Task: Look for space in Douarnenez, France from 21st June, 2023 to 29th June, 2023 for 4 adults in price range Rs.7000 to Rs.12000. Place can be entire place with 2 bedrooms having 2 beds and 2 bathrooms. Property type can be house, flat, guest house. Booking option can be shelf check-in. Required host language is English.
Action: Mouse moved to (477, 118)
Screenshot: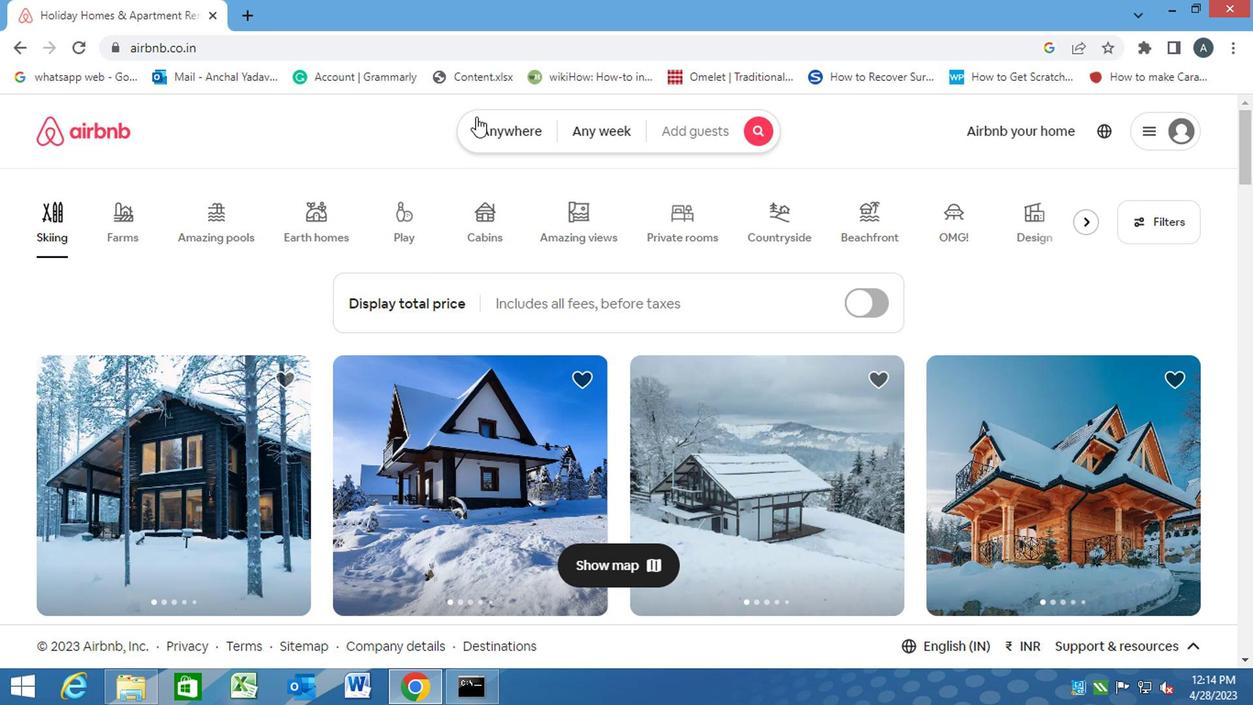 
Action: Mouse pressed left at (477, 118)
Screenshot: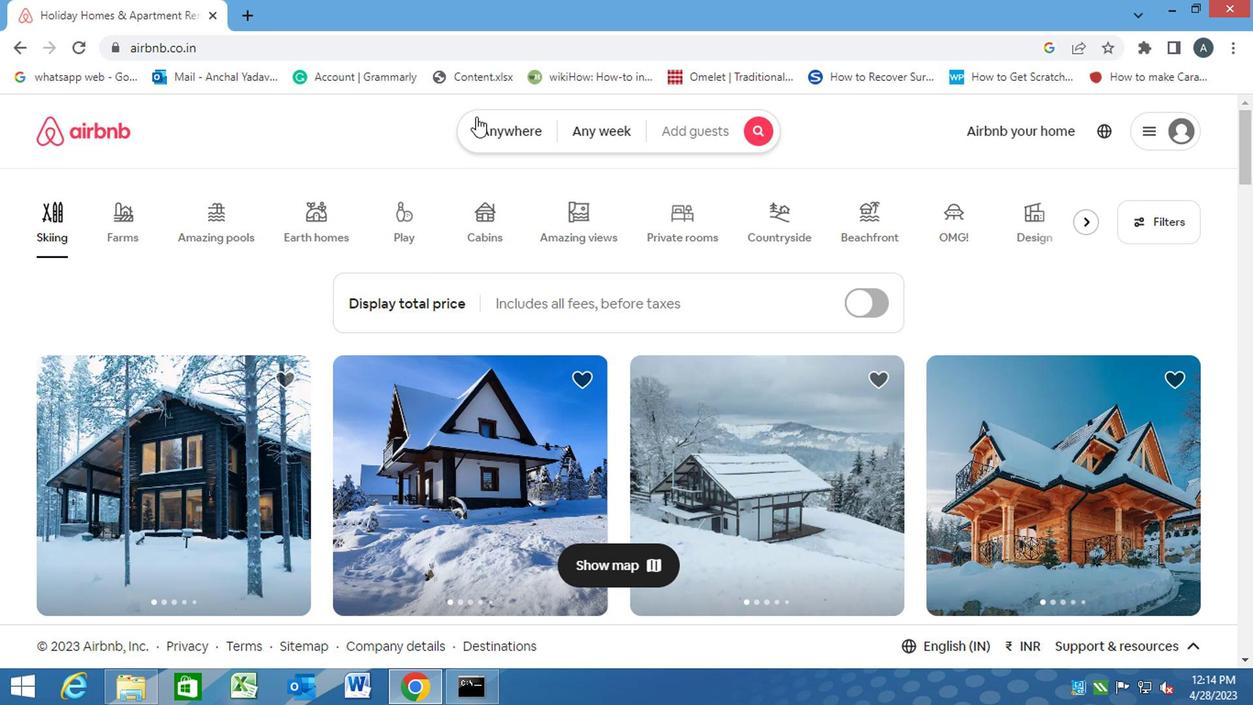 
Action: Mouse moved to (383, 184)
Screenshot: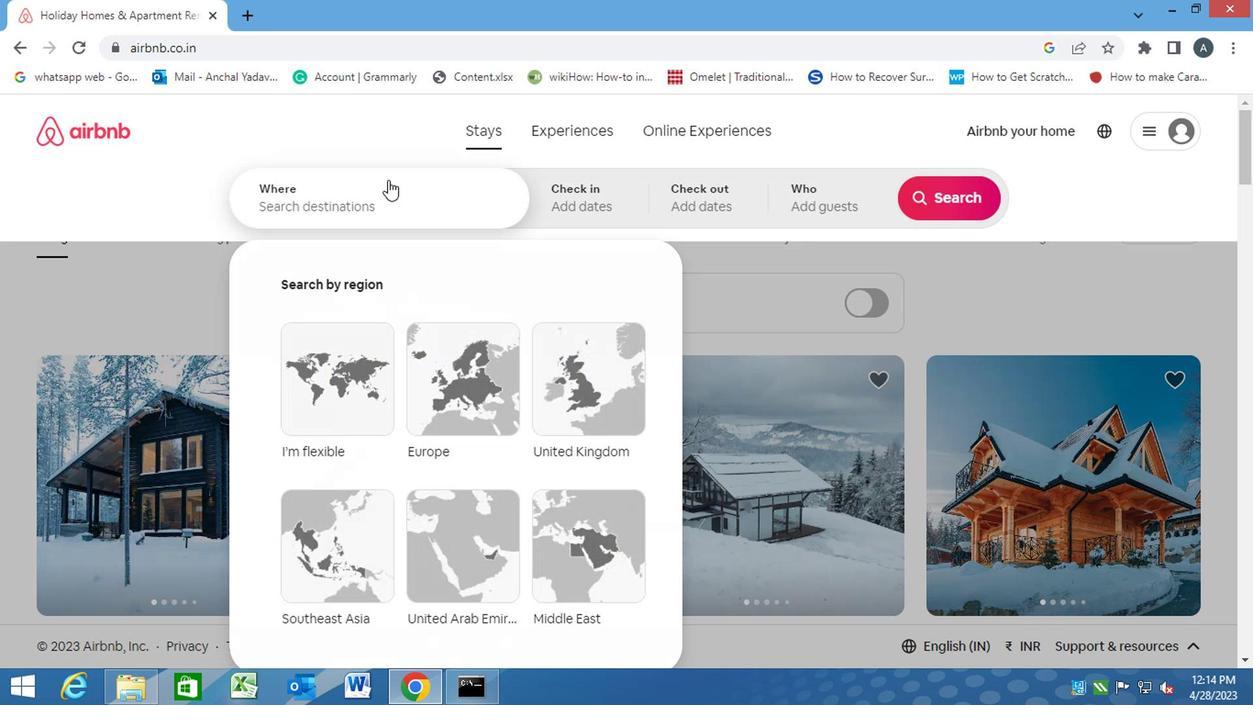 
Action: Mouse pressed left at (383, 184)
Screenshot: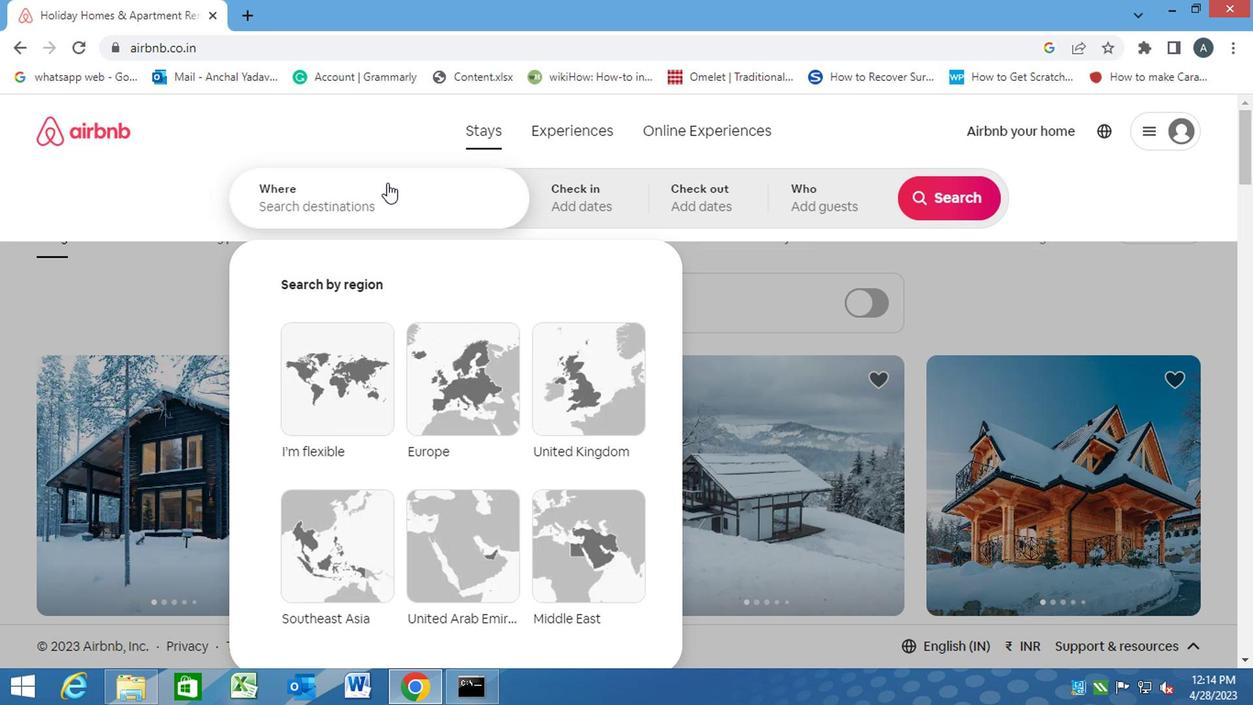 
Action: Mouse moved to (0, 543)
Screenshot: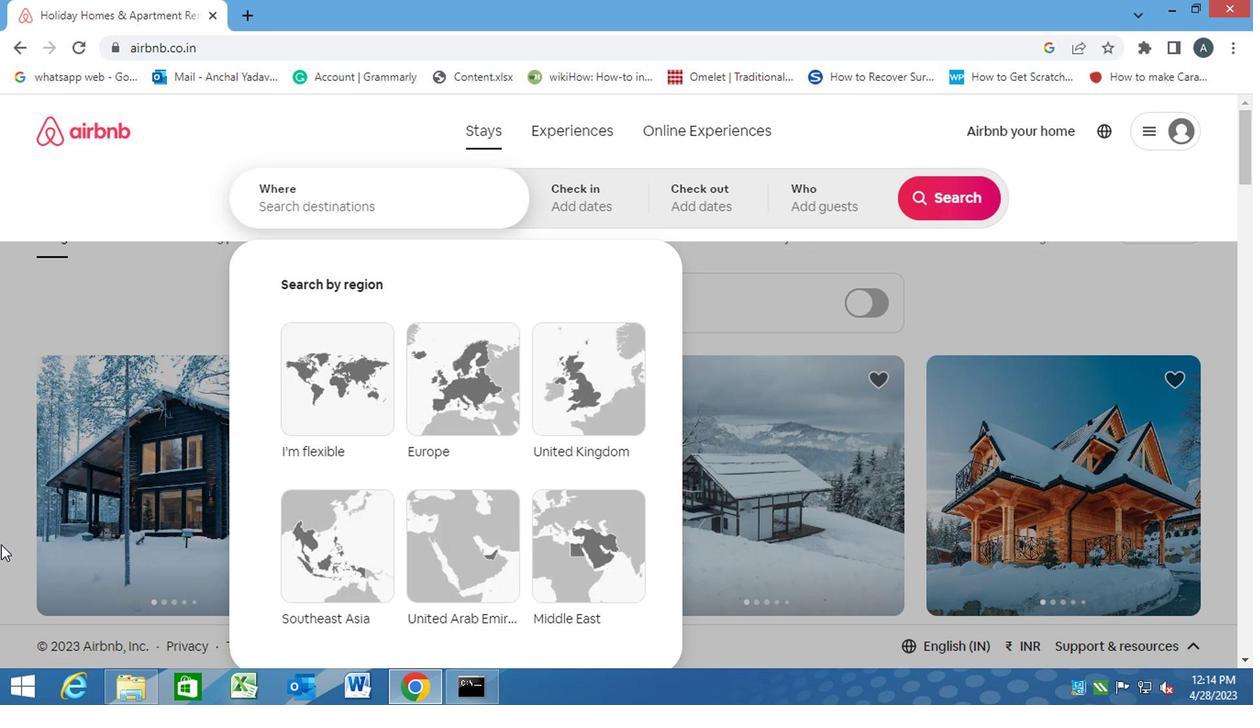 
Action: Key pressed d<Key.caps_lock>ouarnenez,<Key.space><Key.caps_lock>f<Key.caps_lock>rance<Key.enter>
Screenshot: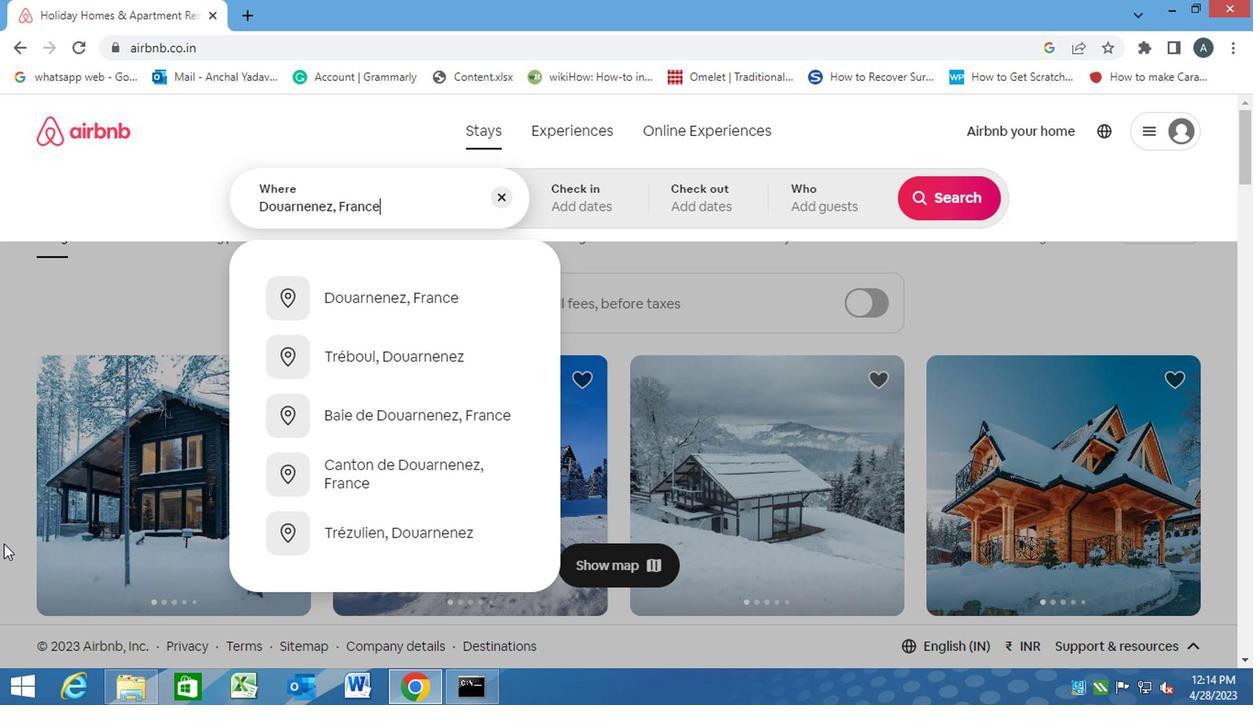 
Action: Mouse moved to (939, 353)
Screenshot: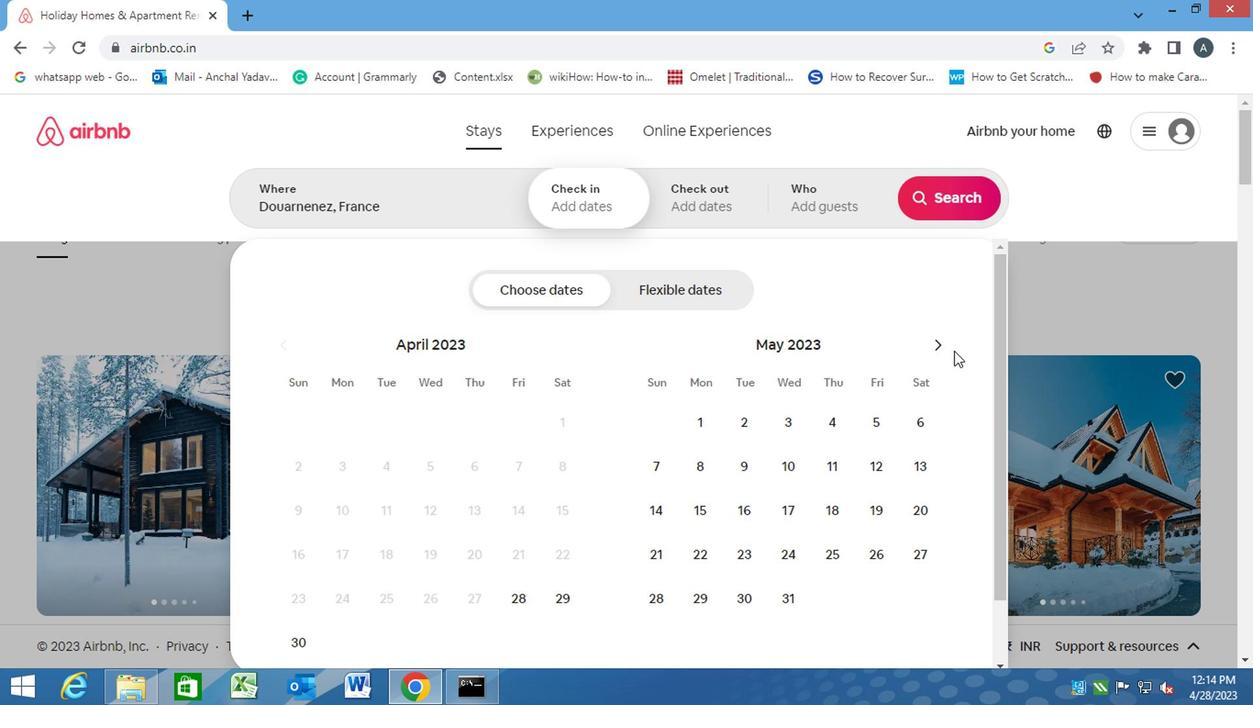 
Action: Mouse pressed left at (939, 353)
Screenshot: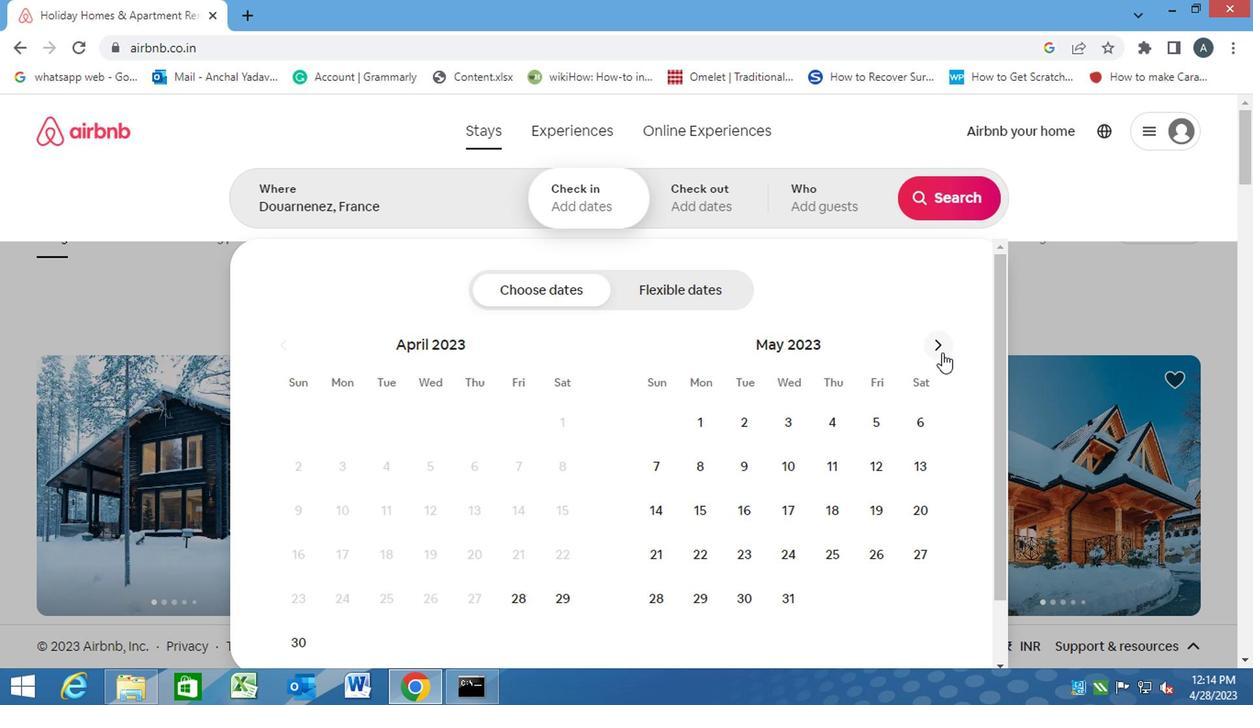 
Action: Mouse moved to (780, 554)
Screenshot: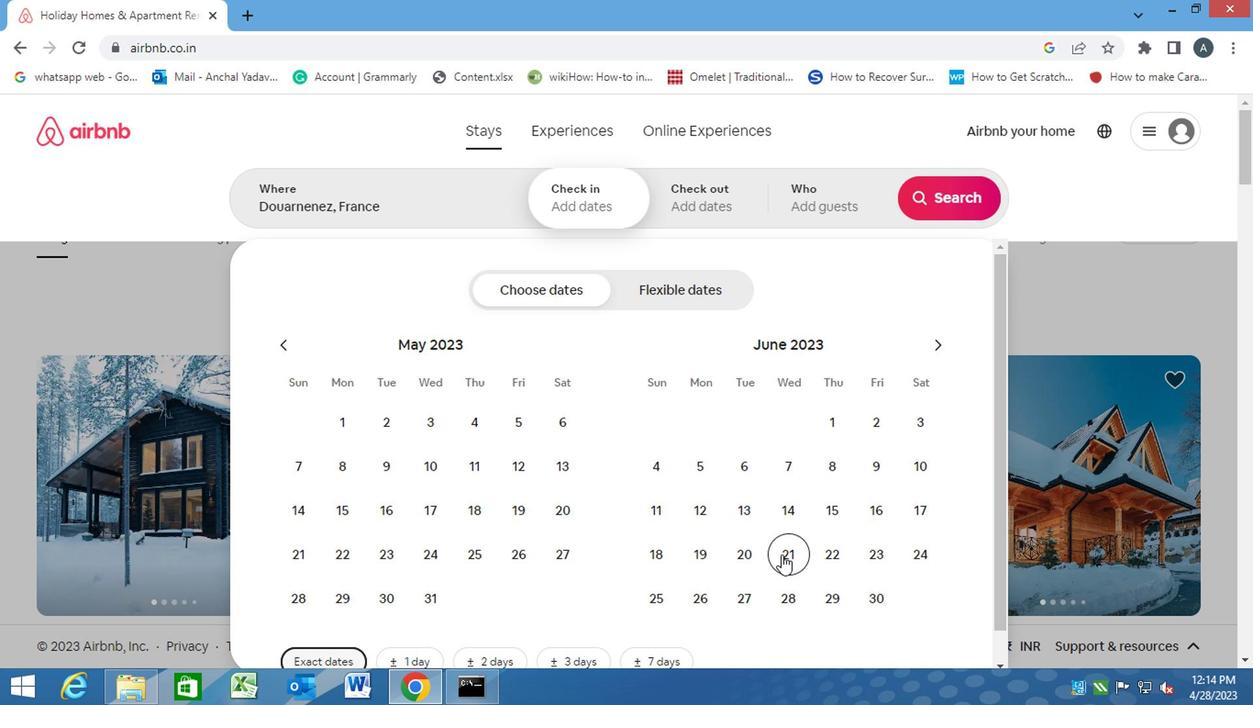 
Action: Mouse pressed left at (780, 554)
Screenshot: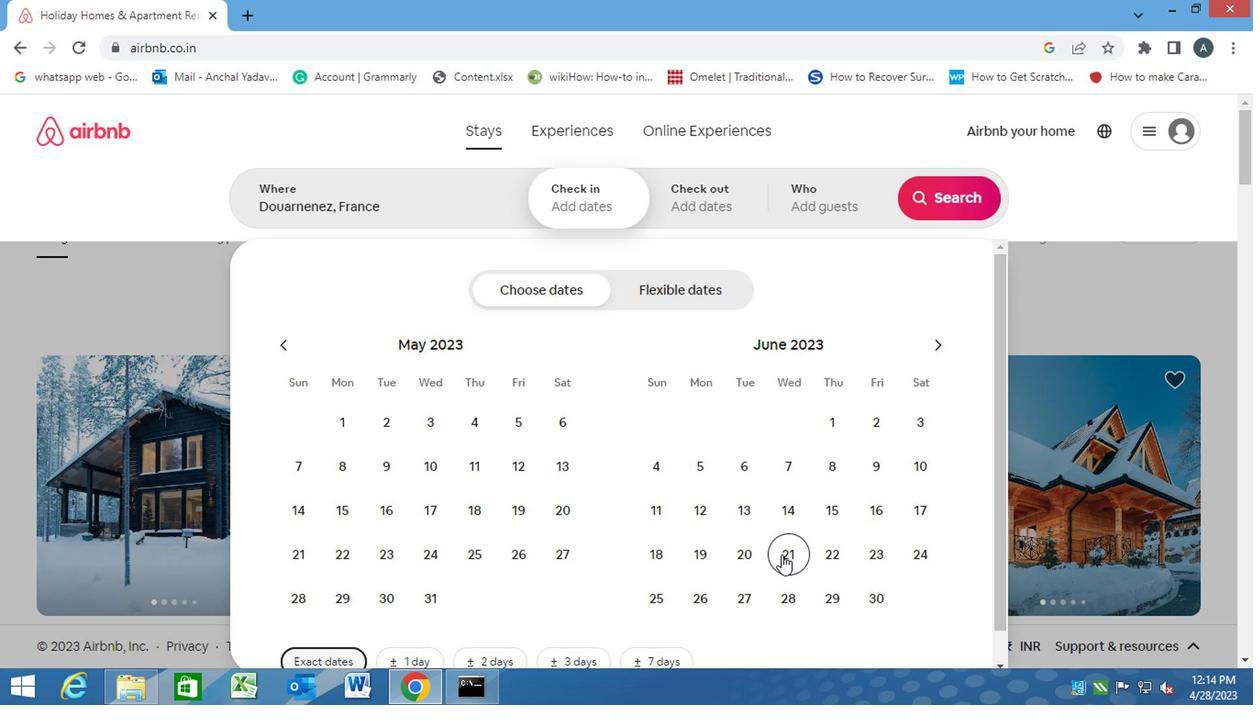 
Action: Mouse moved to (841, 598)
Screenshot: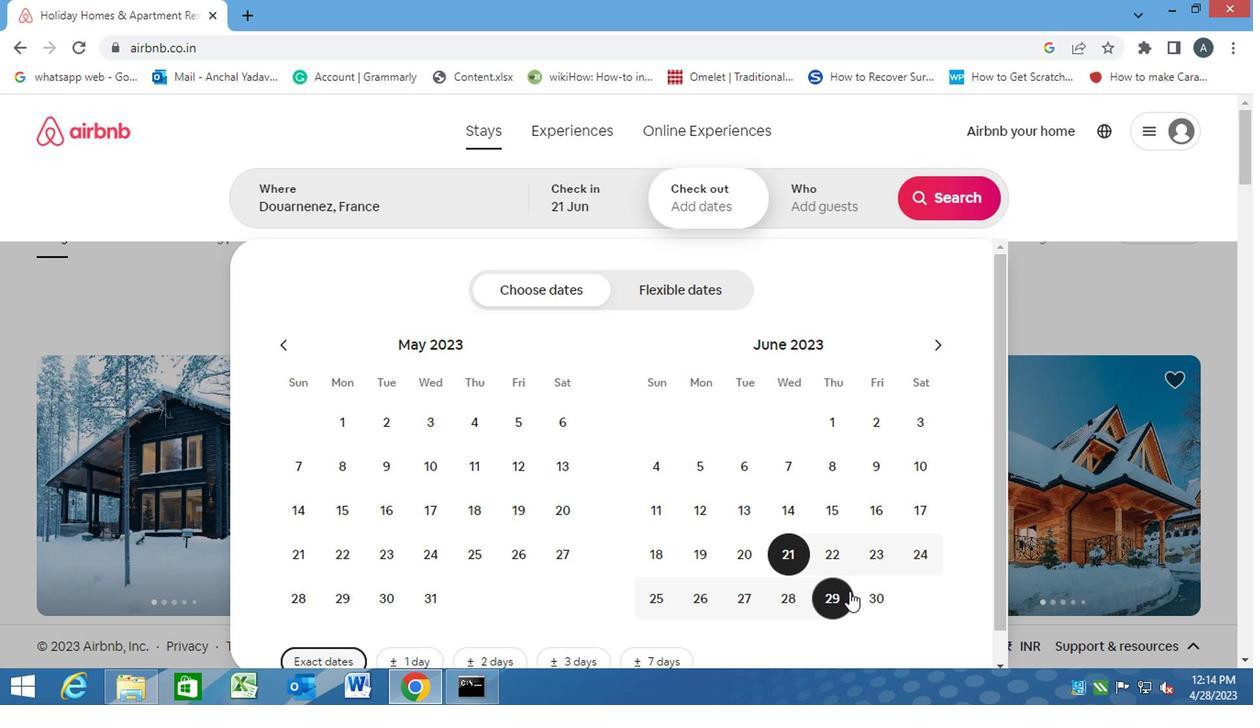 
Action: Mouse pressed left at (841, 598)
Screenshot: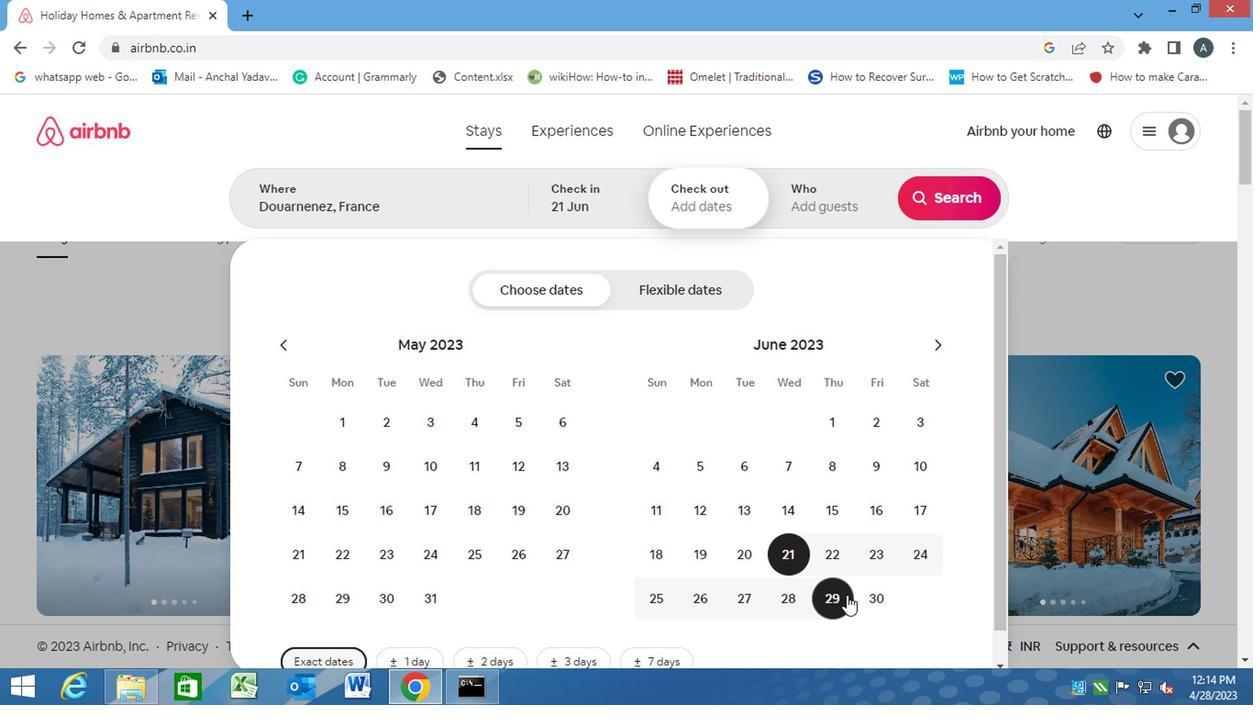 
Action: Mouse moved to (829, 198)
Screenshot: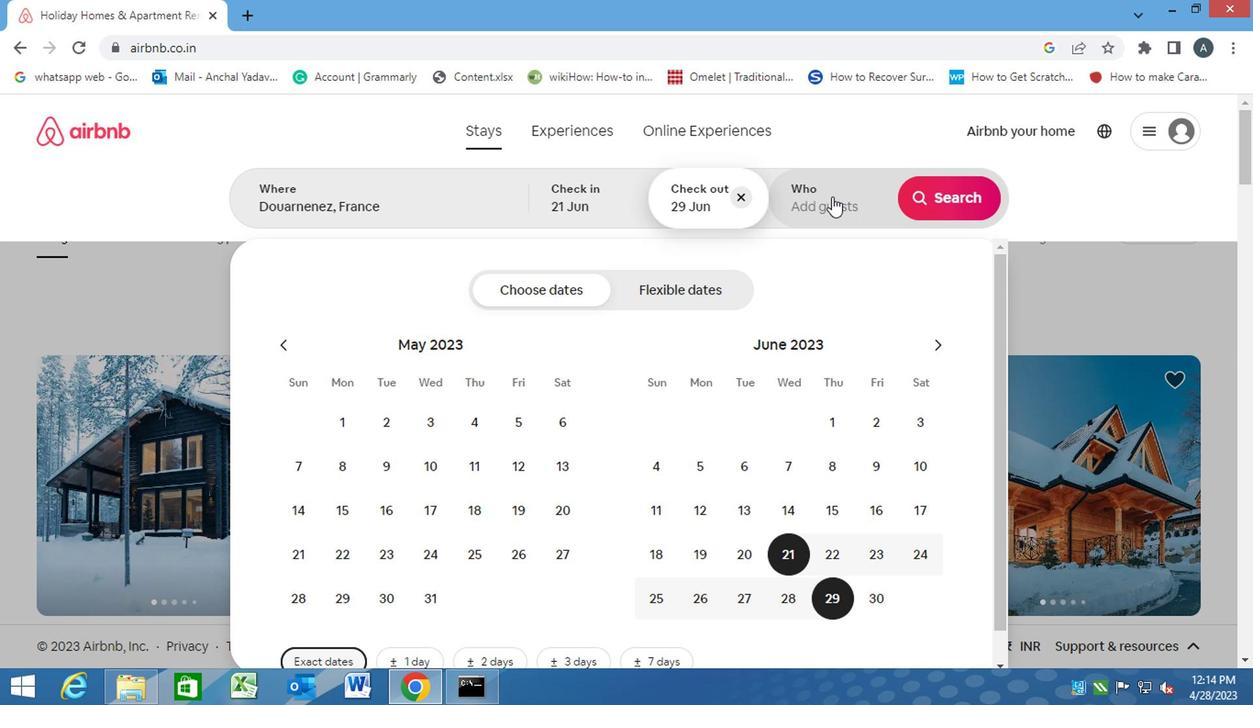 
Action: Mouse pressed left at (829, 198)
Screenshot: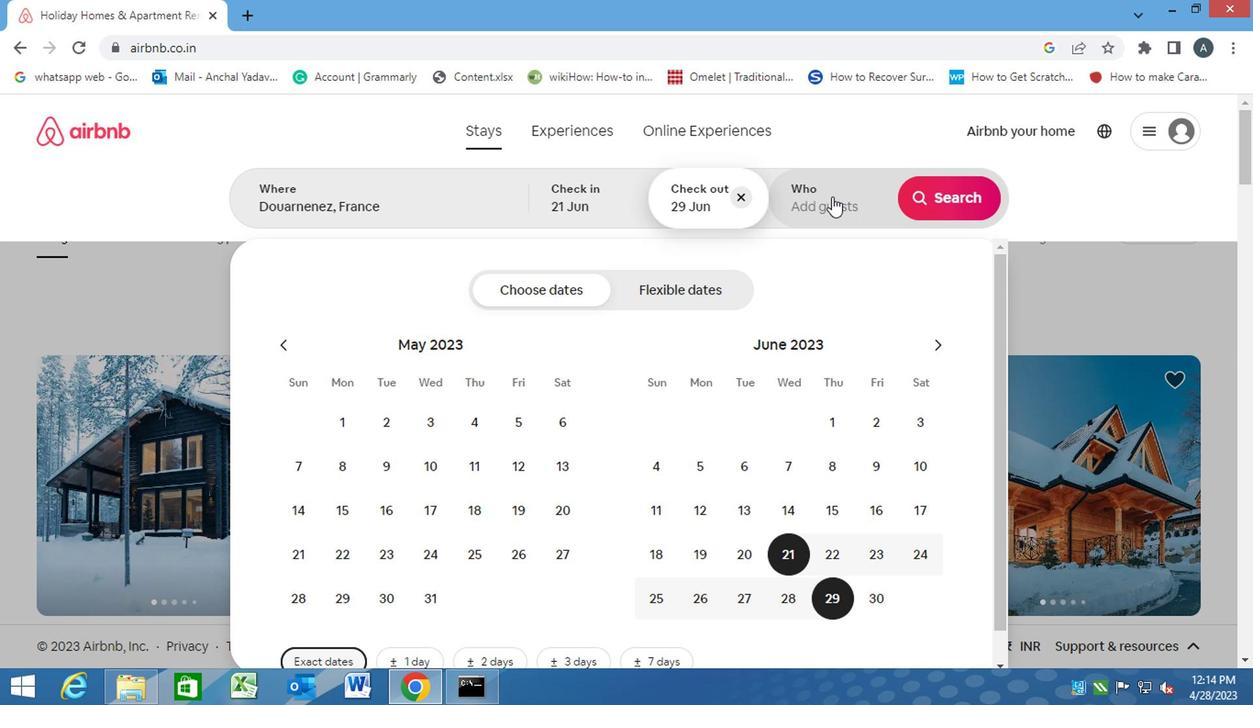 
Action: Mouse moved to (944, 292)
Screenshot: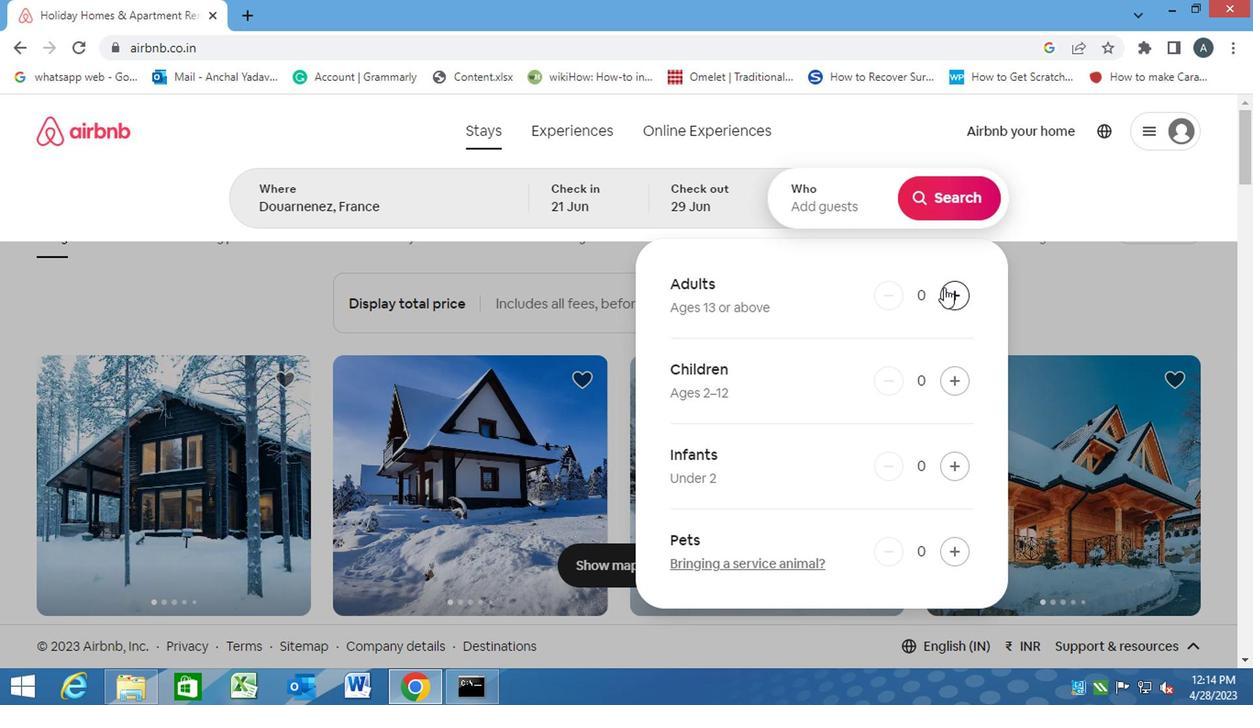 
Action: Mouse pressed left at (944, 292)
Screenshot: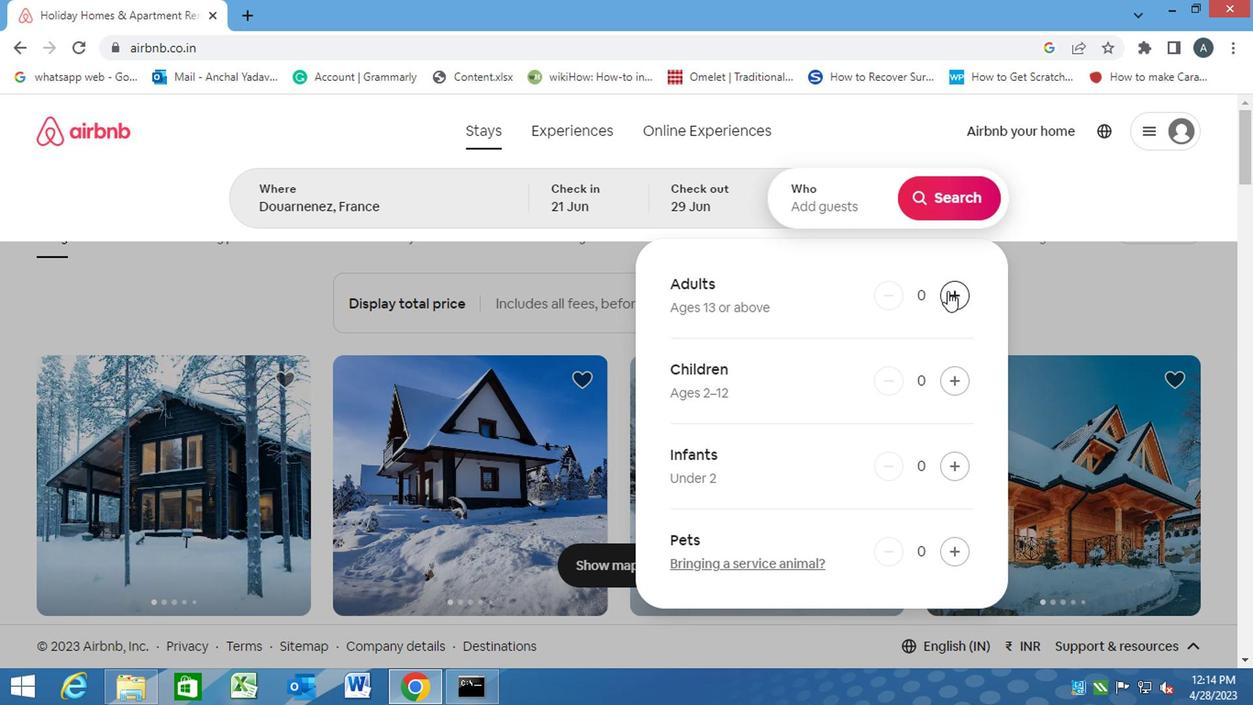 
Action: Mouse moved to (946, 293)
Screenshot: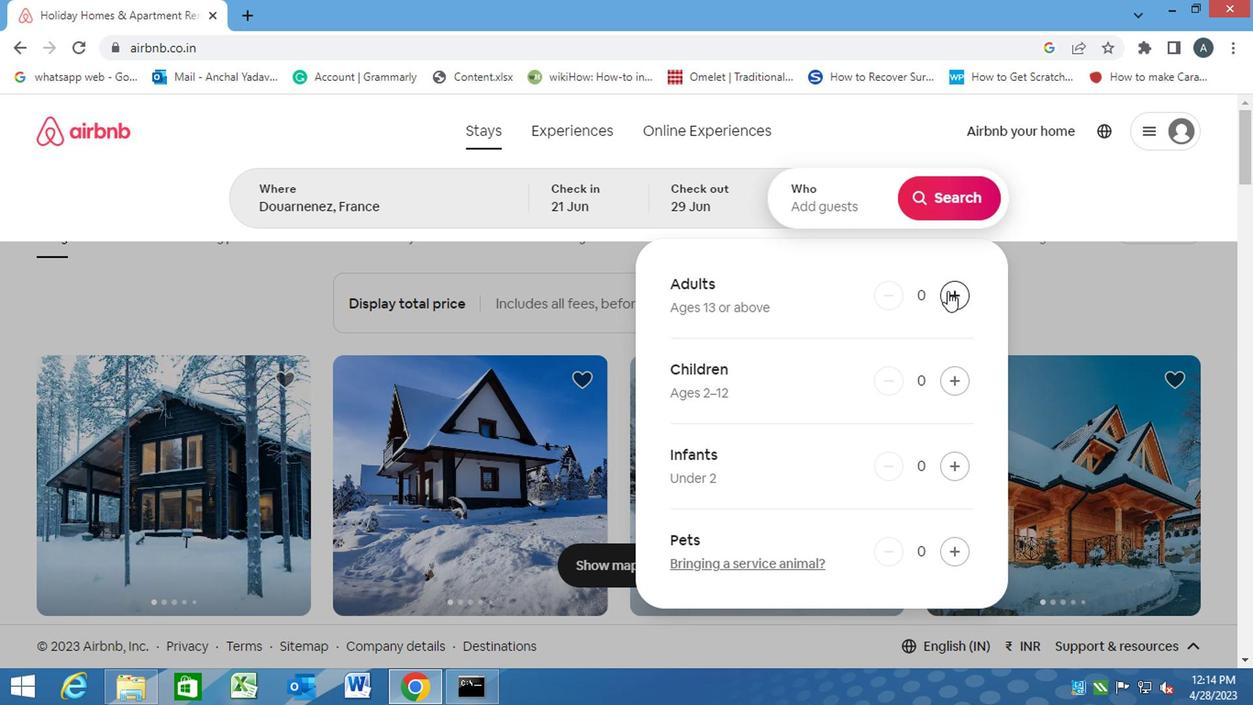 
Action: Mouse pressed left at (946, 293)
Screenshot: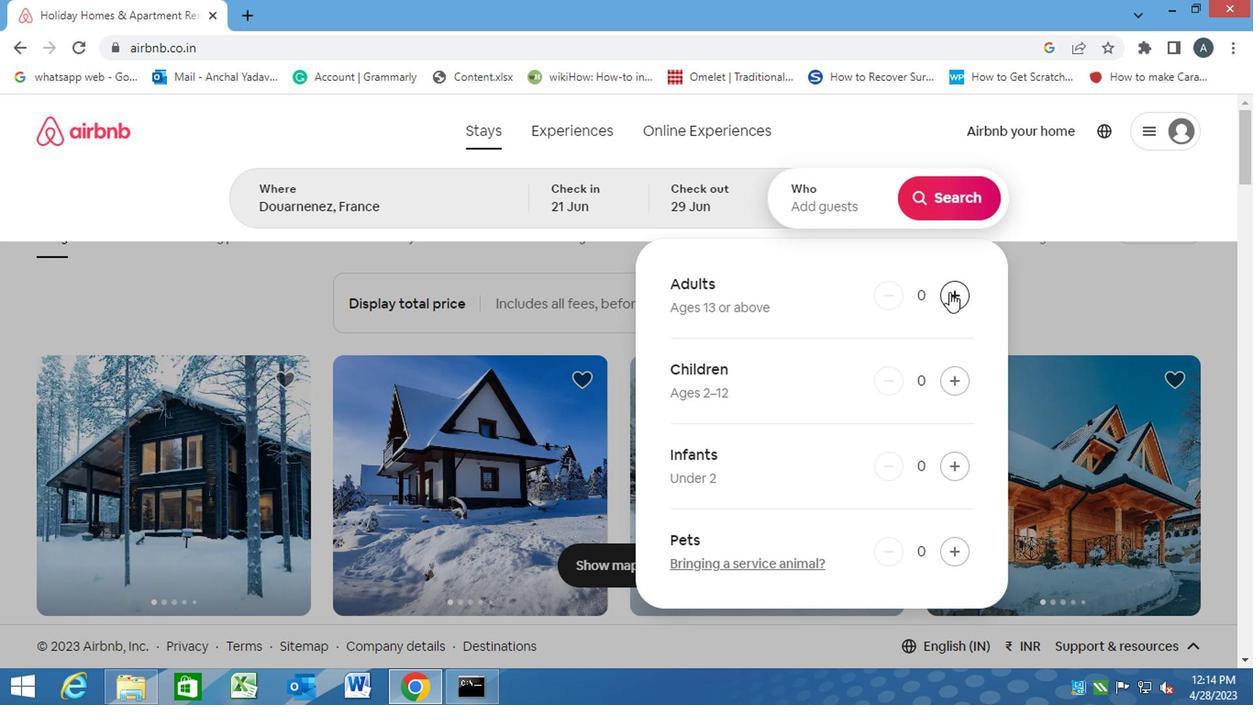 
Action: Mouse pressed left at (946, 293)
Screenshot: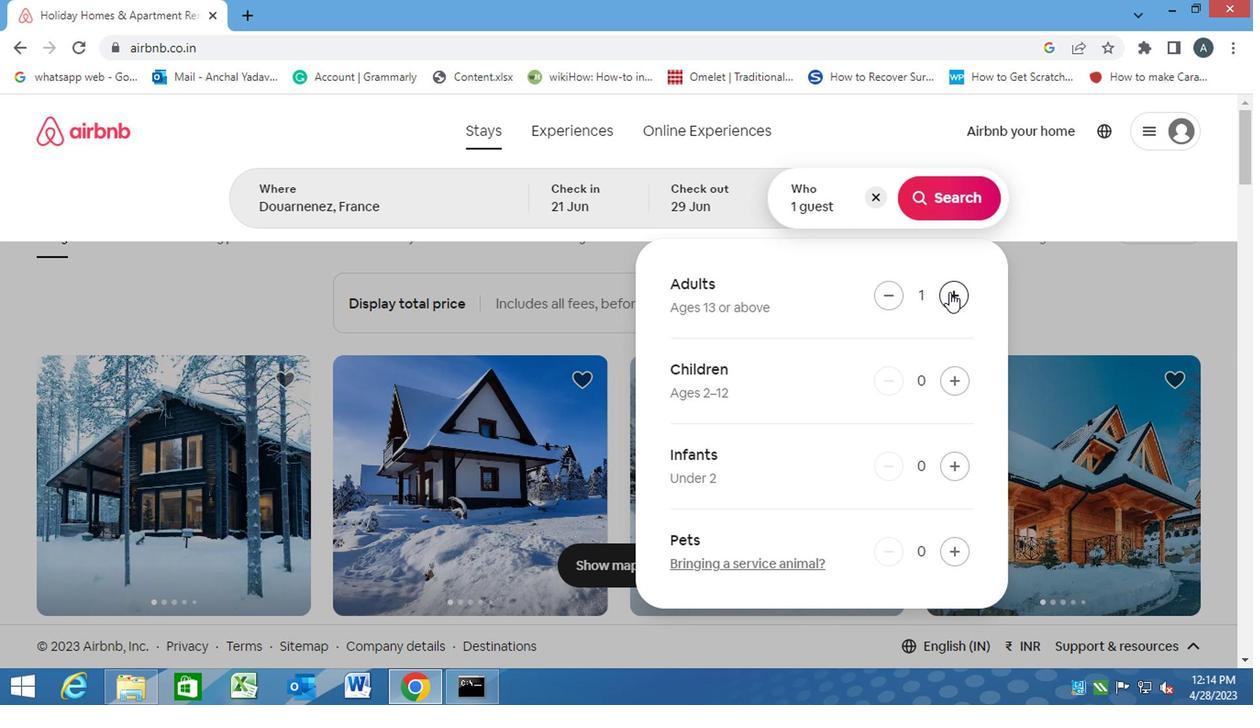 
Action: Mouse pressed left at (946, 293)
Screenshot: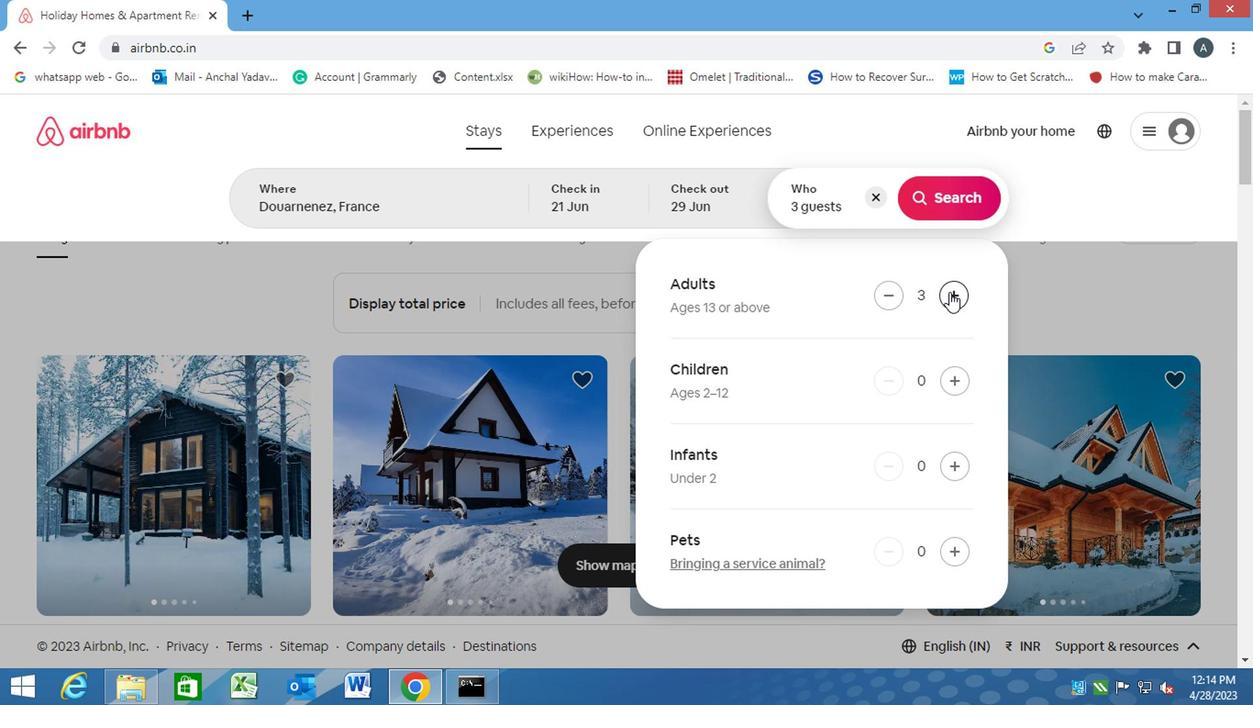 
Action: Mouse moved to (928, 210)
Screenshot: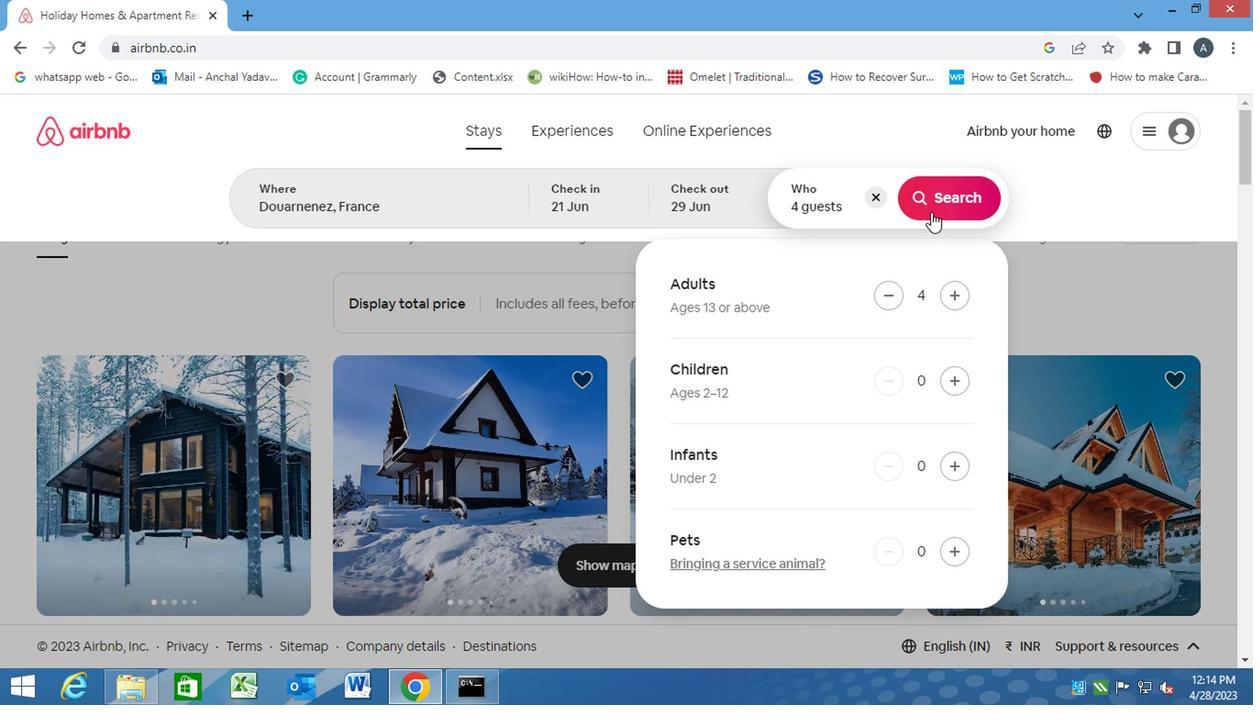 
Action: Mouse pressed left at (928, 210)
Screenshot: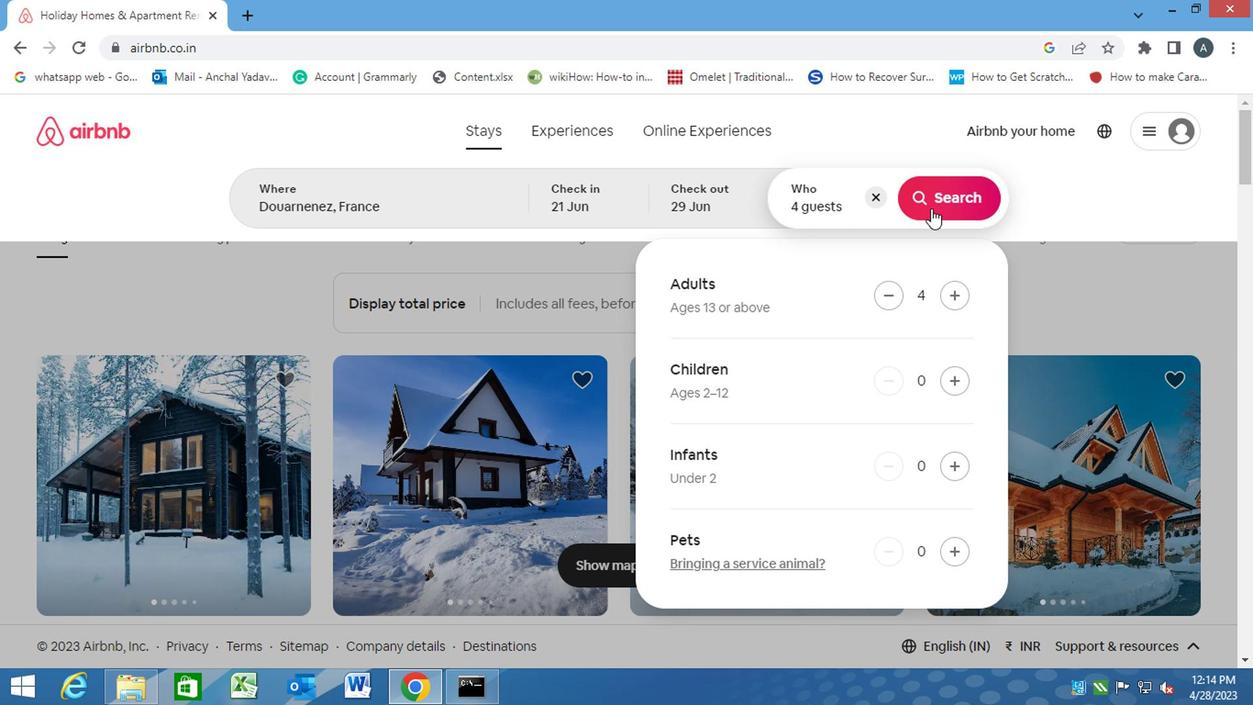 
Action: Mouse moved to (1180, 203)
Screenshot: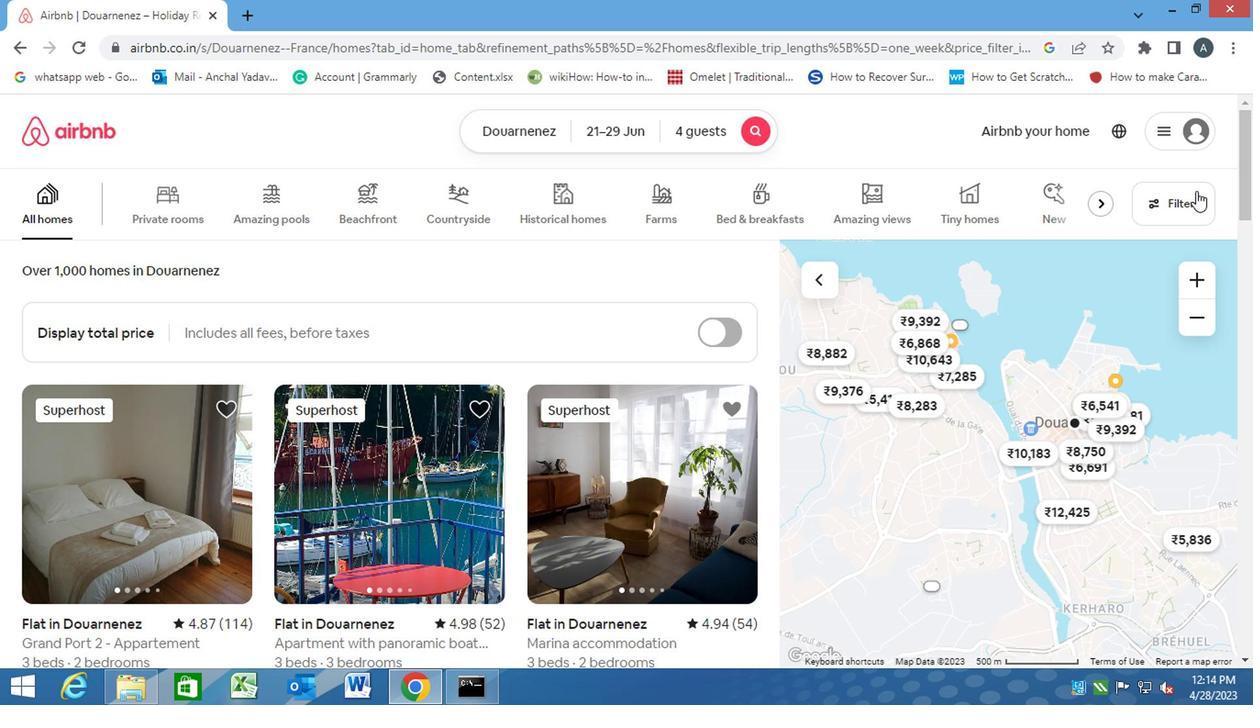 
Action: Mouse pressed left at (1180, 203)
Screenshot: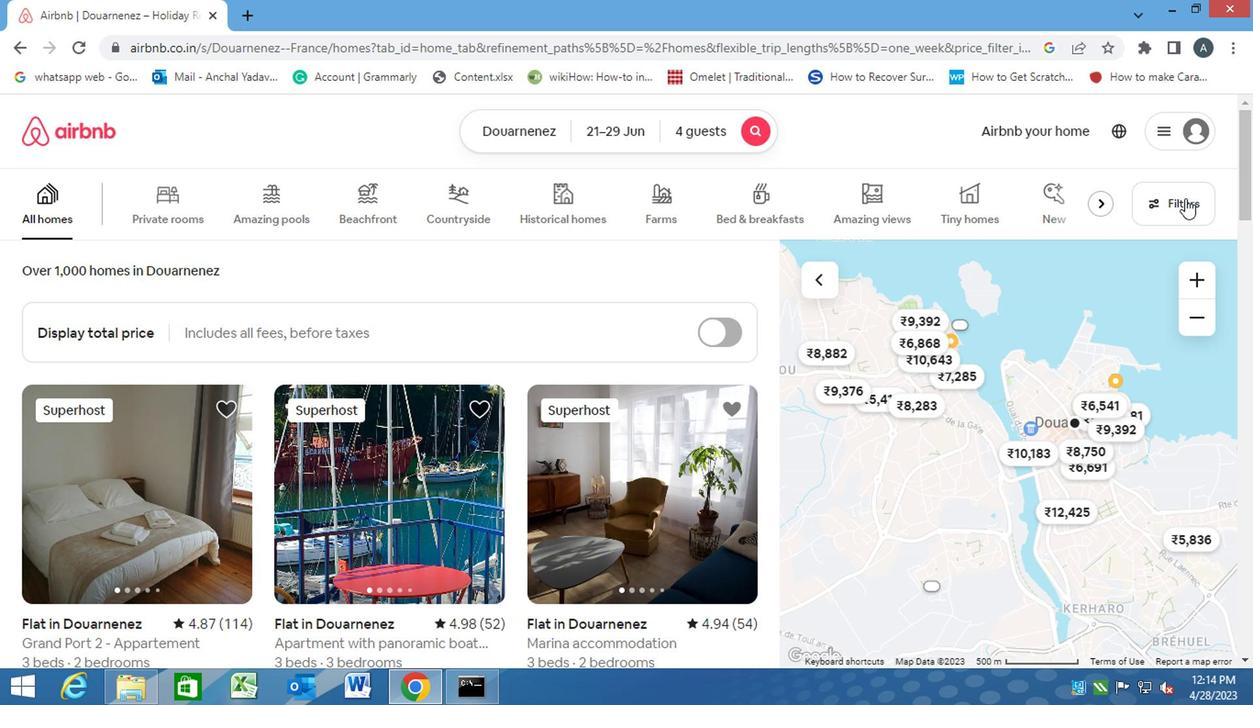 
Action: Mouse moved to (406, 431)
Screenshot: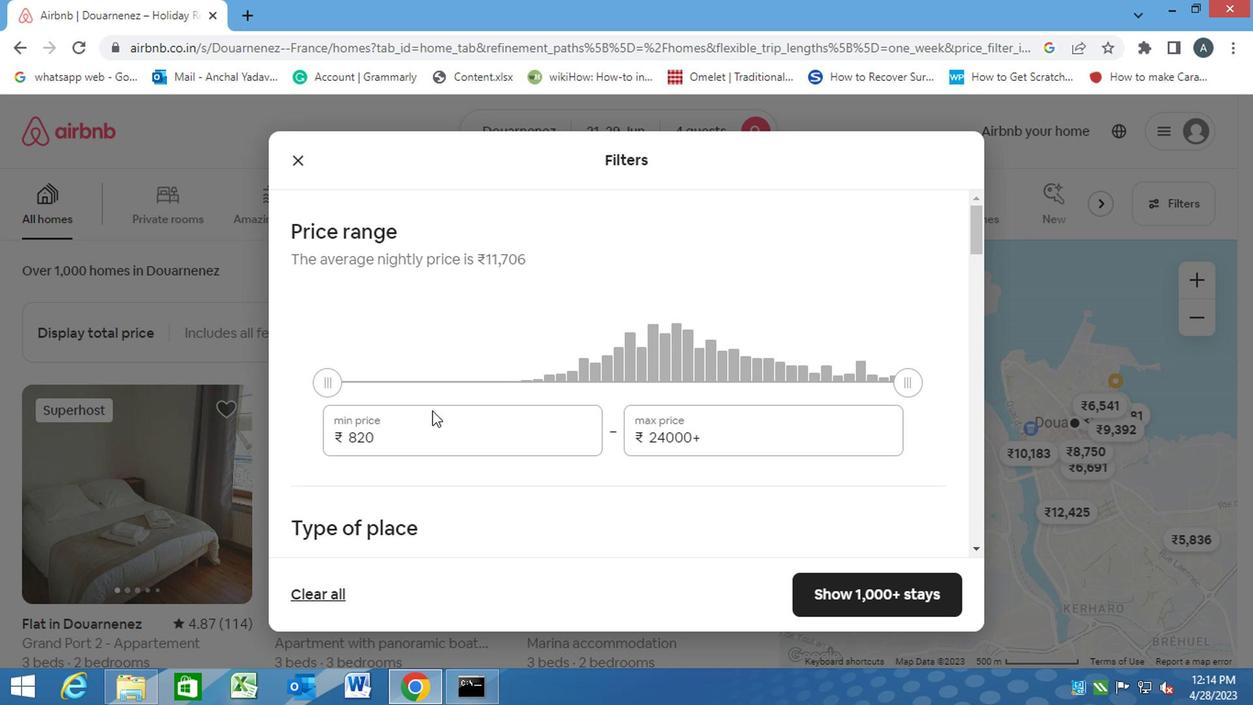 
Action: Mouse pressed left at (406, 431)
Screenshot: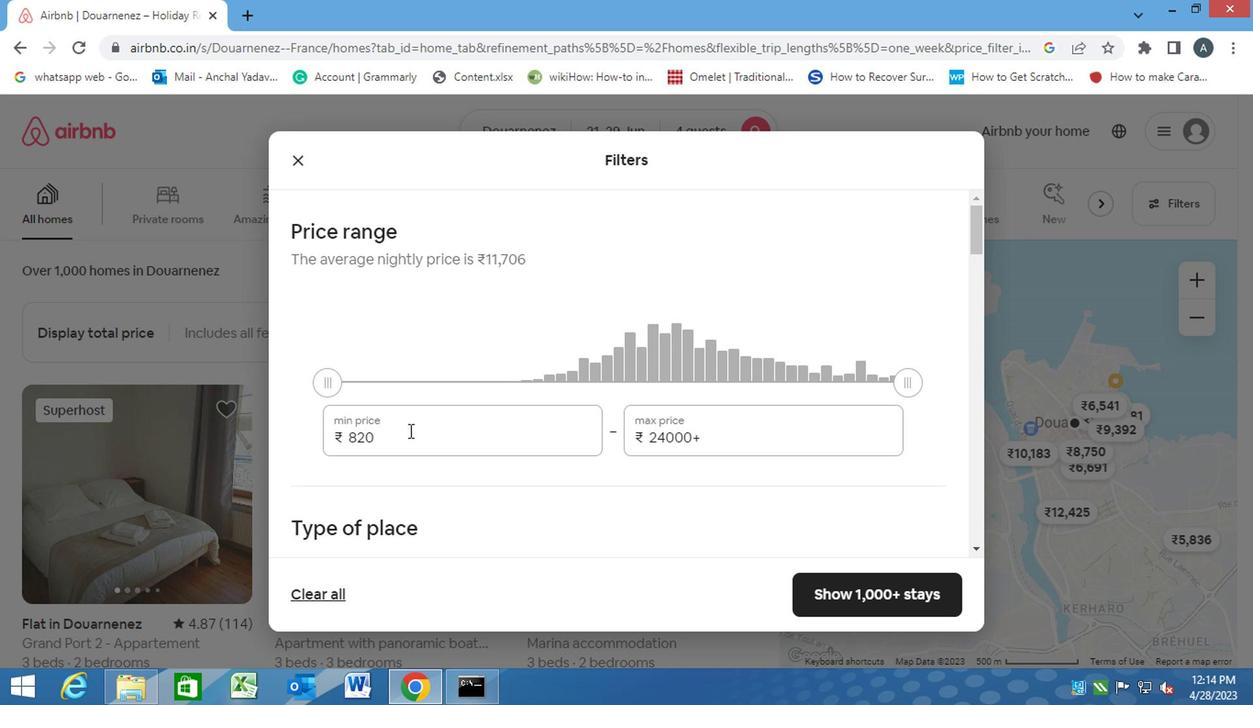 
Action: Mouse moved to (322, 447)
Screenshot: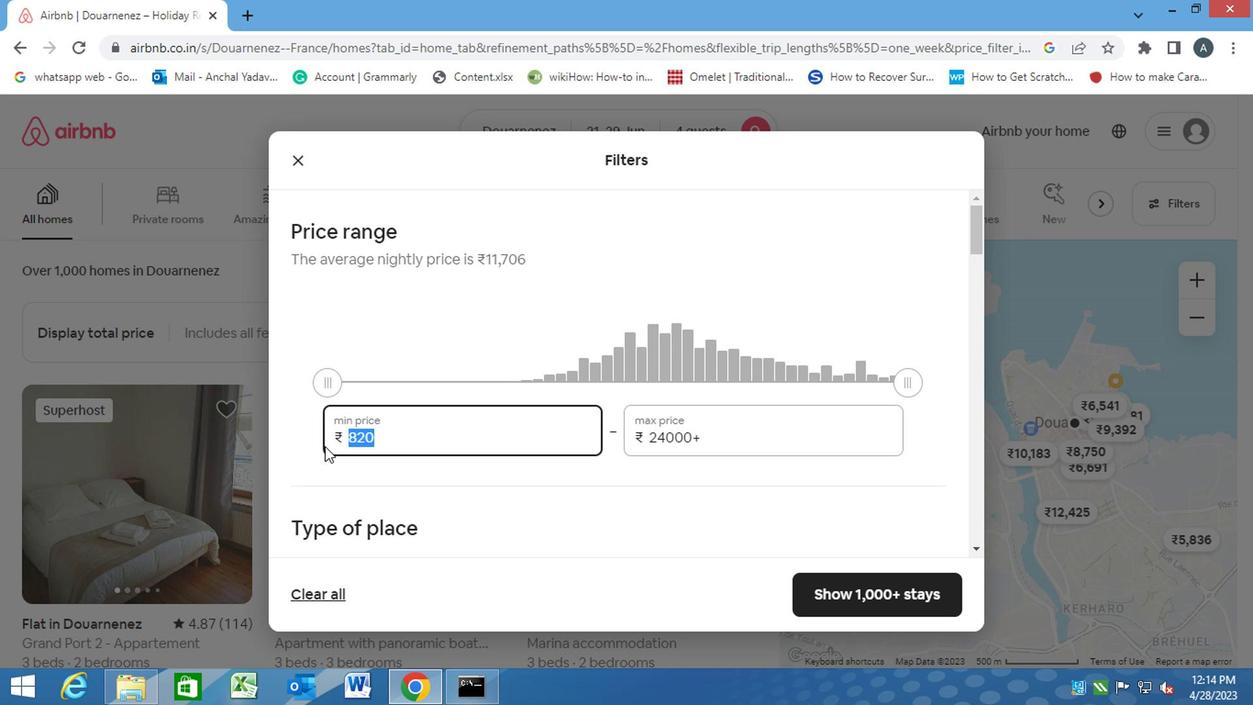 
Action: Key pressed <Key.backspace>7000<Key.tab><Key.backspace><Key.backspace><Key.backspace><Key.backspace><Key.backspace><Key.backspace><Key.backspace><Key.backspace><Key.backspace><Key.backspace><Key.backspace><Key.backspace><Key.backspace><Key.backspace><Key.backspace><Key.backspace><Key.backspace><Key.backspace><Key.backspace><Key.backspace><Key.backspace>12000
Screenshot: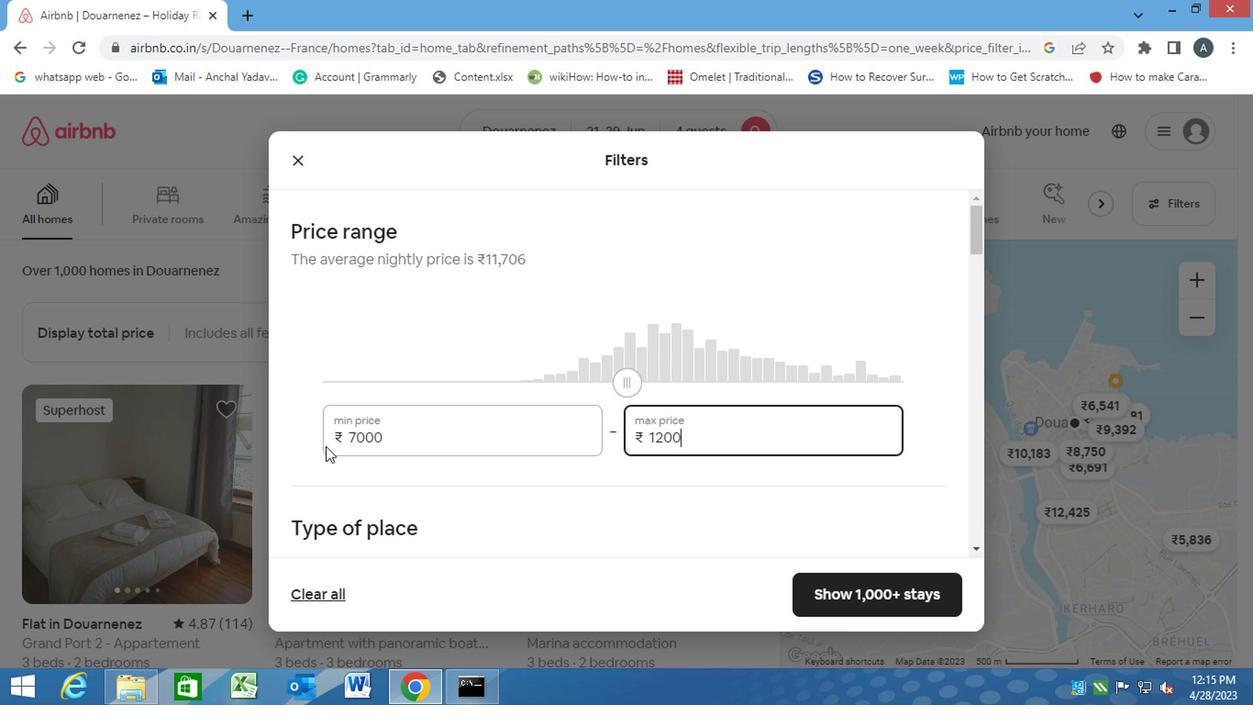 
Action: Mouse moved to (476, 479)
Screenshot: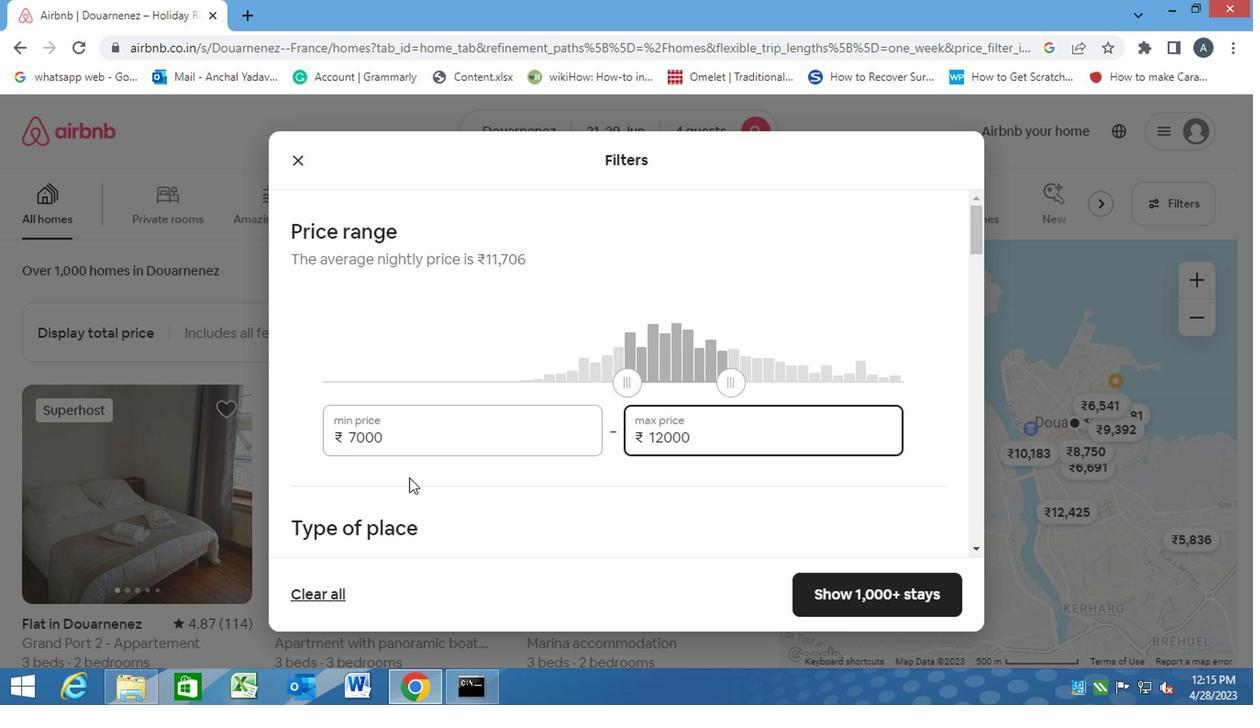 
Action: Mouse scrolled (476, 479) with delta (0, 0)
Screenshot: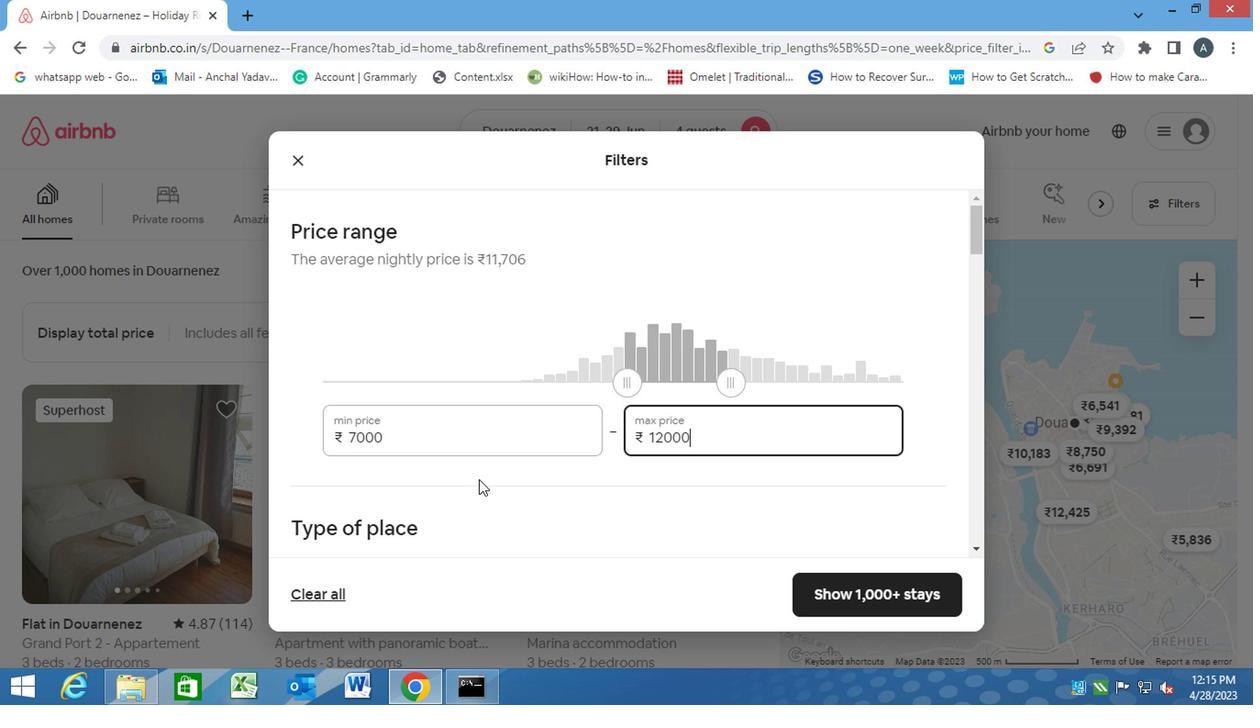 
Action: Mouse moved to (477, 479)
Screenshot: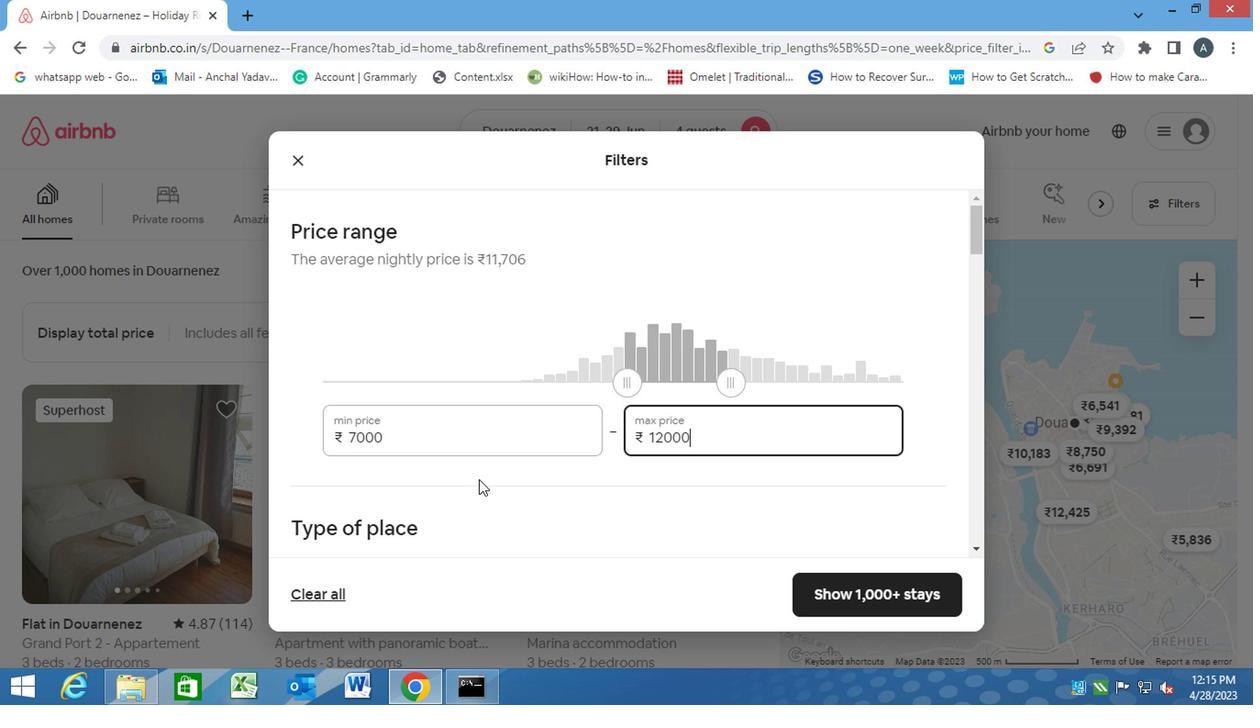 
Action: Mouse scrolled (477, 479) with delta (0, 0)
Screenshot: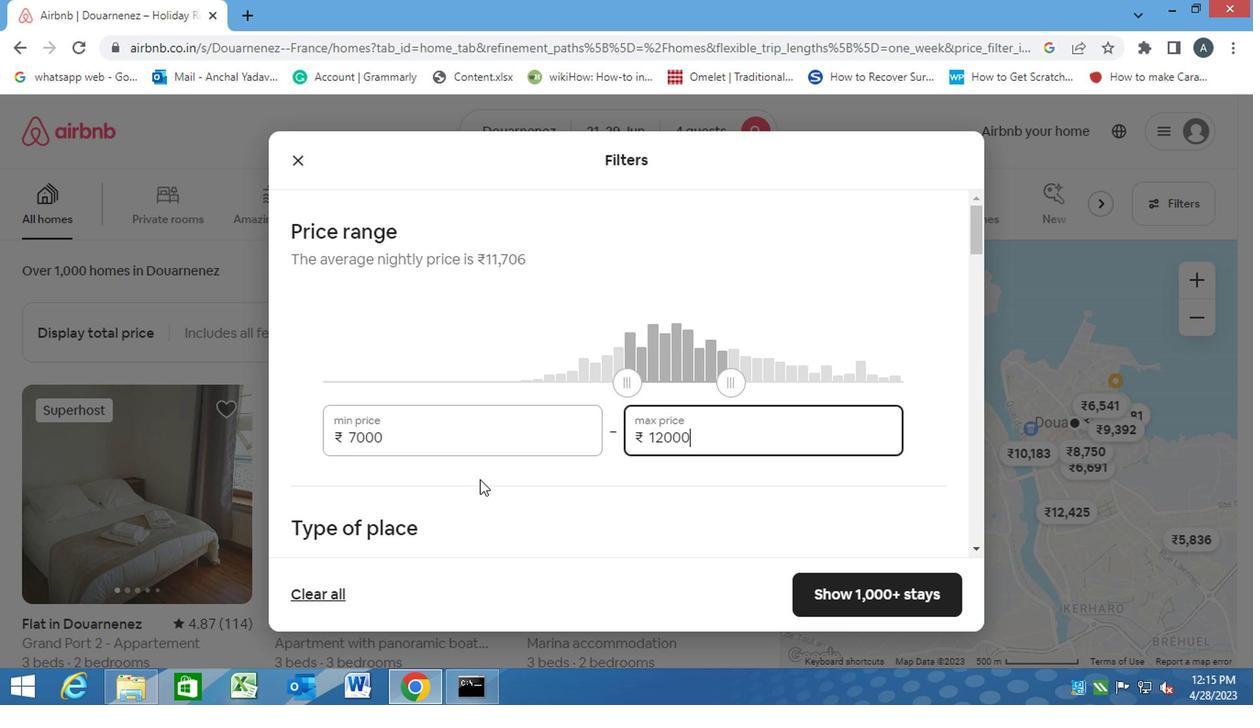 
Action: Mouse scrolled (477, 479) with delta (0, 0)
Screenshot: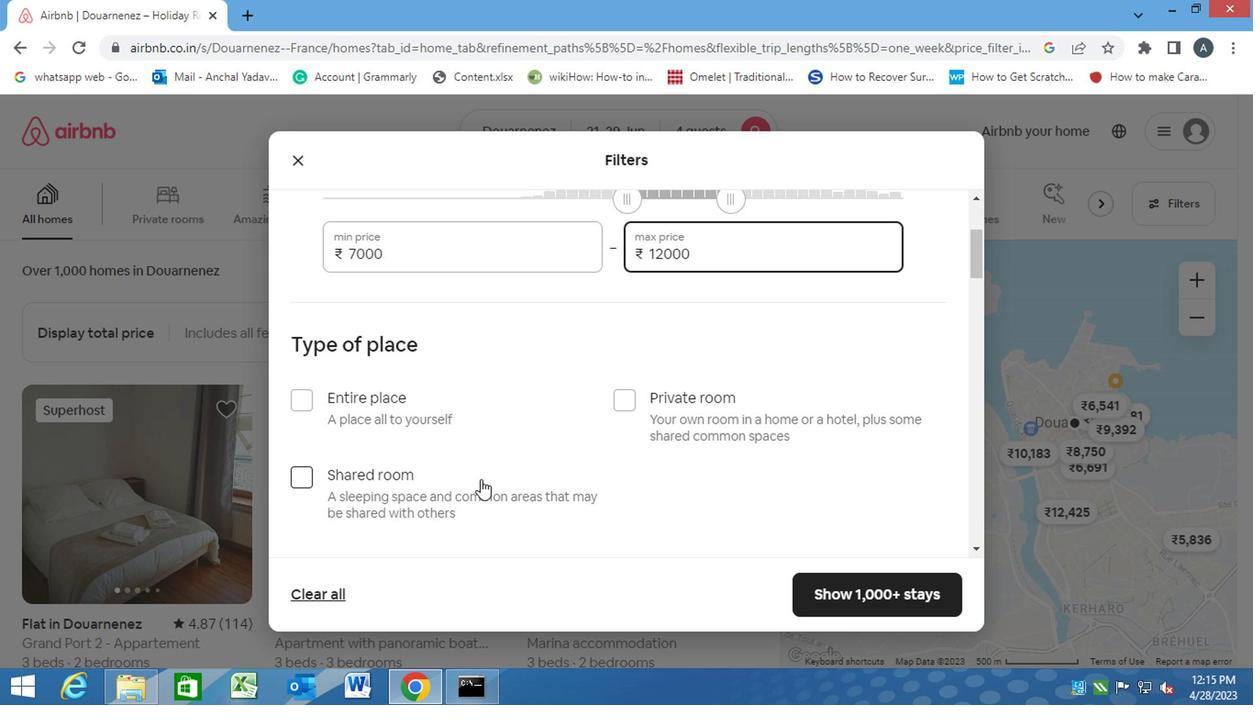 
Action: Mouse moved to (299, 311)
Screenshot: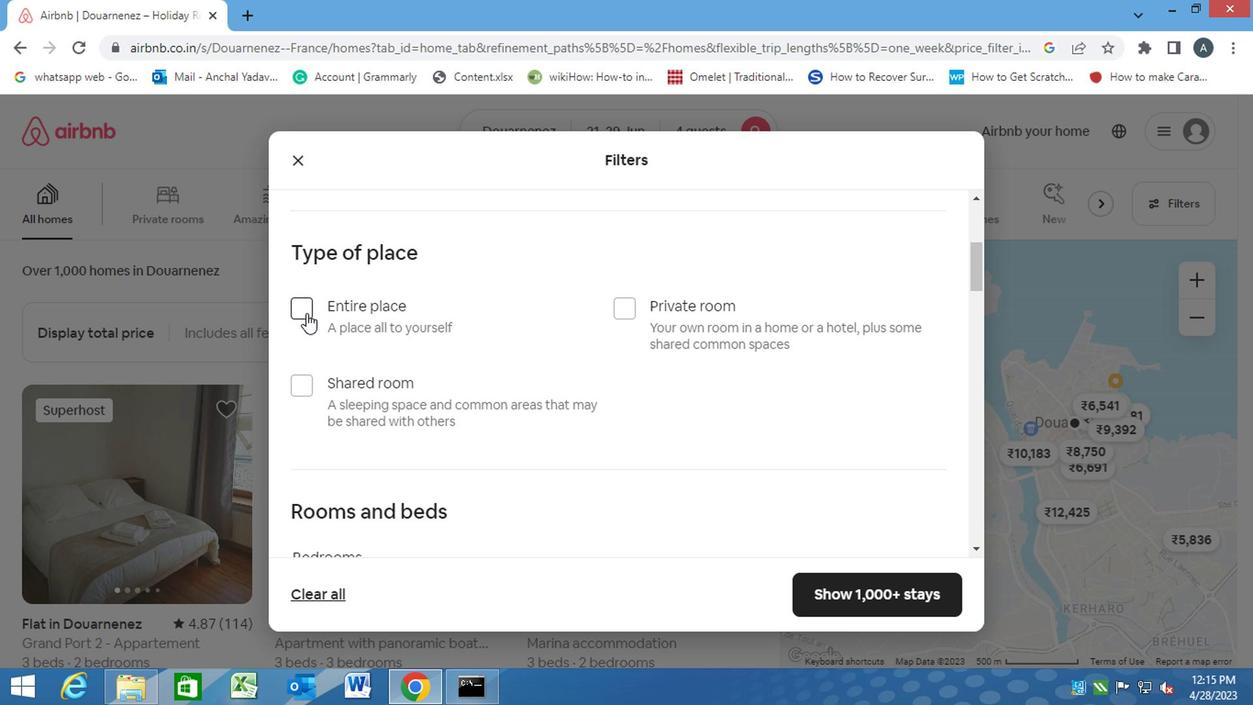 
Action: Mouse pressed left at (299, 311)
Screenshot: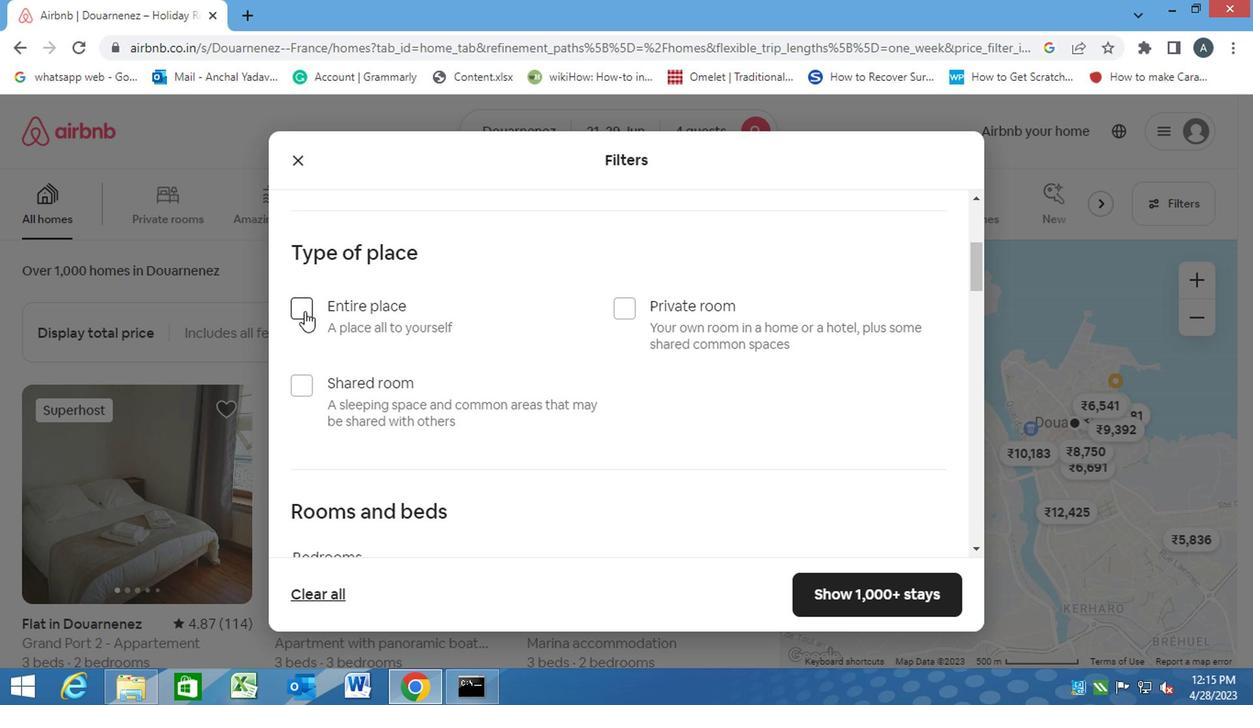 
Action: Mouse moved to (487, 436)
Screenshot: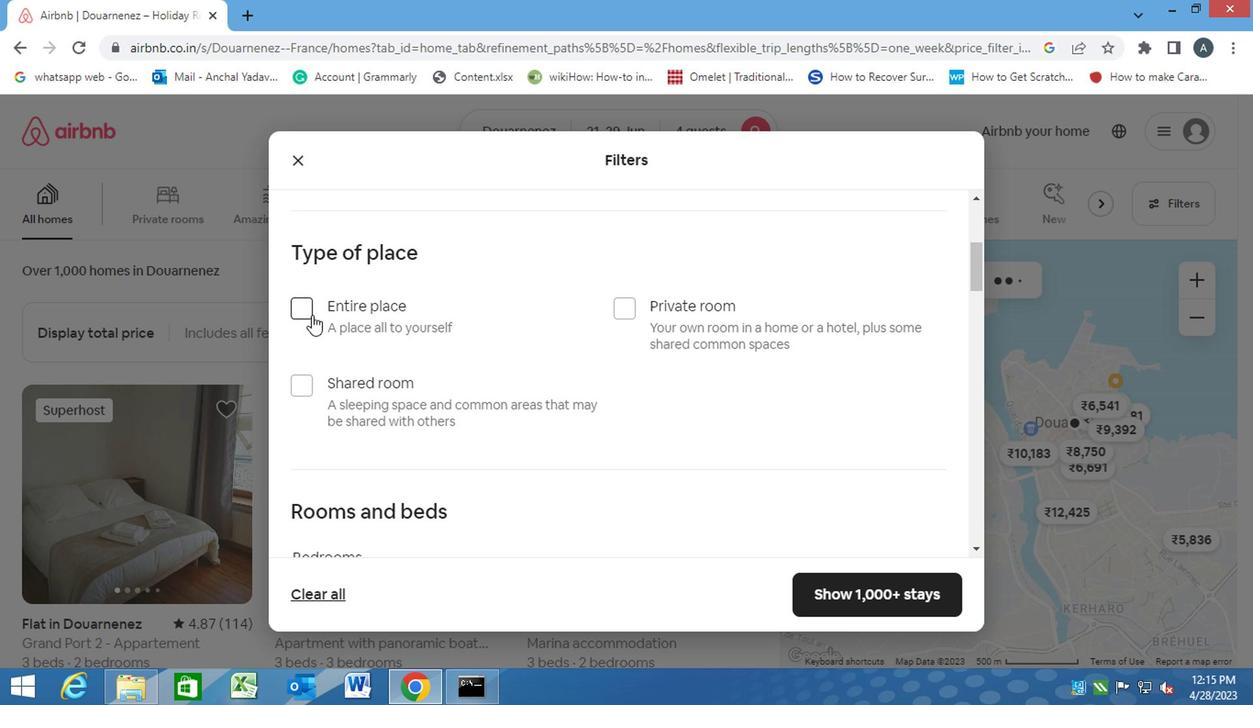 
Action: Mouse scrolled (487, 436) with delta (0, 0)
Screenshot: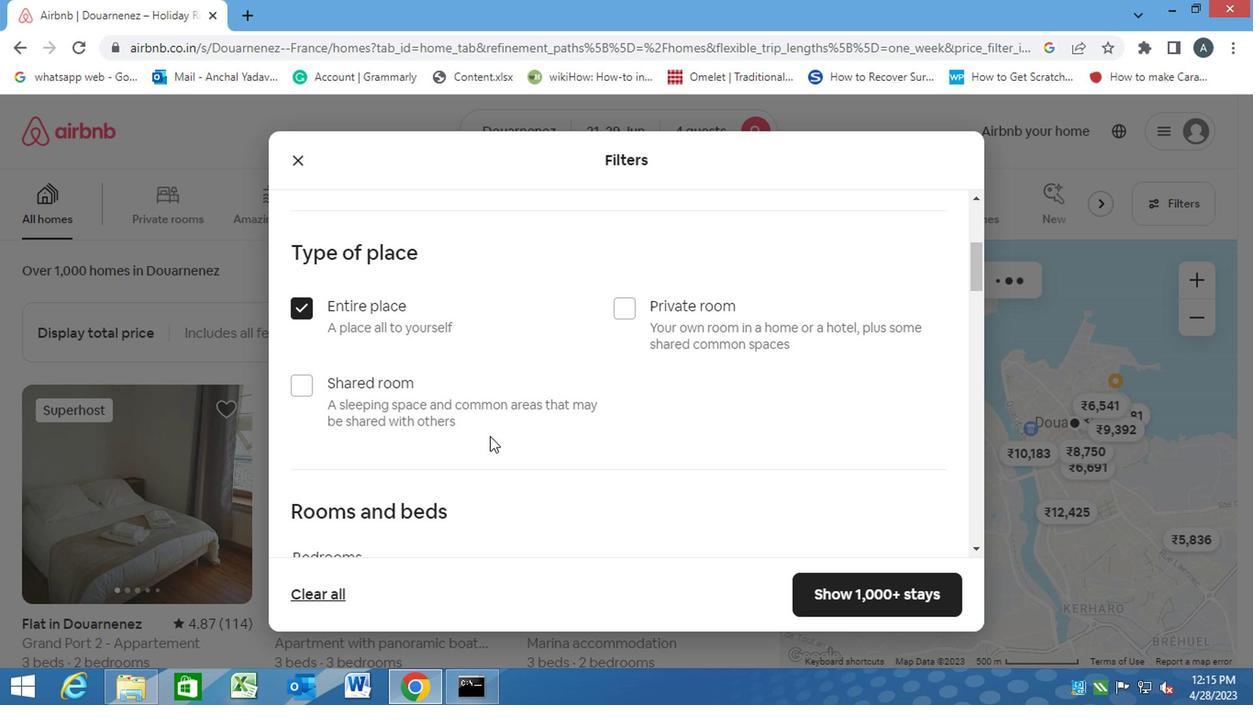 
Action: Mouse scrolled (487, 436) with delta (0, 0)
Screenshot: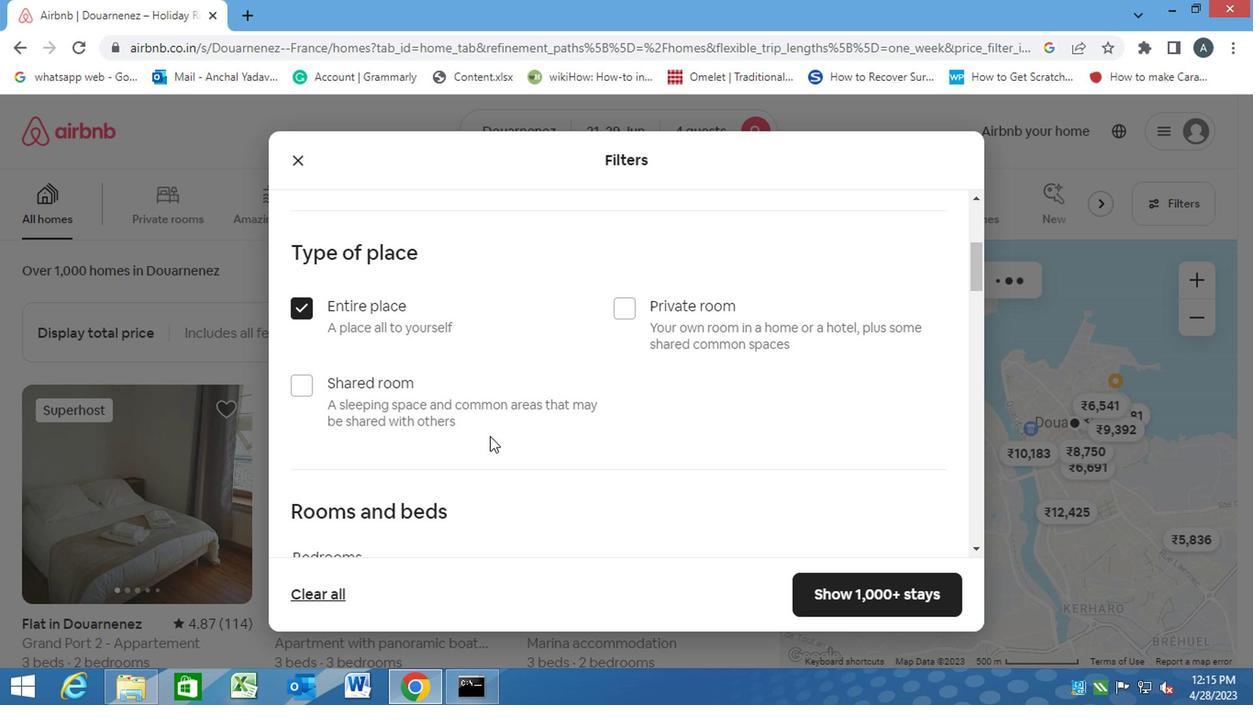 
Action: Mouse moved to (488, 440)
Screenshot: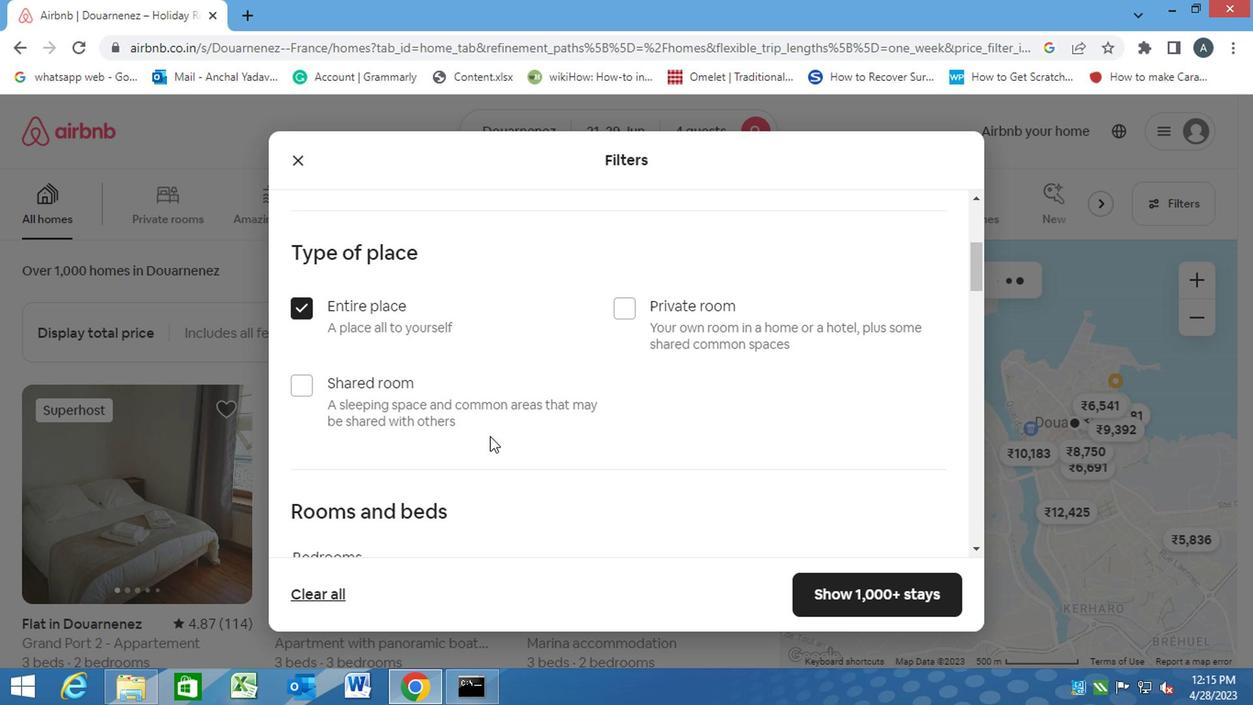 
Action: Mouse scrolled (488, 438) with delta (0, -1)
Screenshot: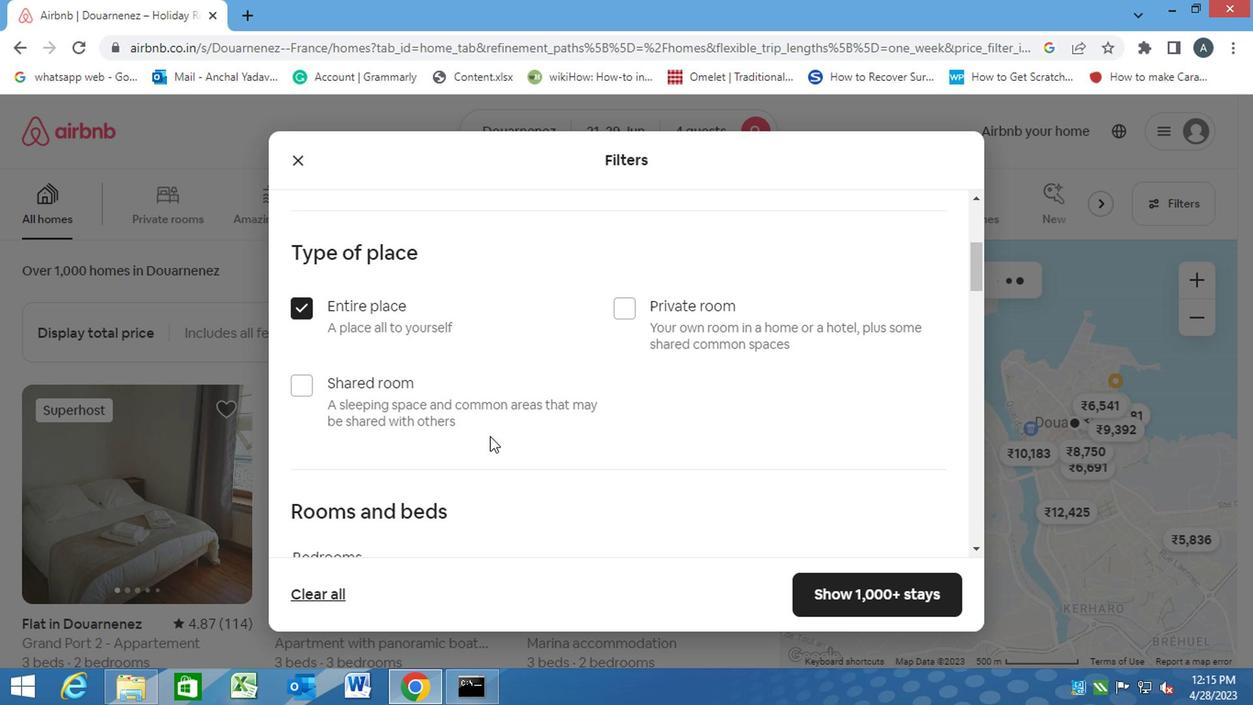 
Action: Mouse moved to (471, 337)
Screenshot: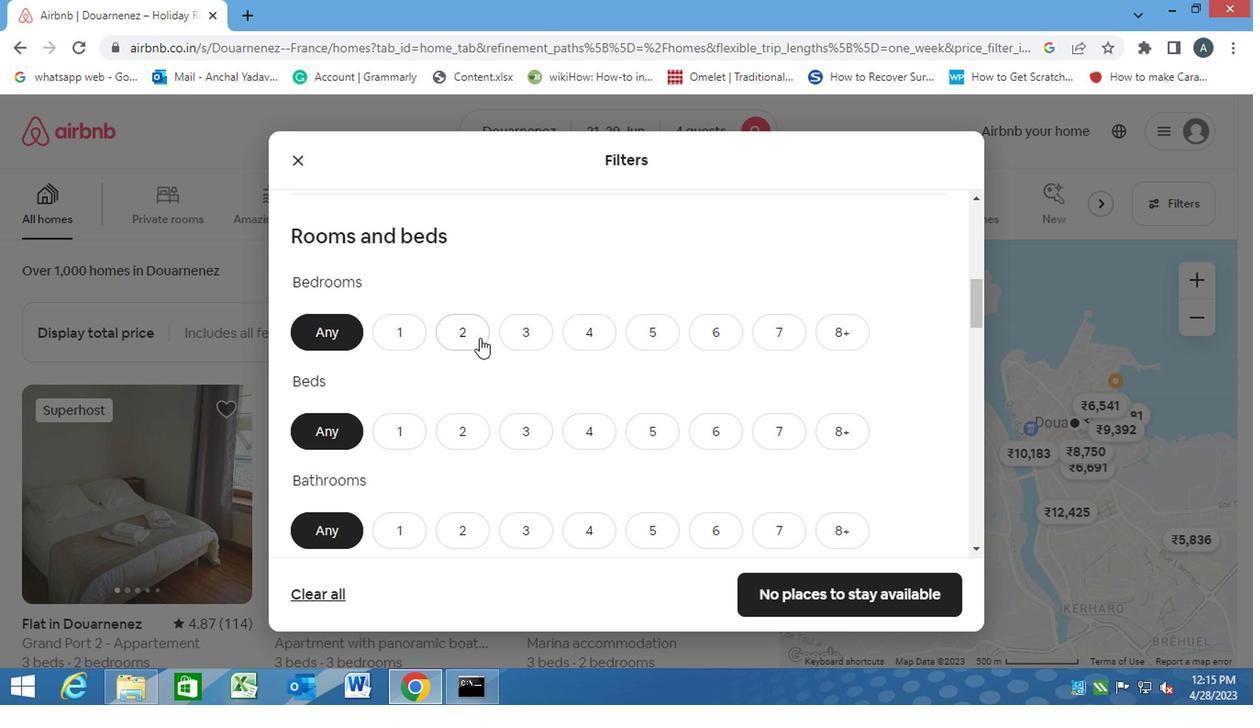 
Action: Mouse pressed left at (471, 337)
Screenshot: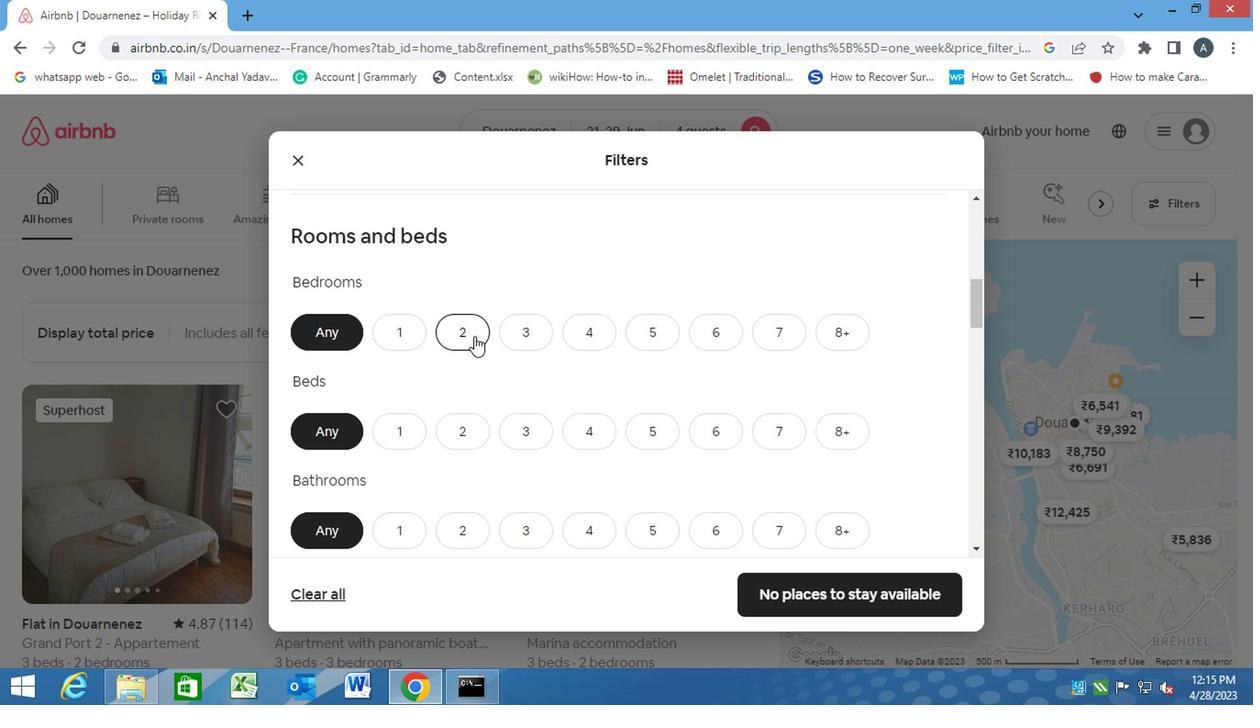 
Action: Mouse moved to (454, 445)
Screenshot: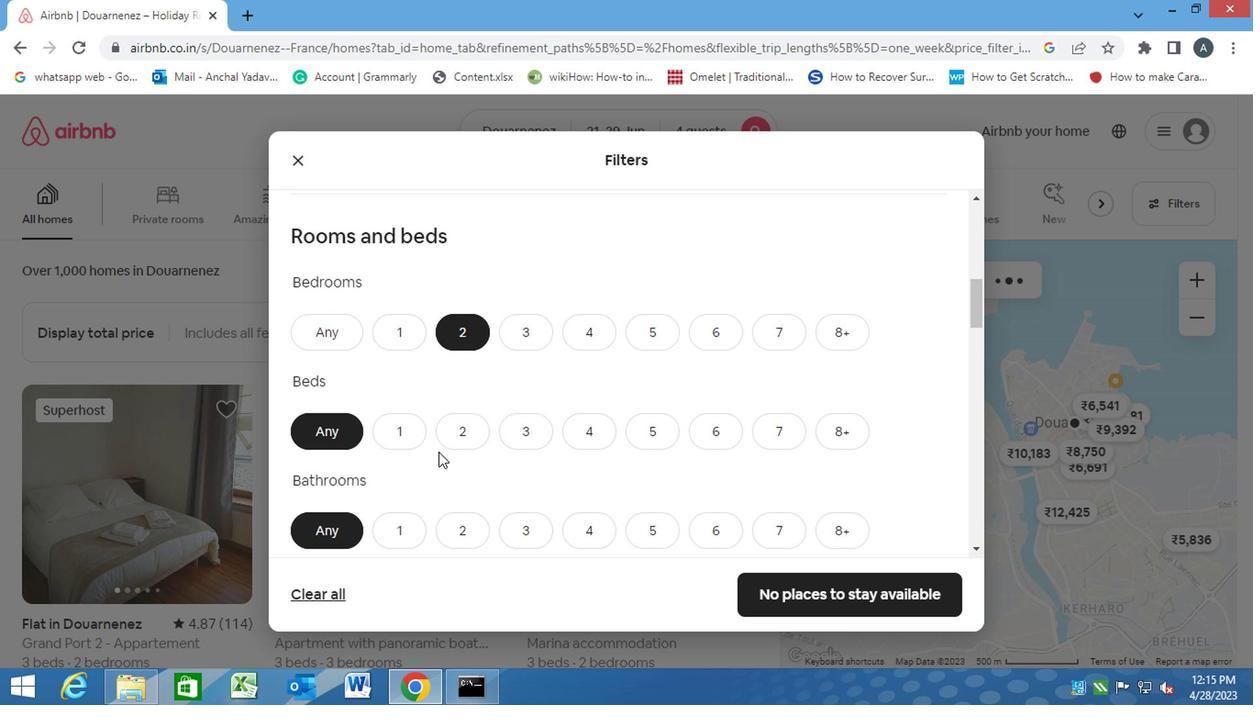 
Action: Mouse pressed left at (454, 445)
Screenshot: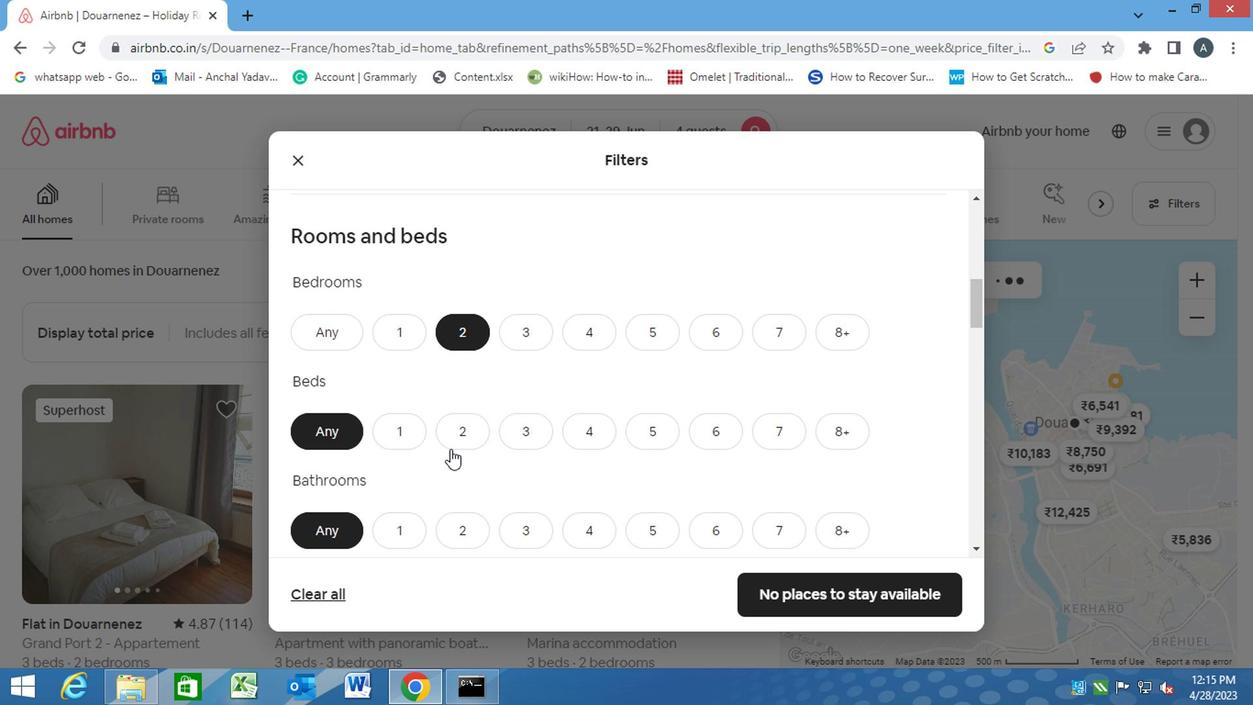 
Action: Mouse moved to (452, 520)
Screenshot: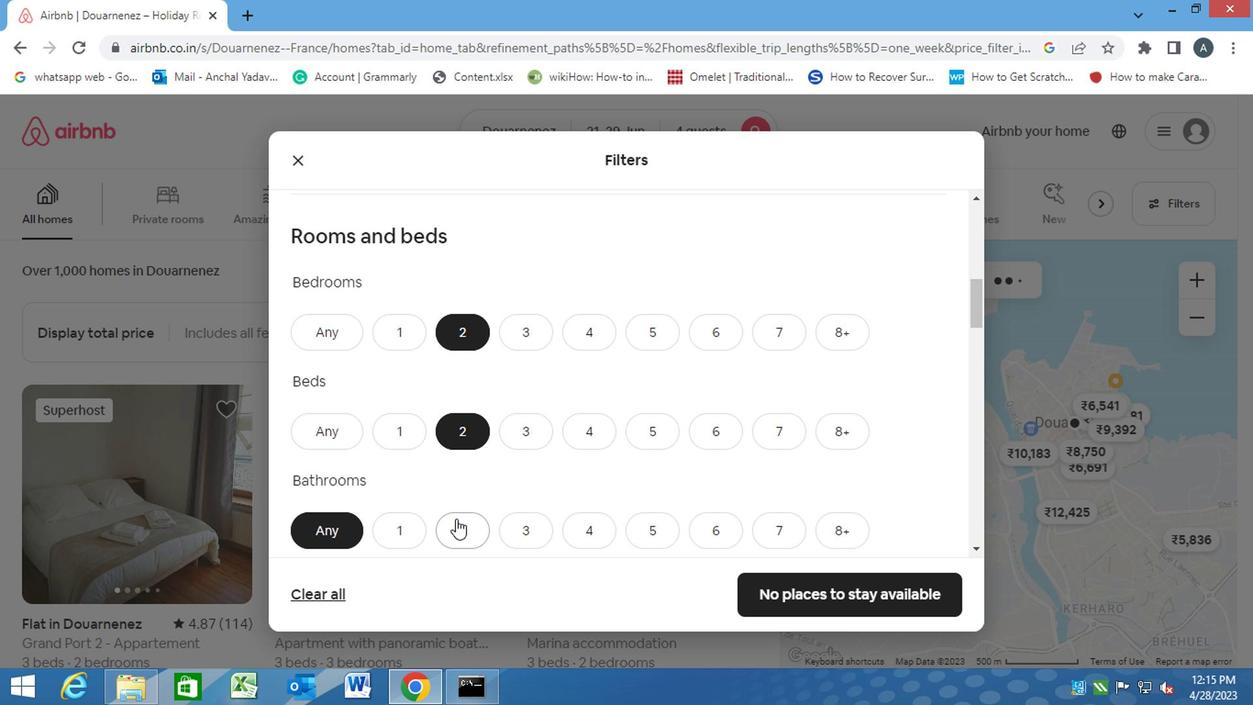 
Action: Mouse pressed left at (452, 520)
Screenshot: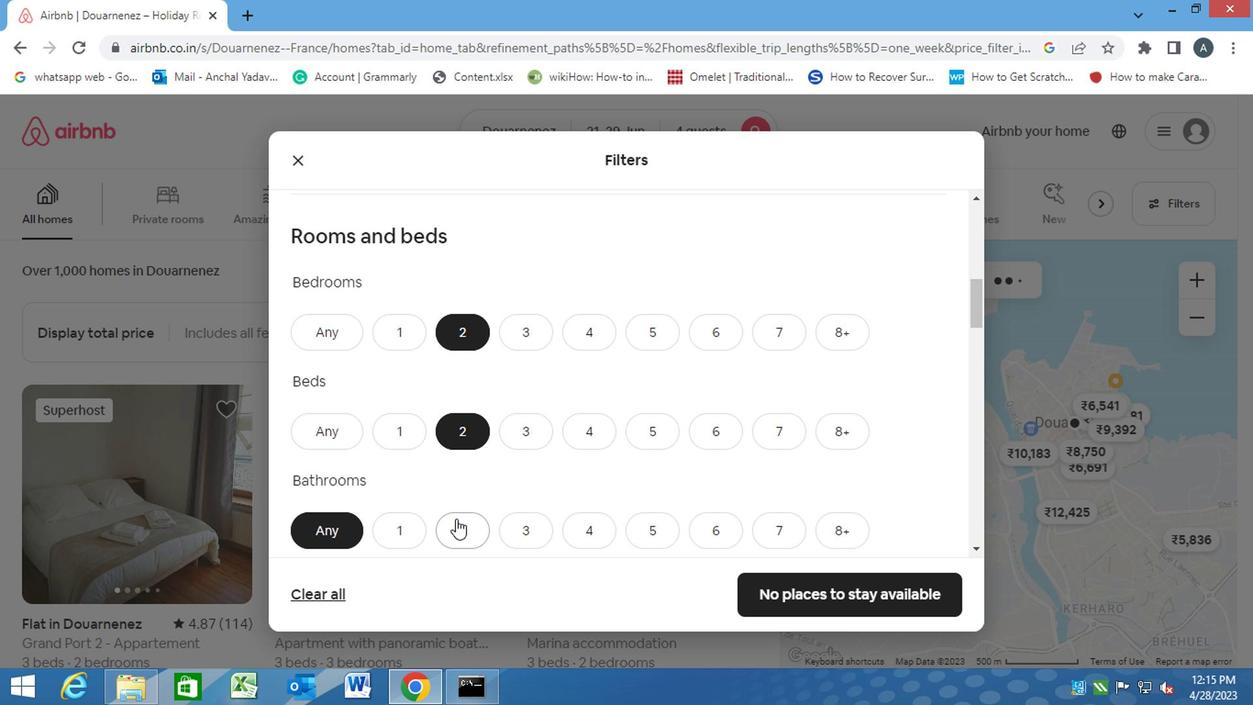 
Action: Mouse moved to (469, 543)
Screenshot: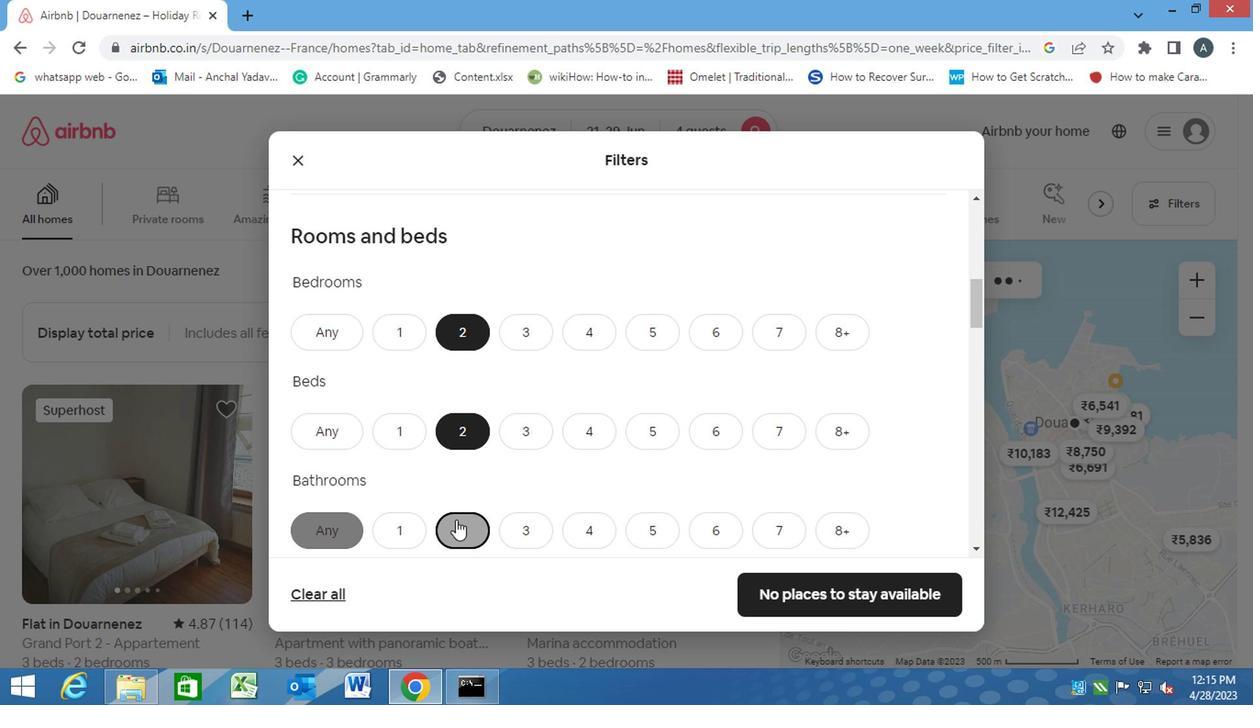 
Action: Mouse scrolled (469, 543) with delta (0, 0)
Screenshot: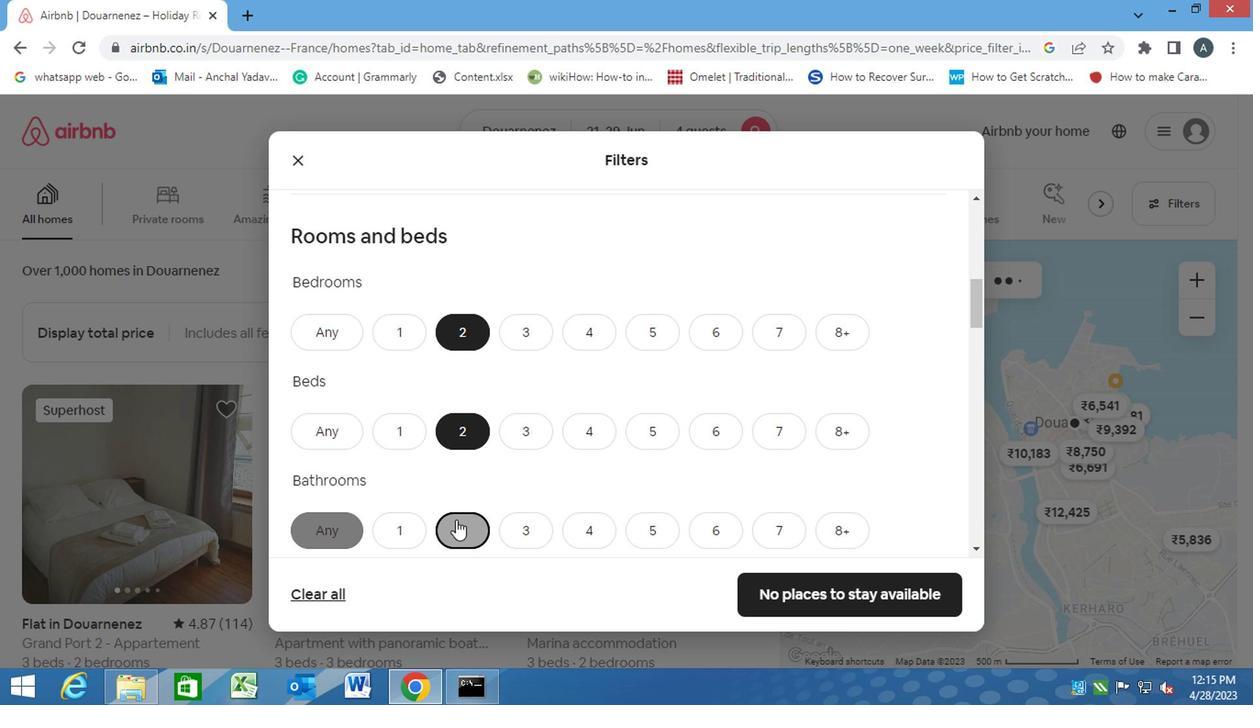 
Action: Mouse moved to (471, 547)
Screenshot: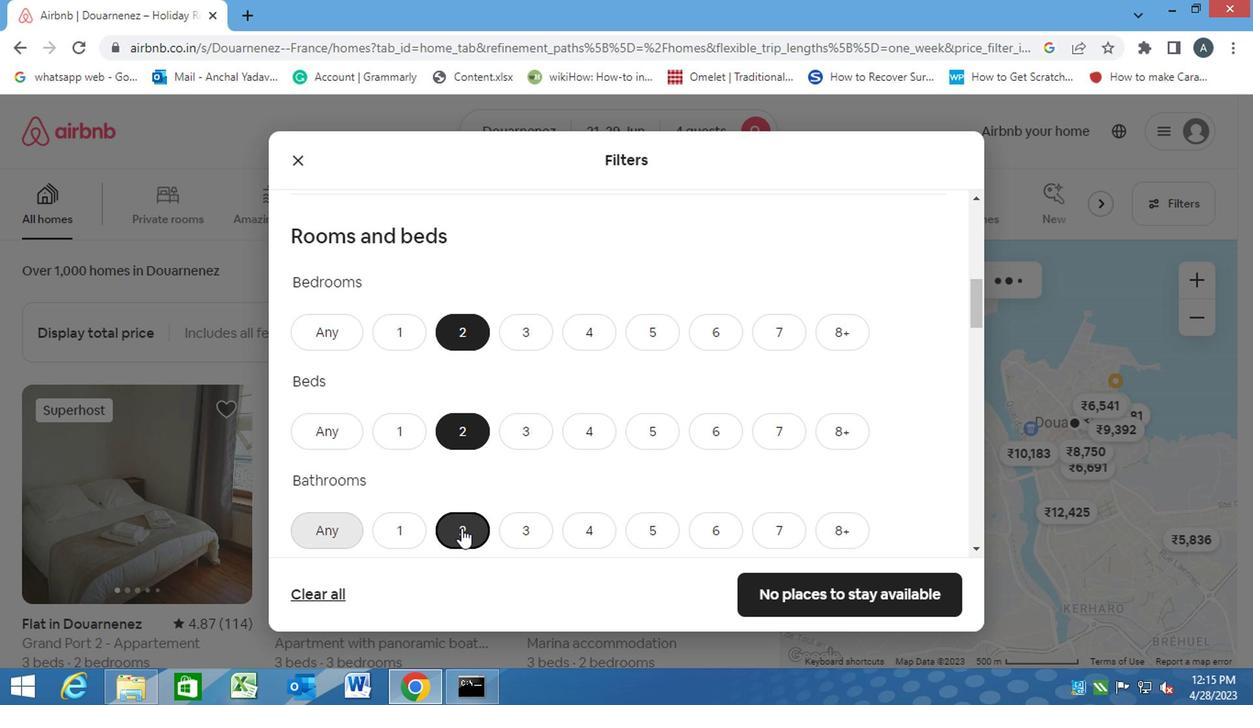 
Action: Mouse scrolled (471, 545) with delta (0, -1)
Screenshot: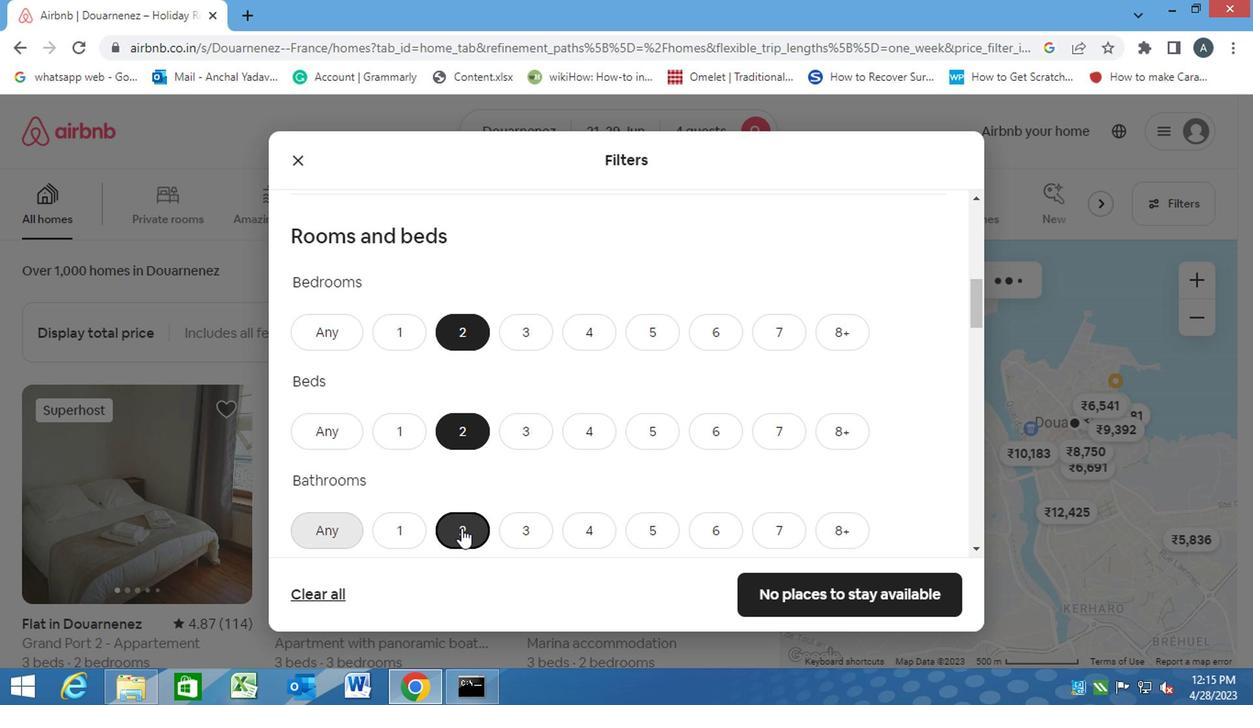 
Action: Mouse scrolled (471, 545) with delta (0, -1)
Screenshot: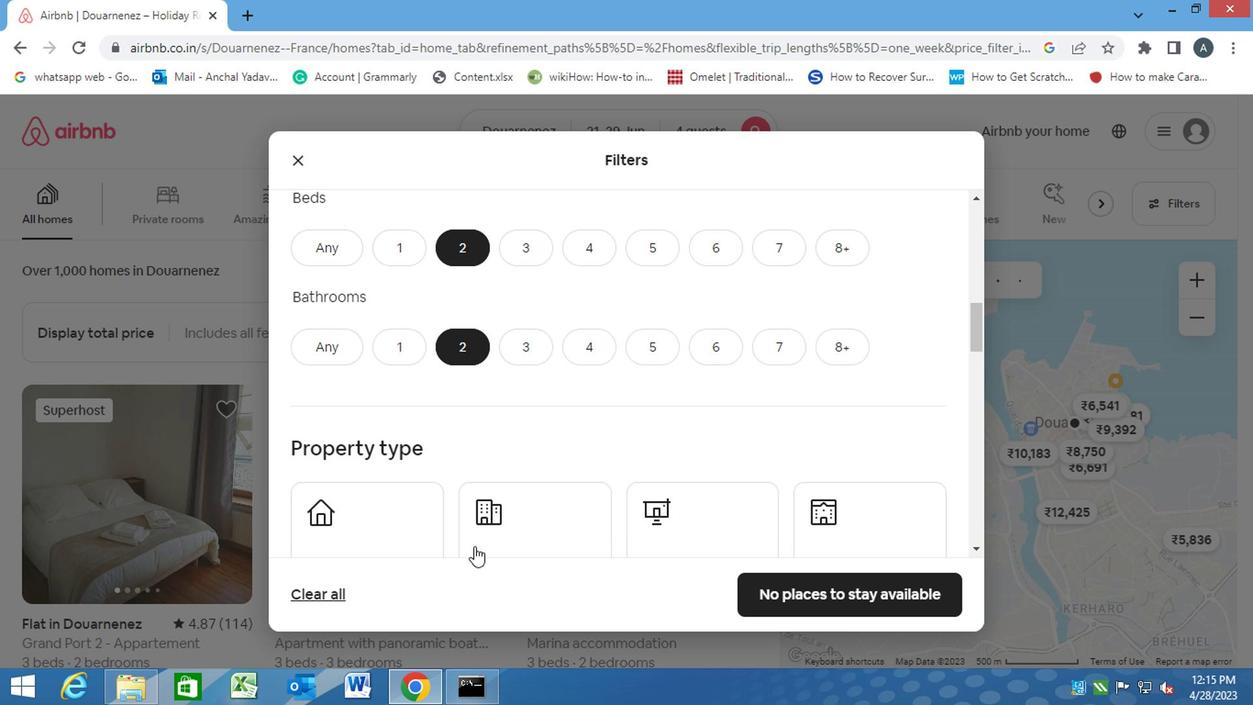 
Action: Mouse moved to (413, 445)
Screenshot: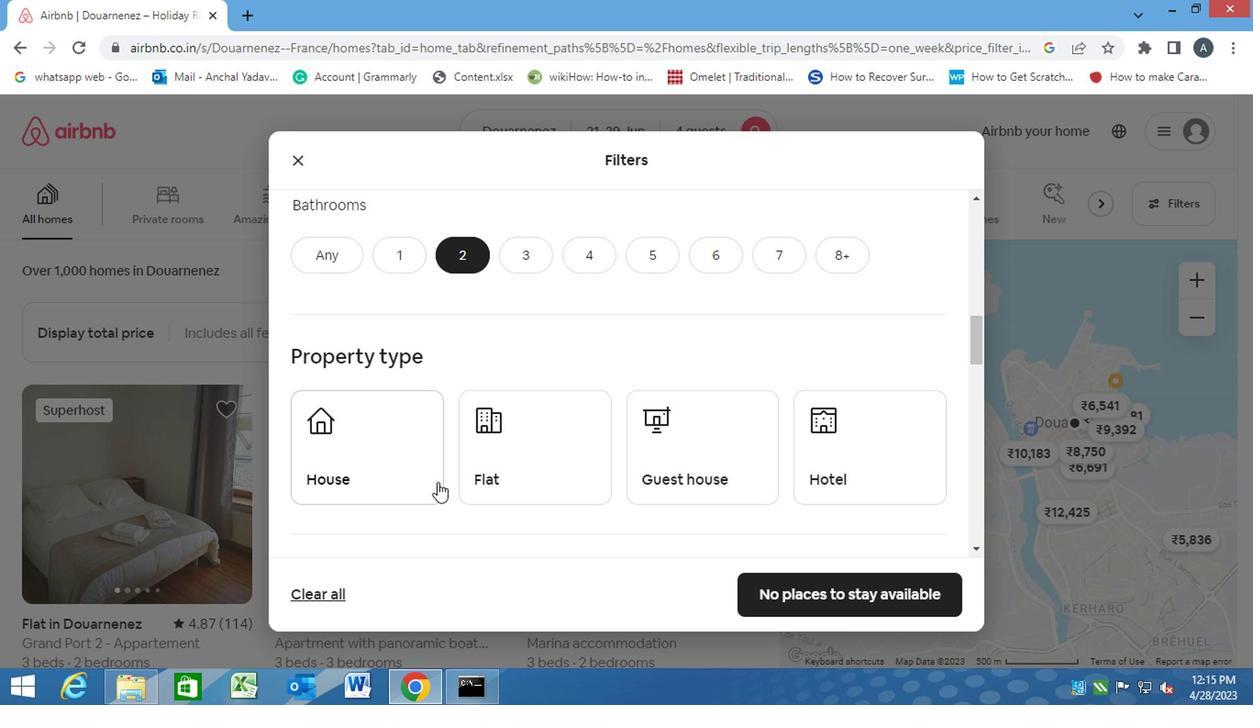 
Action: Mouse pressed left at (413, 445)
Screenshot: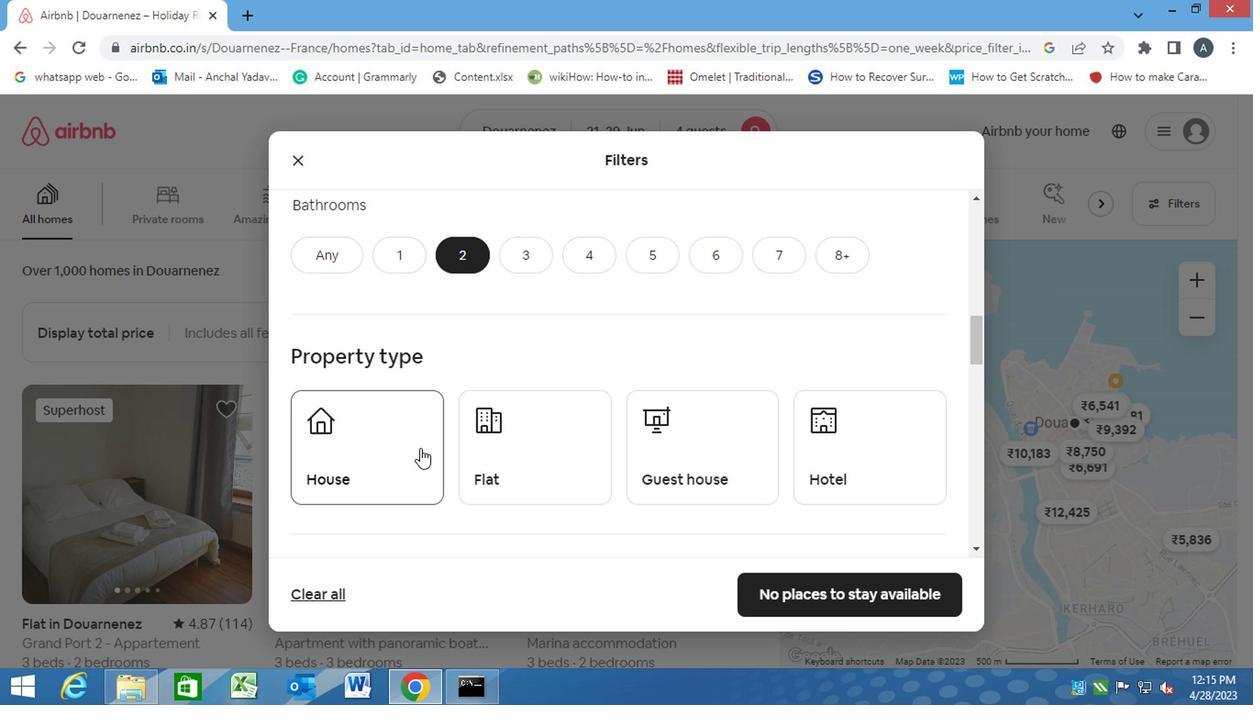 
Action: Mouse moved to (550, 442)
Screenshot: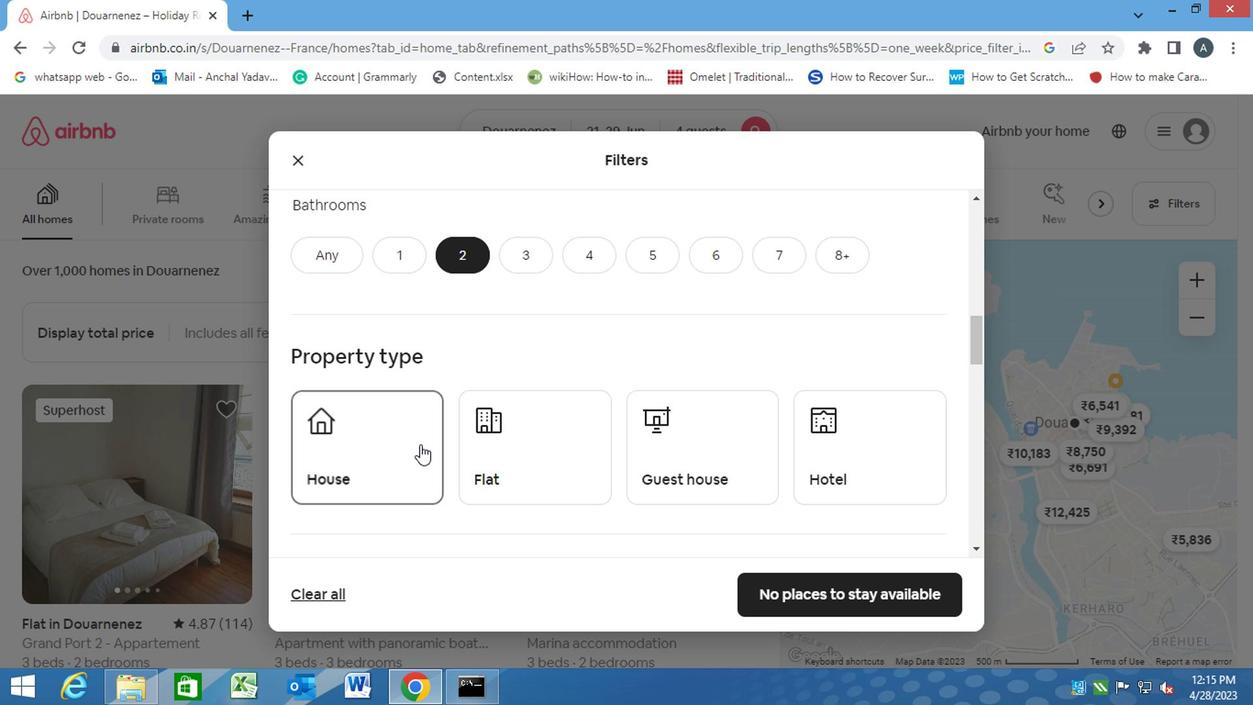 
Action: Mouse pressed left at (550, 442)
Screenshot: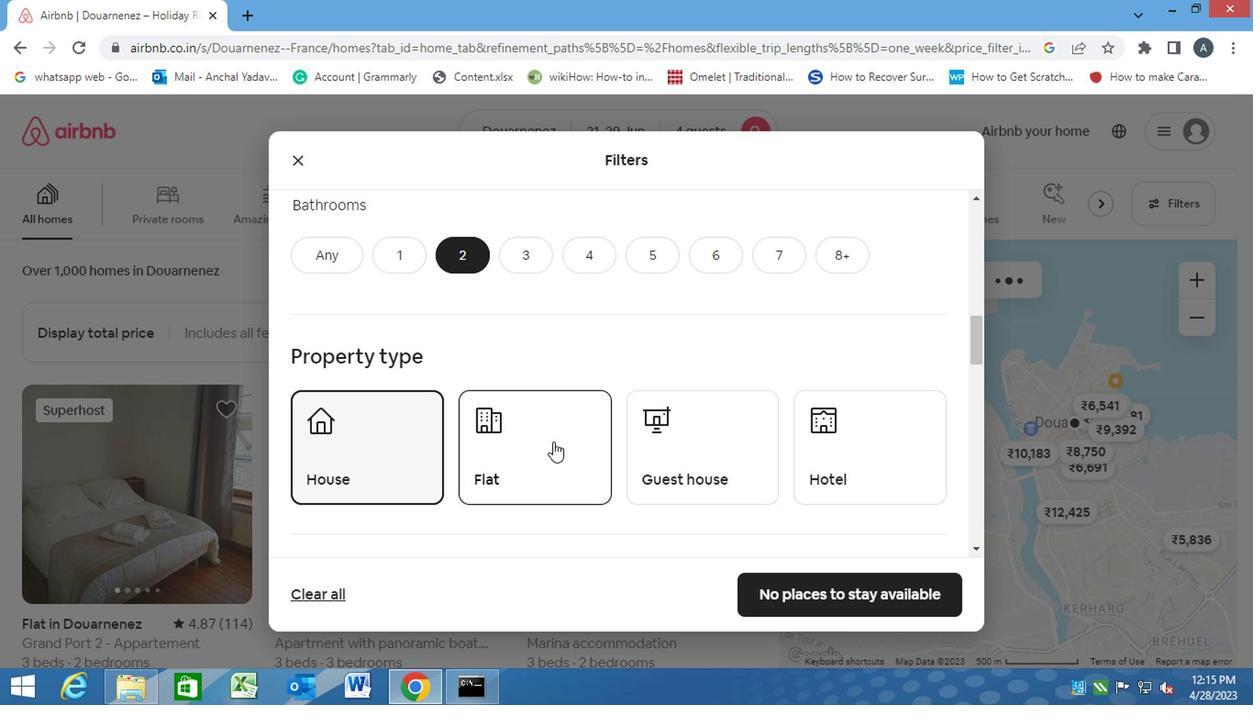 
Action: Mouse moved to (673, 455)
Screenshot: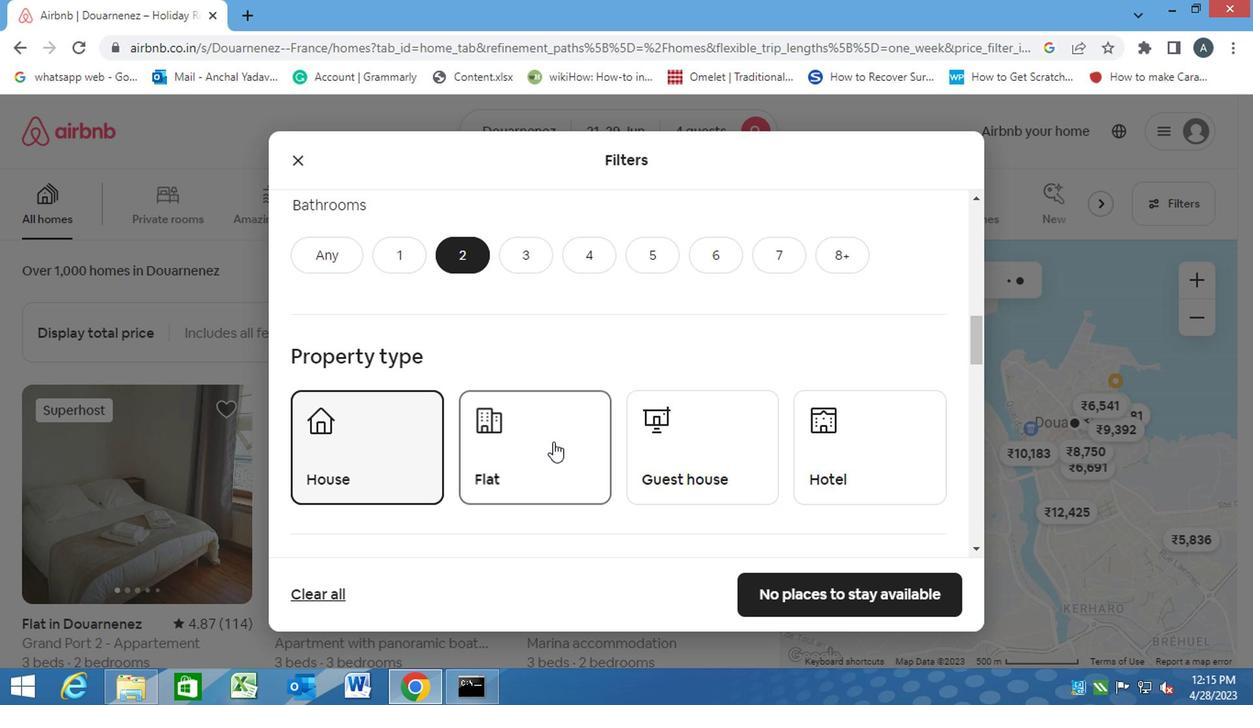 
Action: Mouse pressed left at (673, 455)
Screenshot: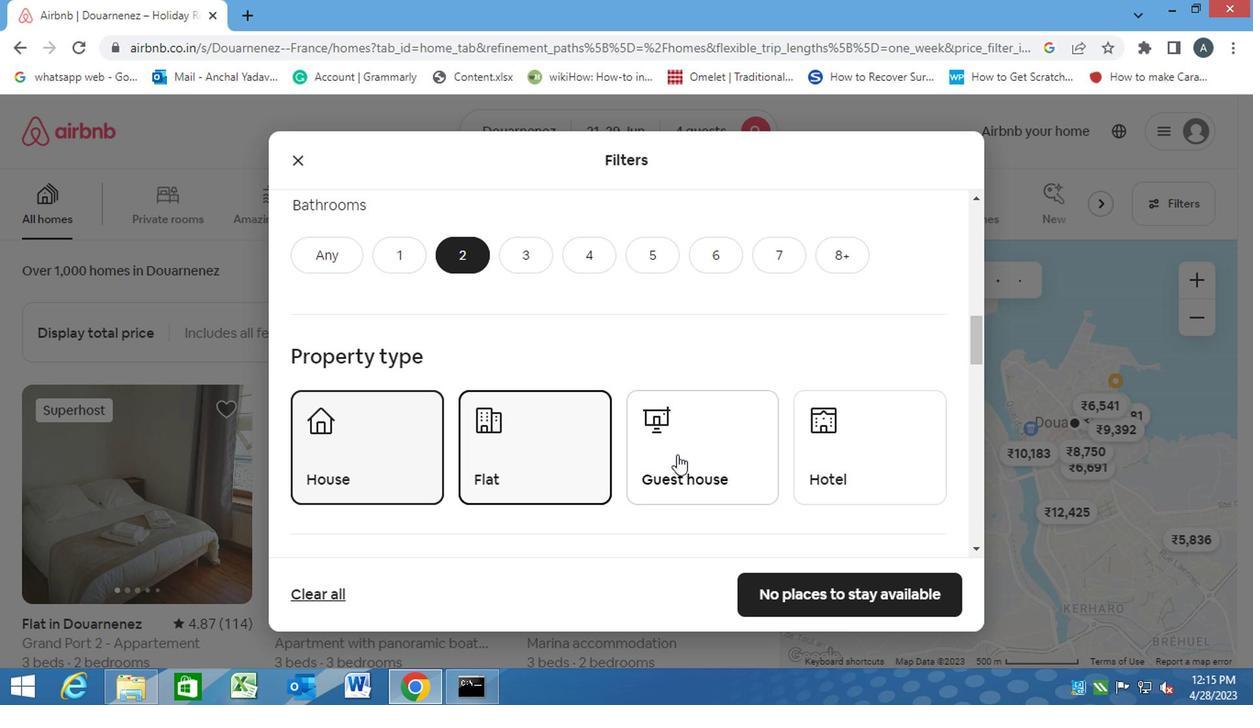 
Action: Mouse moved to (664, 497)
Screenshot: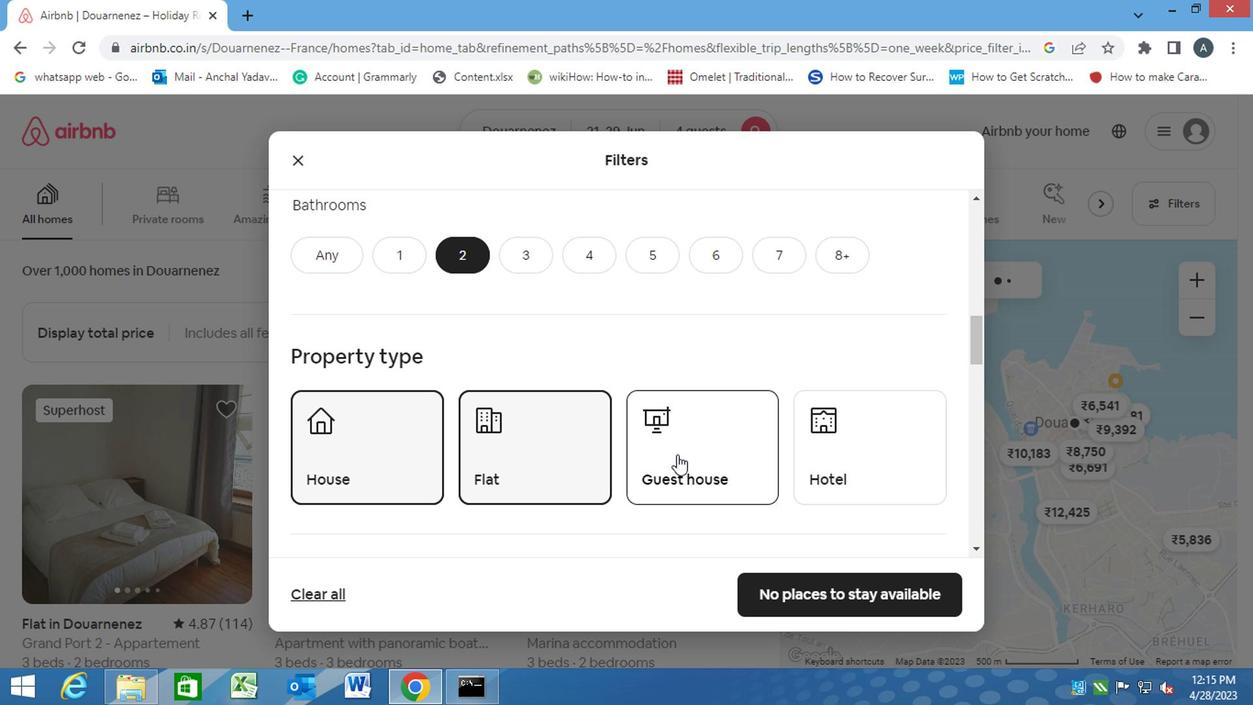 
Action: Mouse scrolled (664, 496) with delta (0, -1)
Screenshot: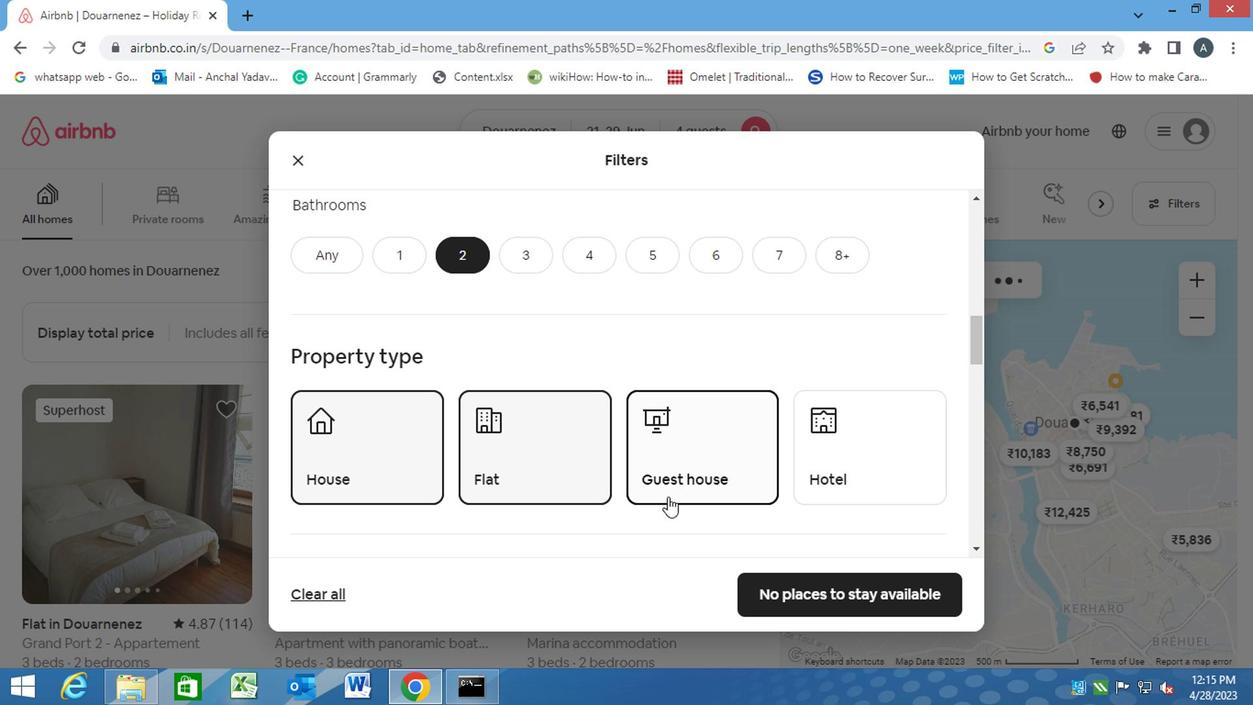 
Action: Mouse scrolled (664, 496) with delta (0, -1)
Screenshot: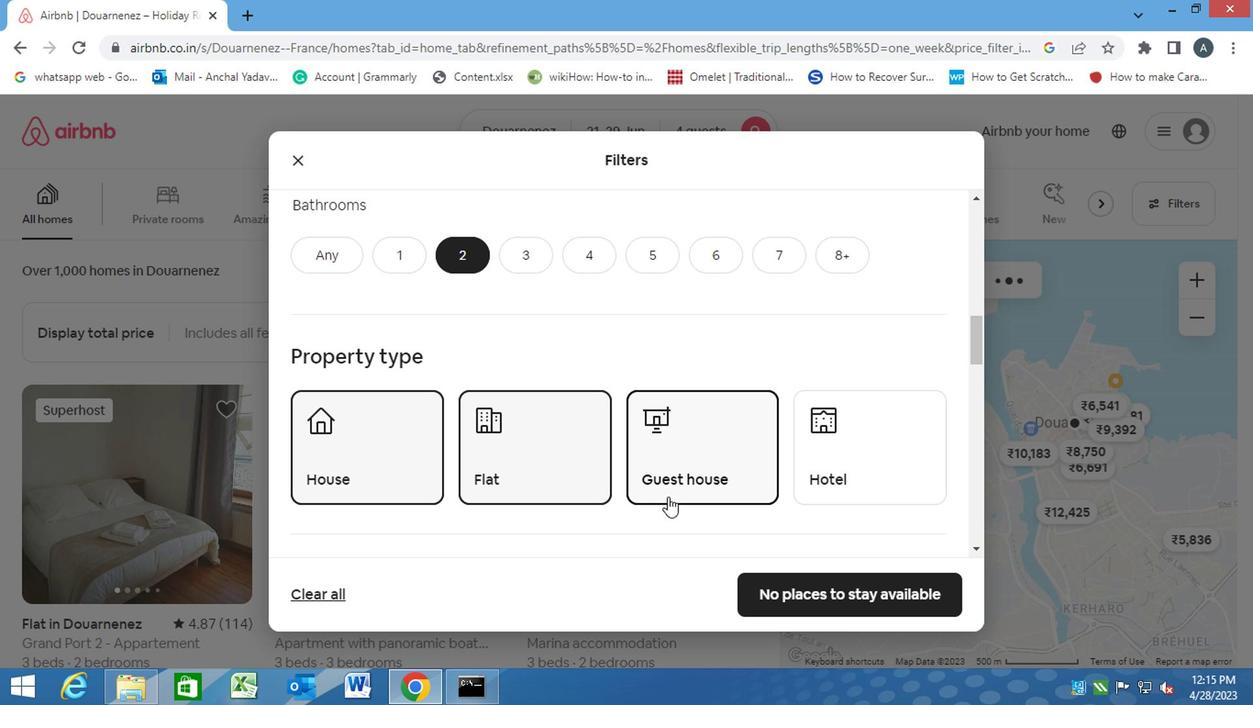 
Action: Mouse scrolled (664, 496) with delta (0, -1)
Screenshot: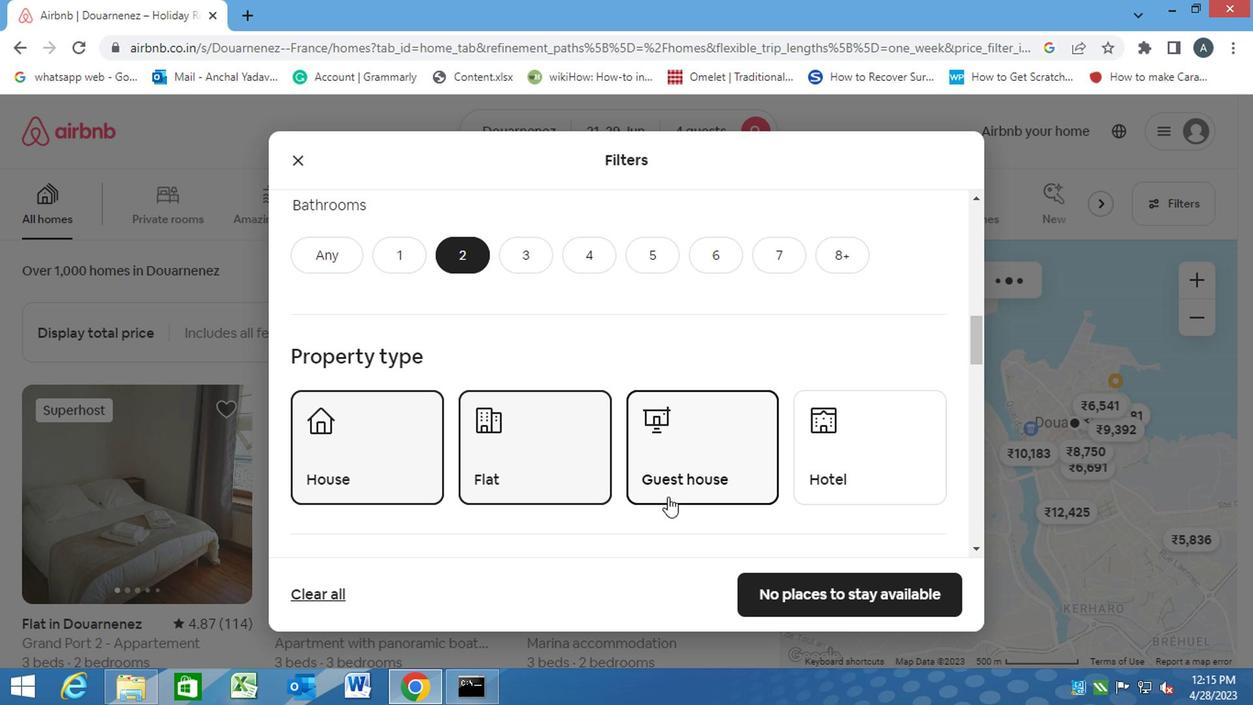 
Action: Mouse scrolled (664, 496) with delta (0, -1)
Screenshot: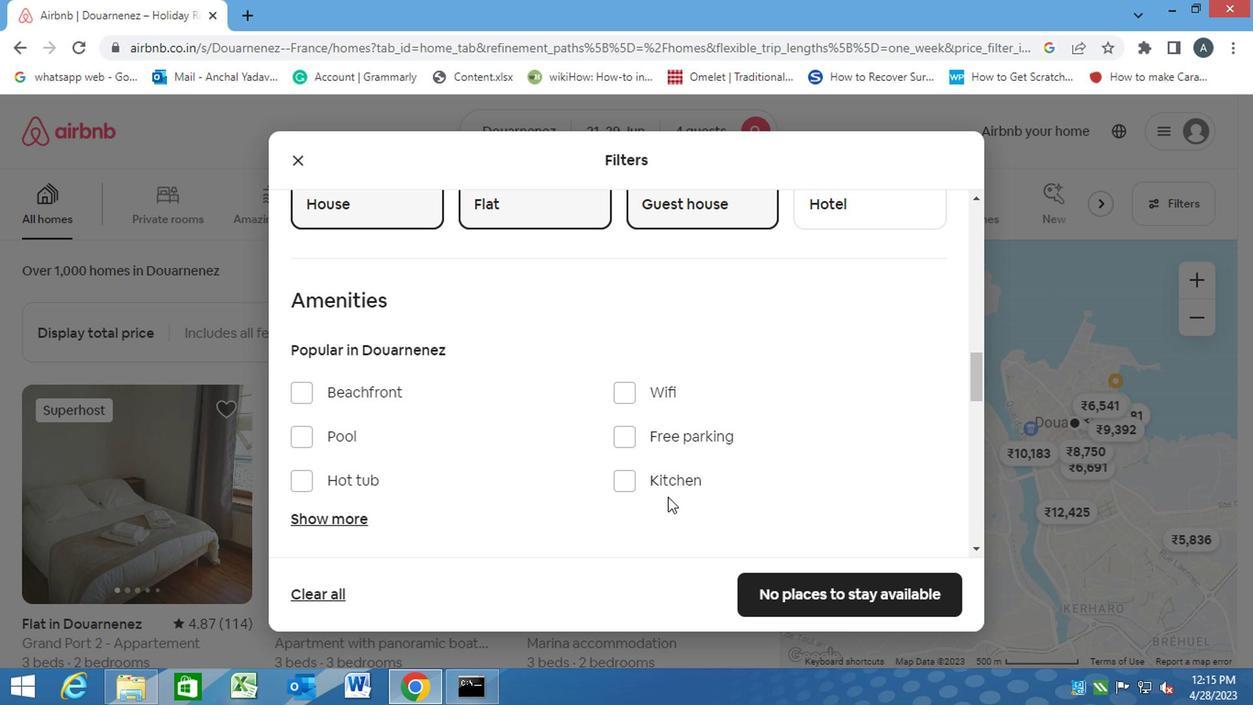 
Action: Mouse scrolled (664, 496) with delta (0, -1)
Screenshot: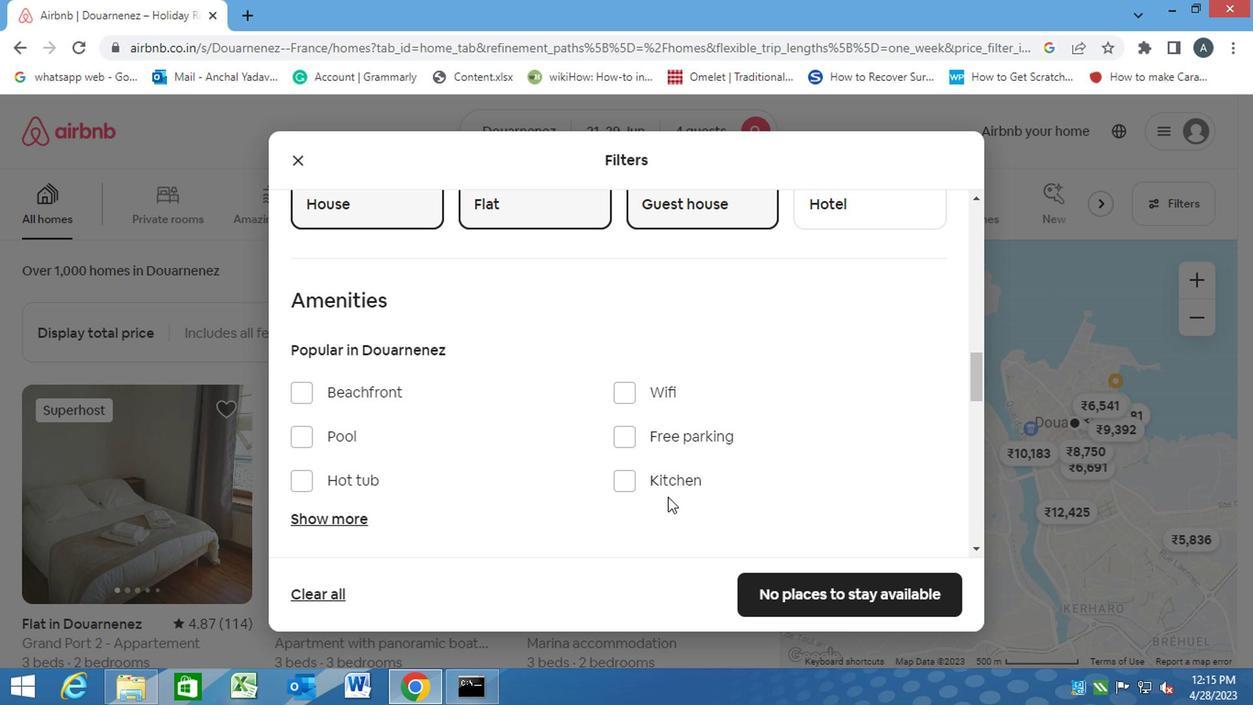 
Action: Mouse scrolled (664, 496) with delta (0, -1)
Screenshot: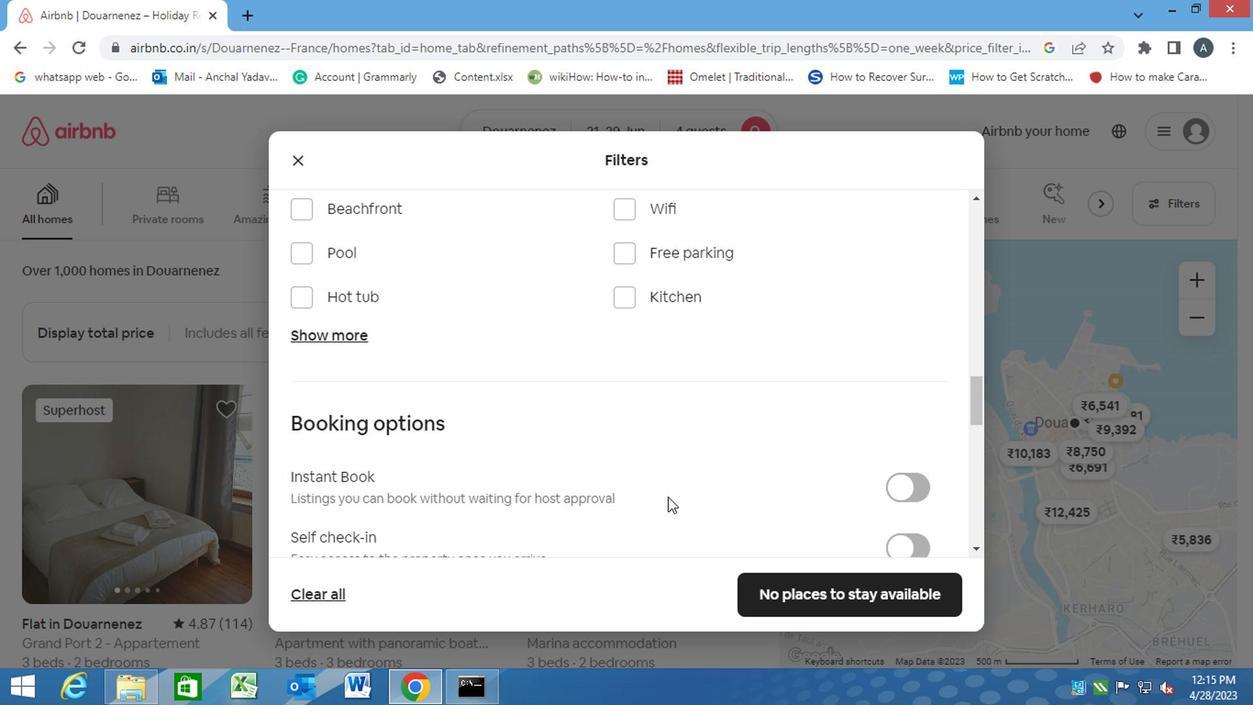 
Action: Mouse scrolled (664, 496) with delta (0, -1)
Screenshot: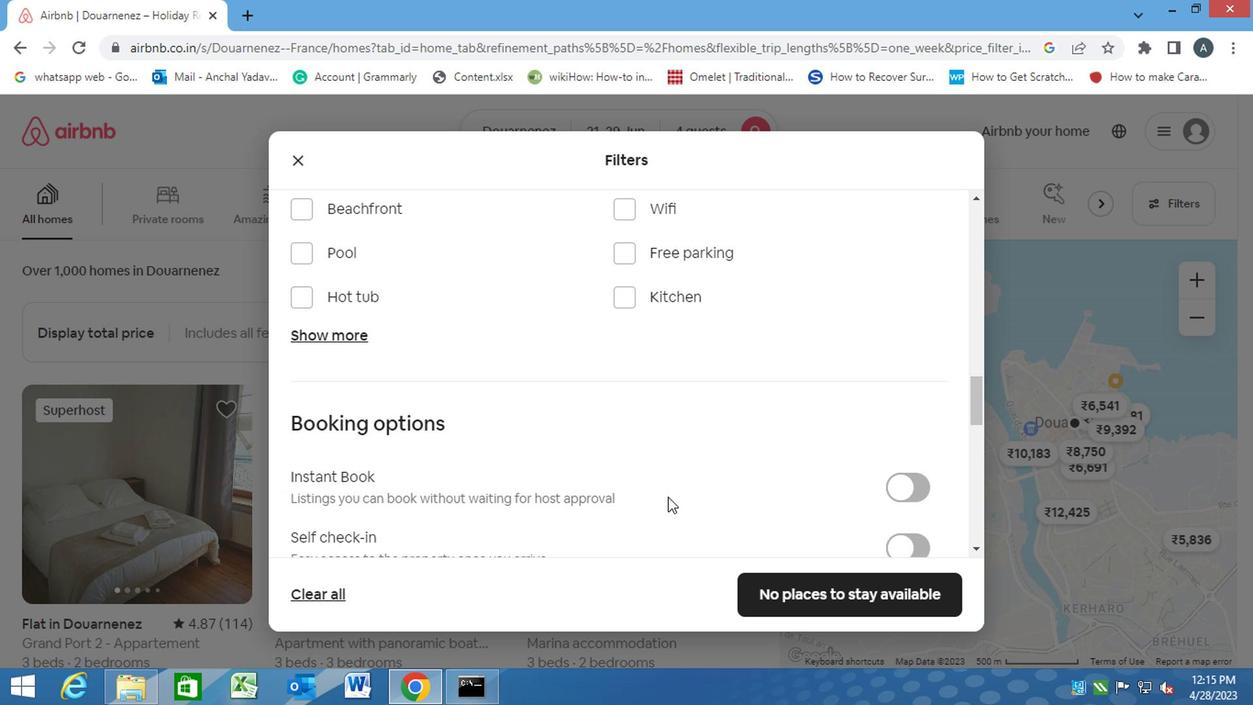 
Action: Mouse moved to (887, 366)
Screenshot: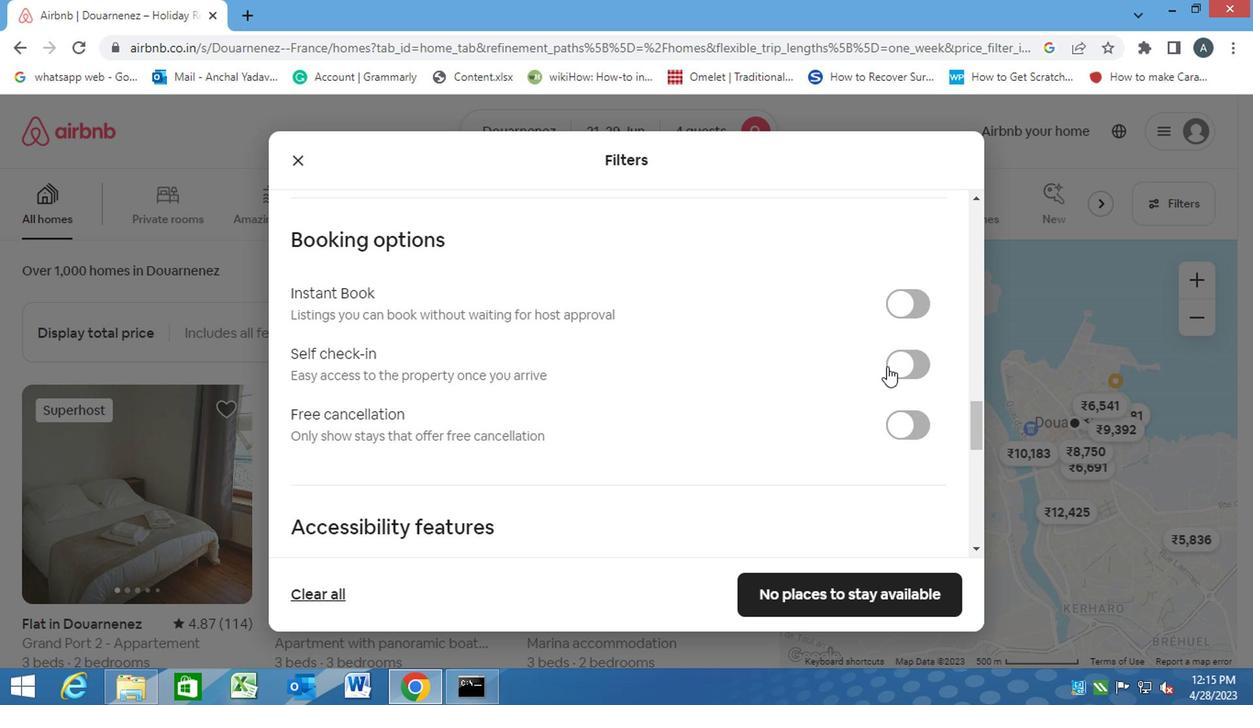 
Action: Mouse pressed left at (887, 366)
Screenshot: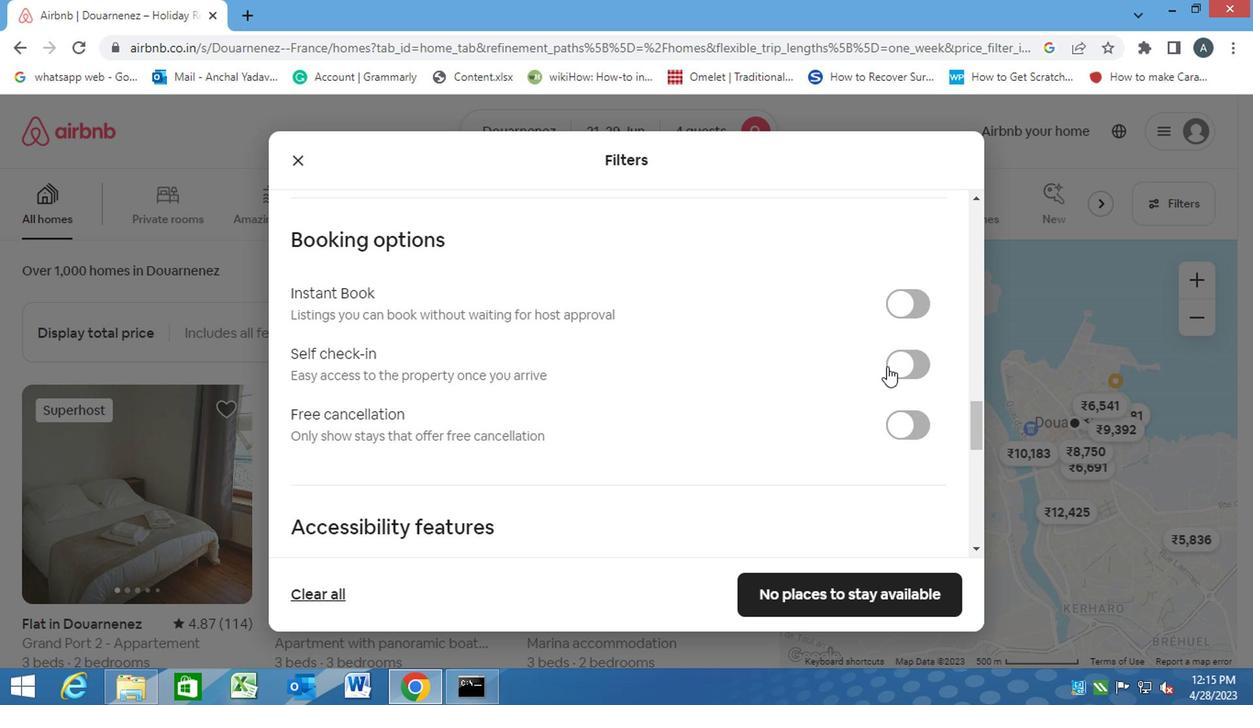 
Action: Mouse moved to (675, 359)
Screenshot: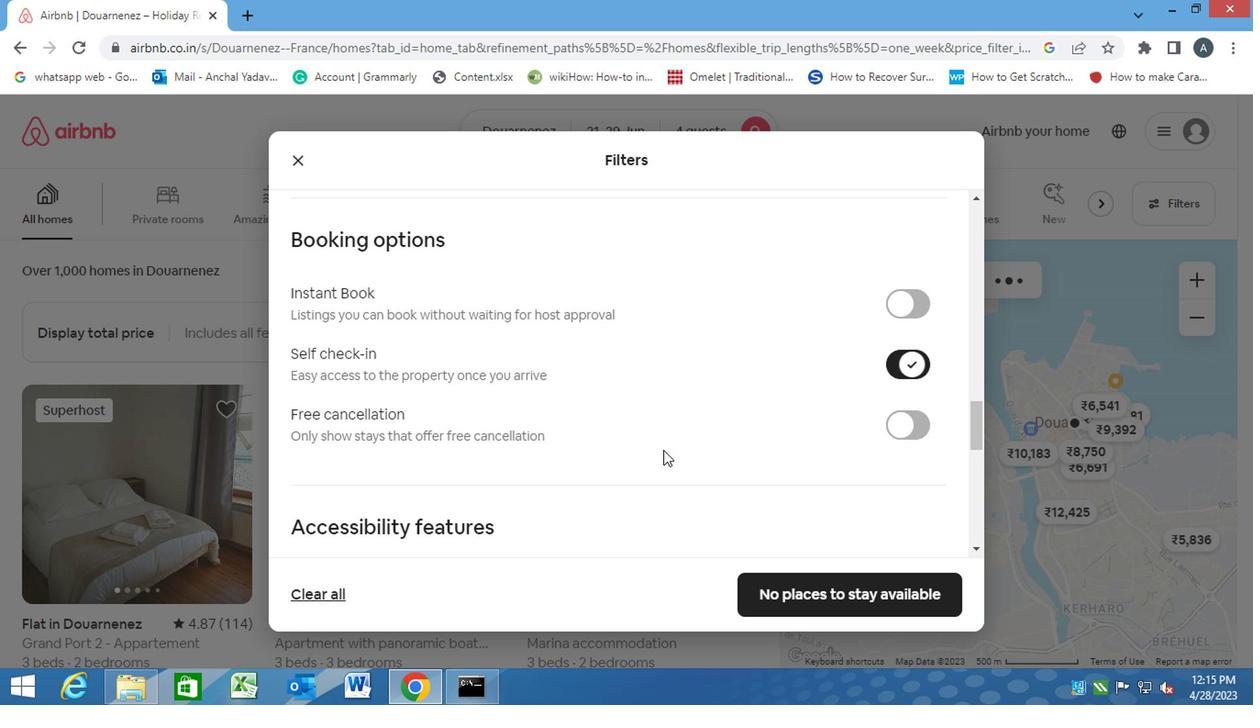 
Action: Mouse scrolled (675, 358) with delta (0, 0)
Screenshot: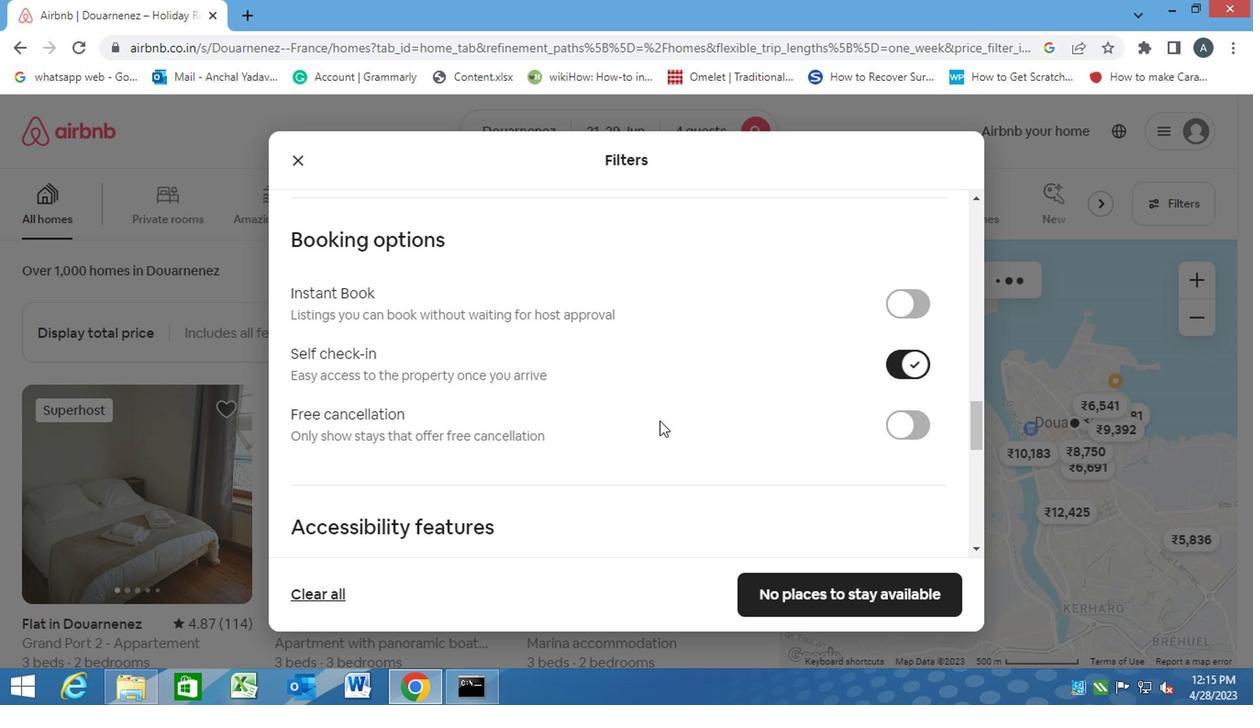 
Action: Mouse scrolled (675, 358) with delta (0, 0)
Screenshot: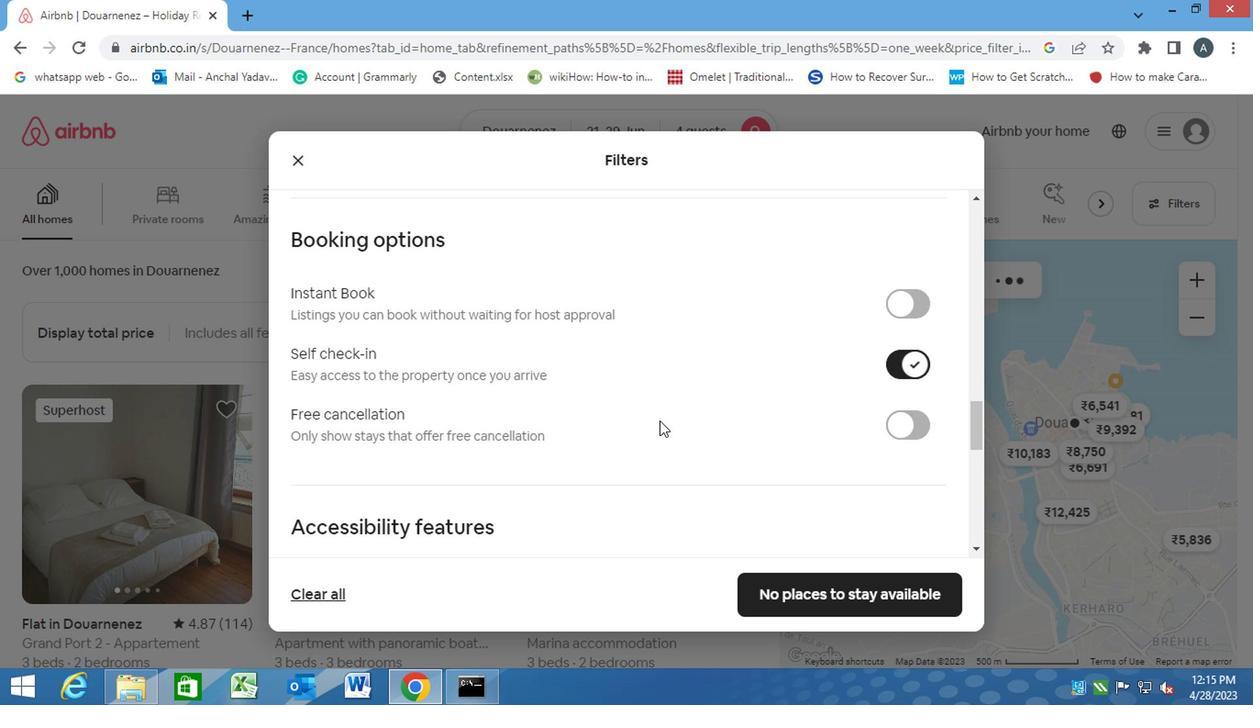 
Action: Mouse scrolled (675, 358) with delta (0, 0)
Screenshot: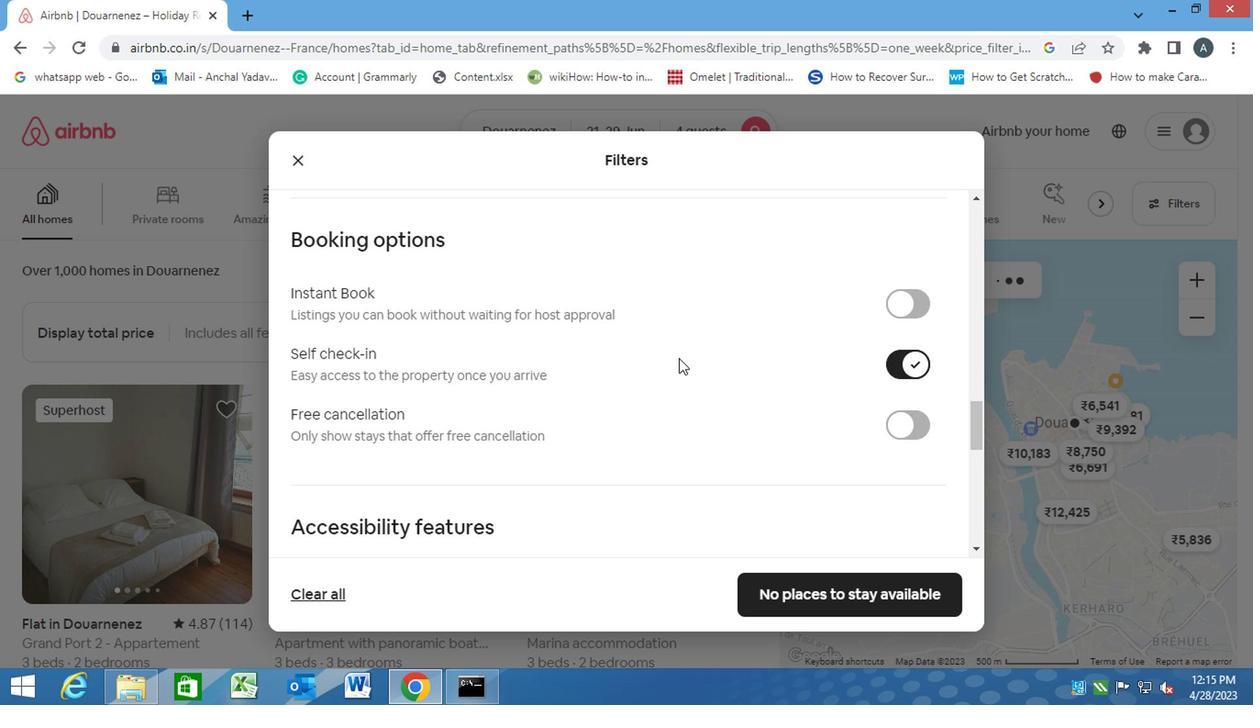 
Action: Mouse scrolled (675, 358) with delta (0, 0)
Screenshot: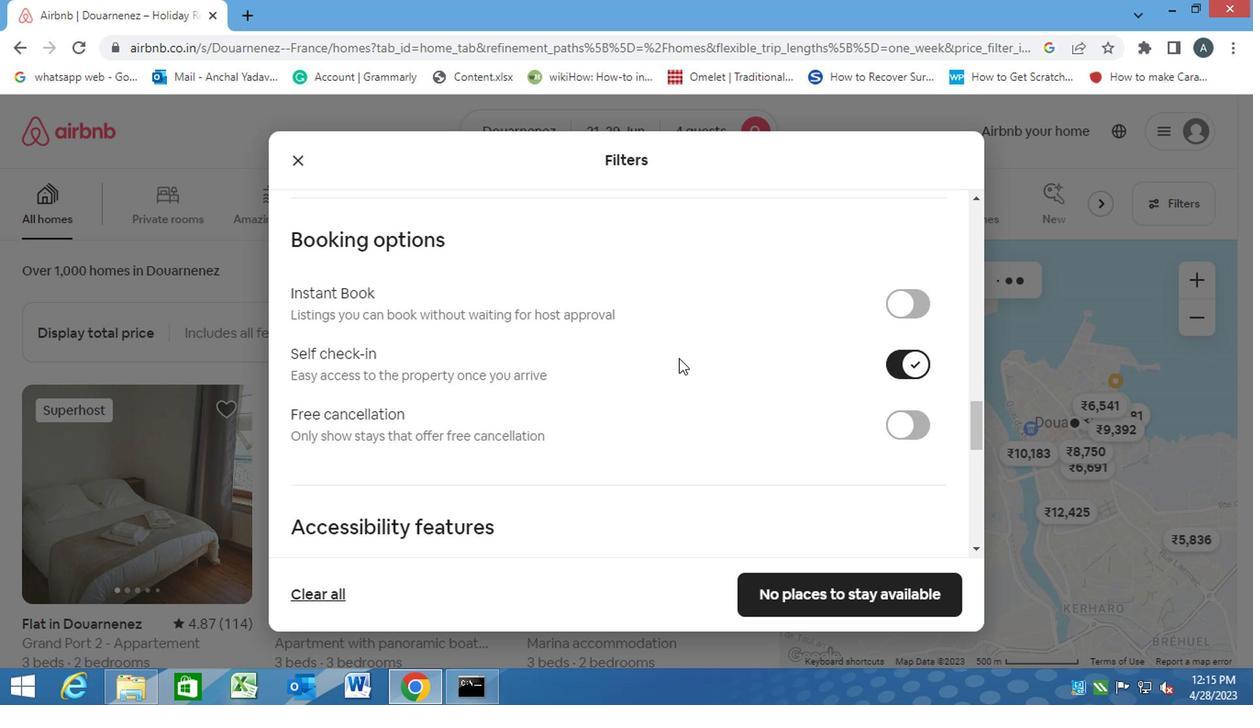 
Action: Mouse moved to (667, 361)
Screenshot: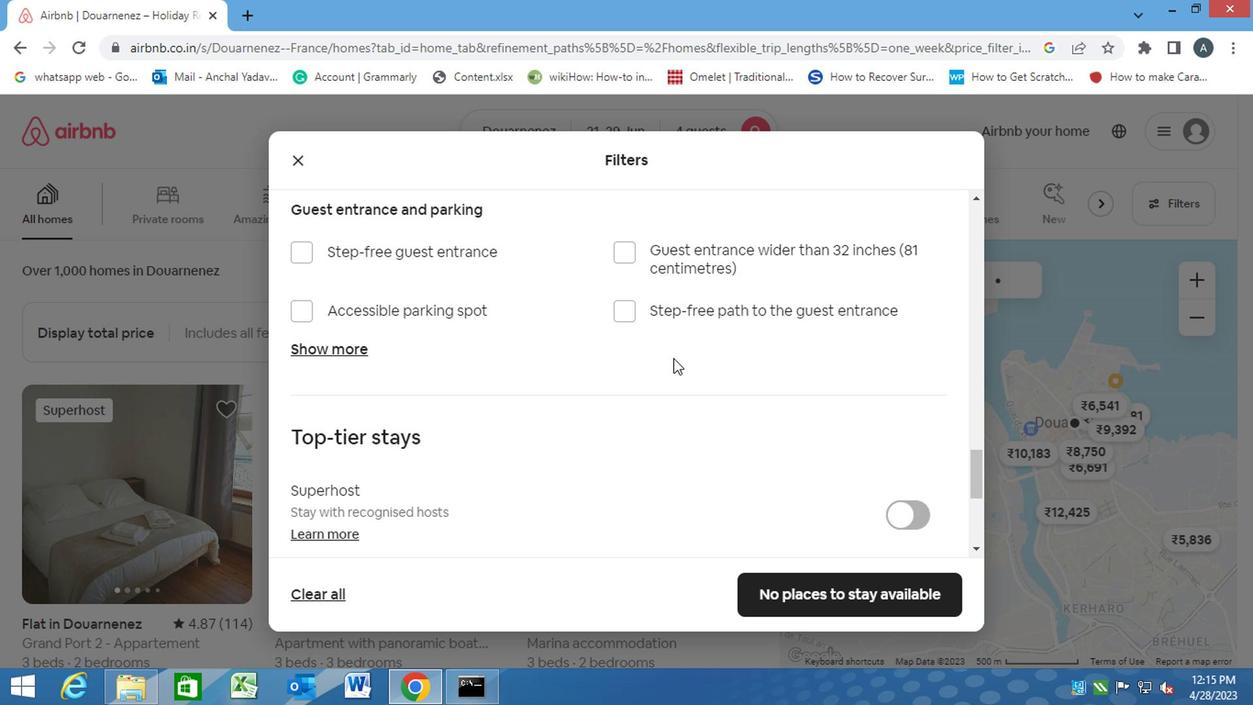 
Action: Mouse scrolled (667, 360) with delta (0, 0)
Screenshot: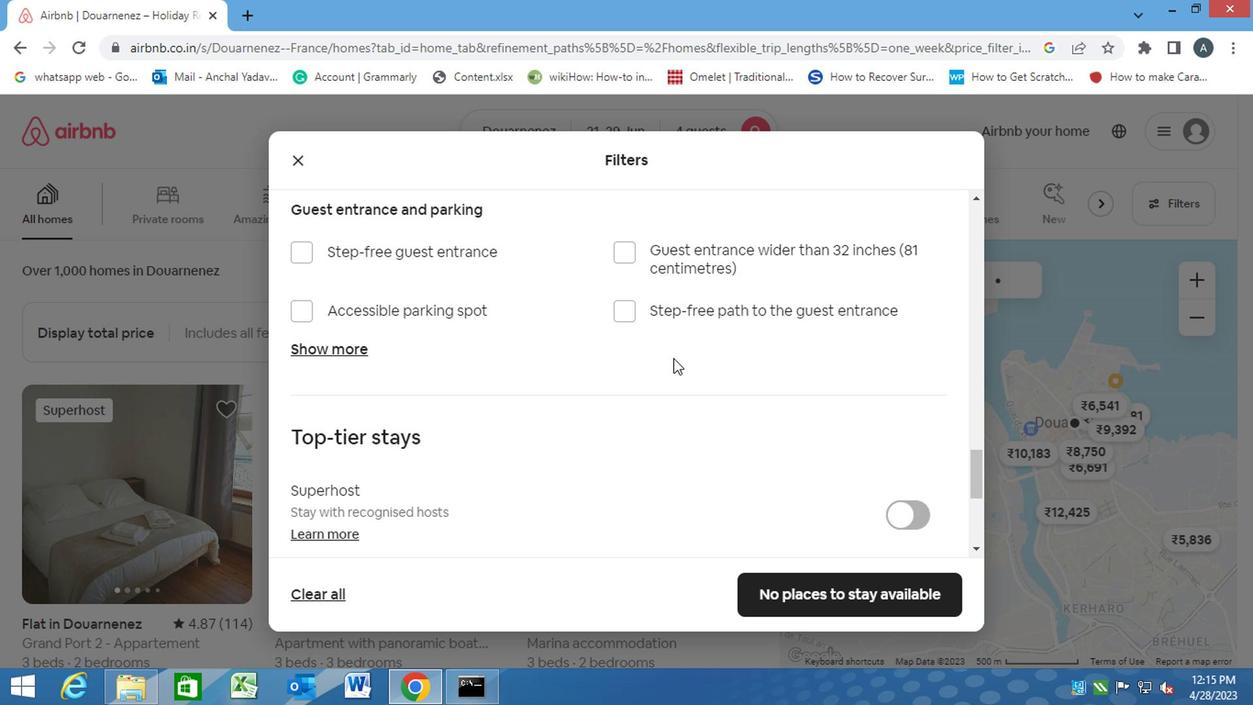 
Action: Mouse moved to (667, 361)
Screenshot: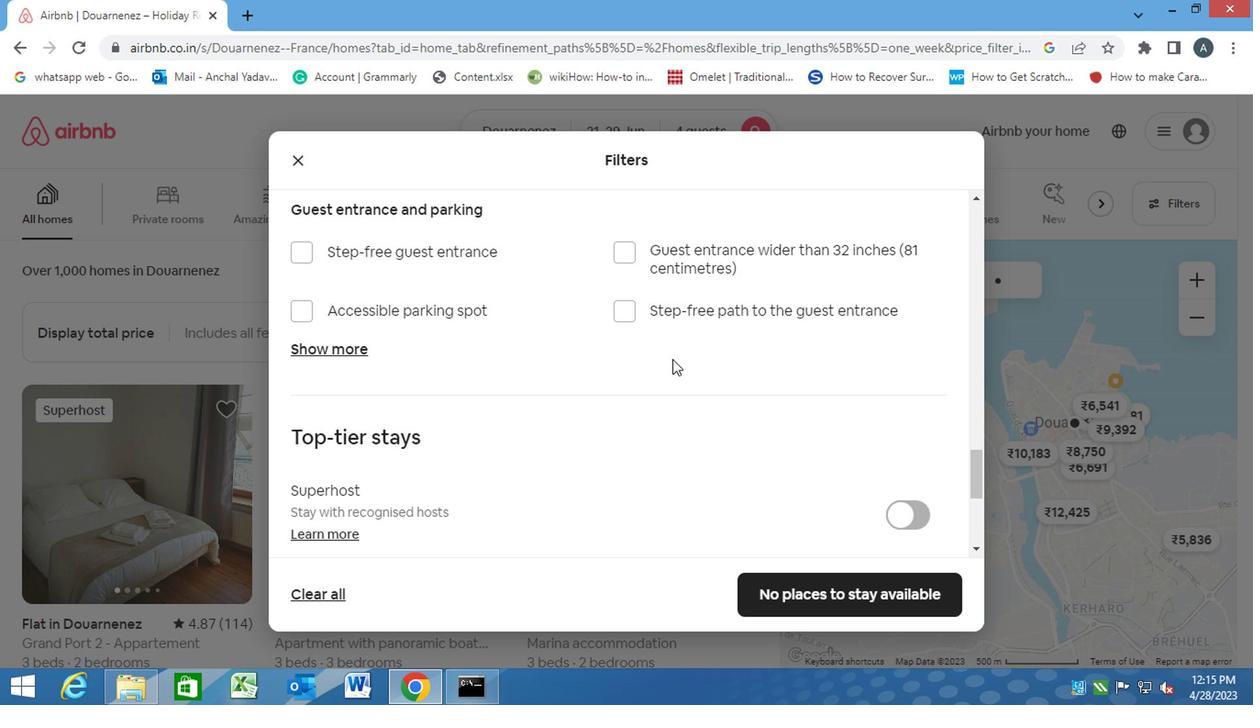 
Action: Mouse scrolled (667, 360) with delta (0, 0)
Screenshot: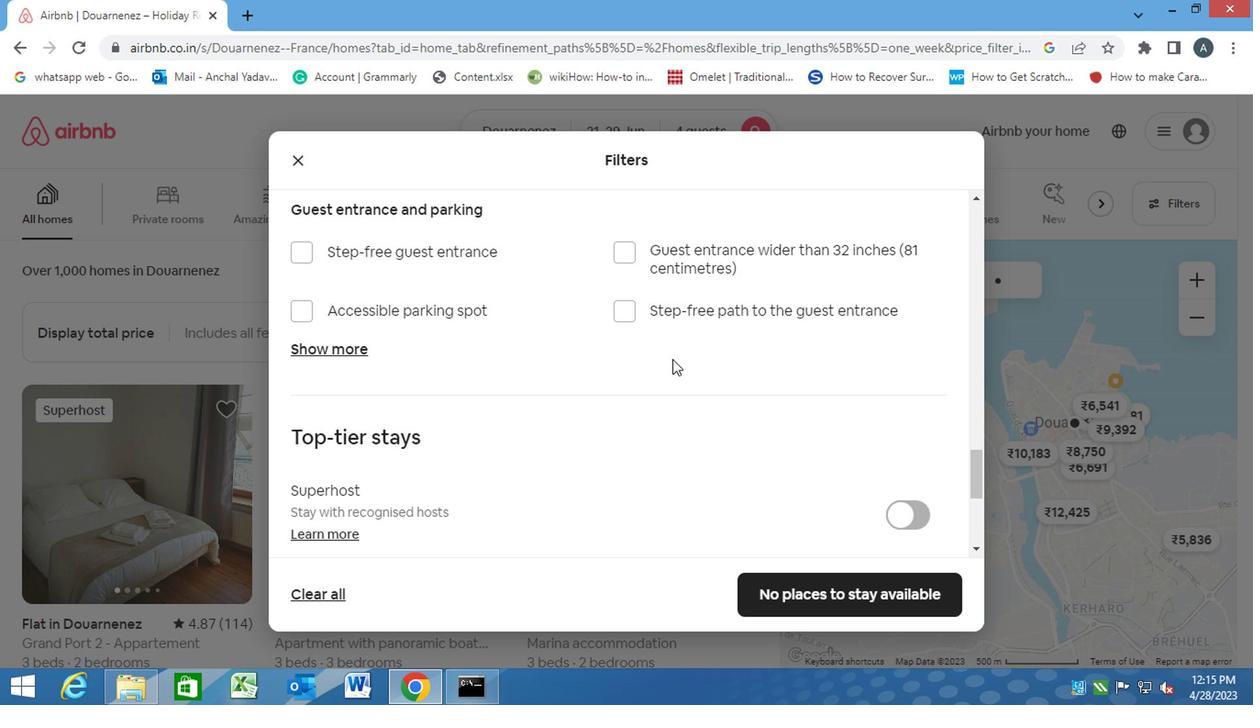 
Action: Mouse scrolled (667, 360) with delta (0, 0)
Screenshot: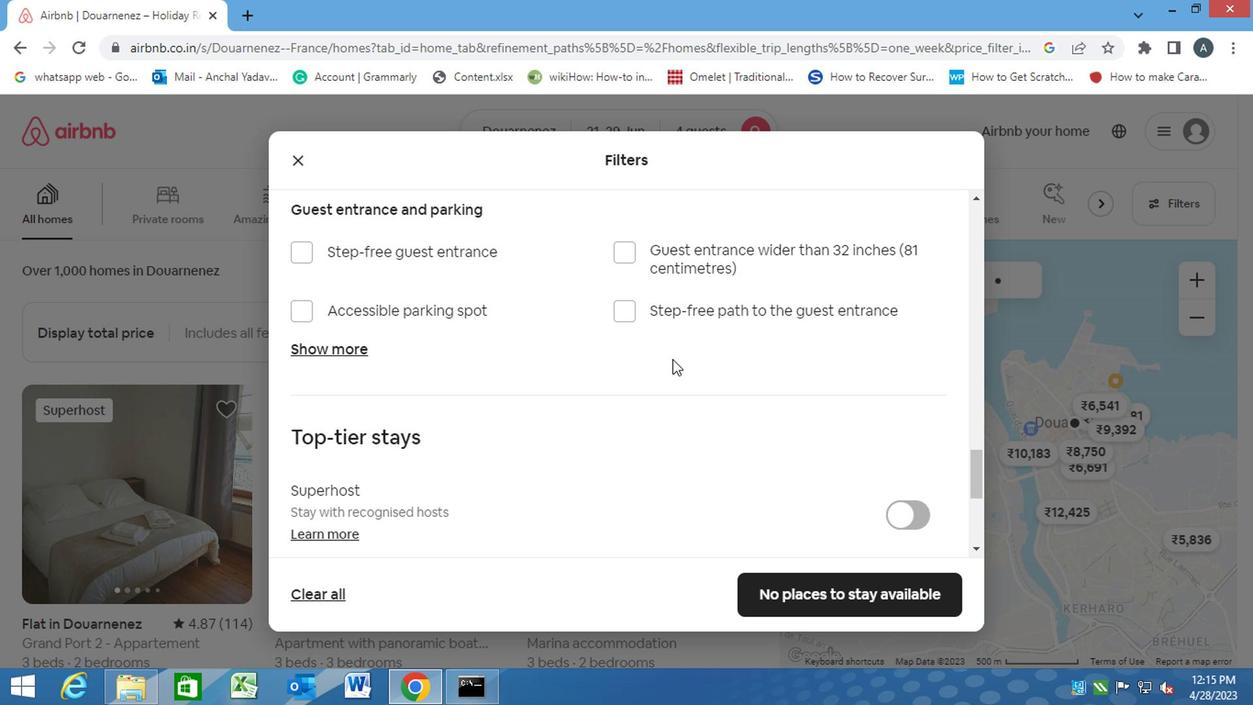 
Action: Mouse scrolled (667, 360) with delta (0, 0)
Screenshot: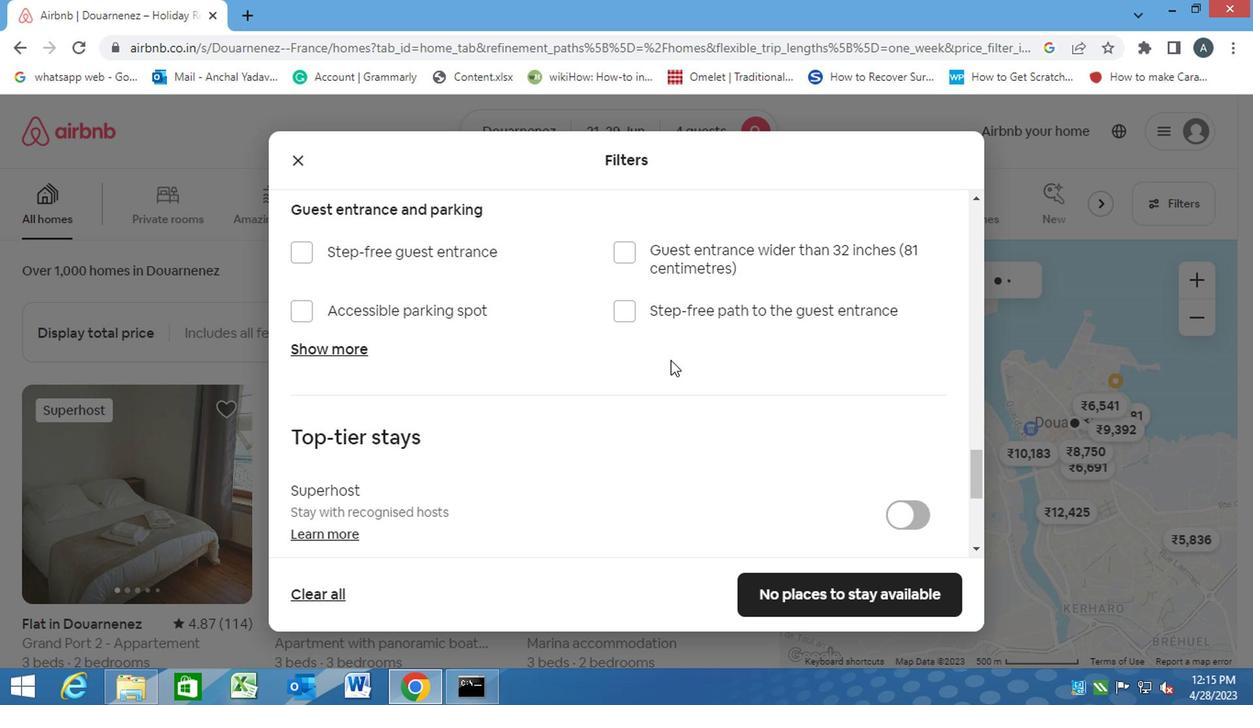 
Action: Mouse moved to (657, 365)
Screenshot: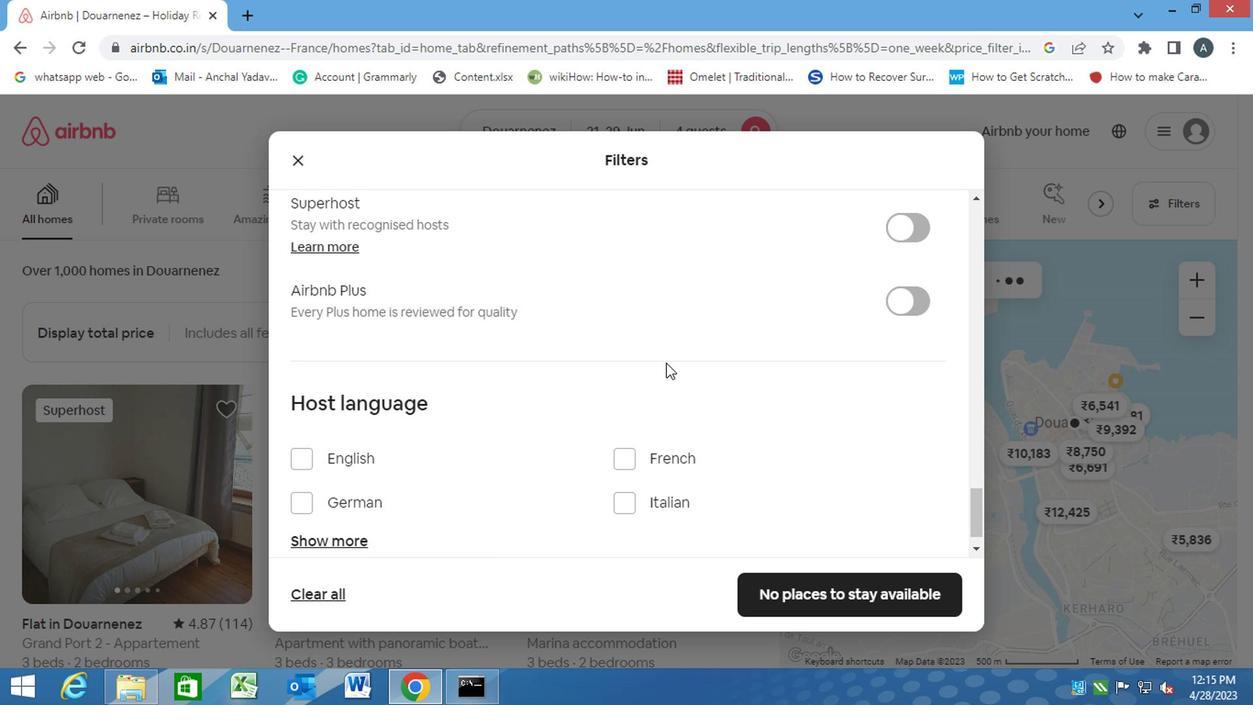 
Action: Mouse scrolled (657, 364) with delta (0, 0)
Screenshot: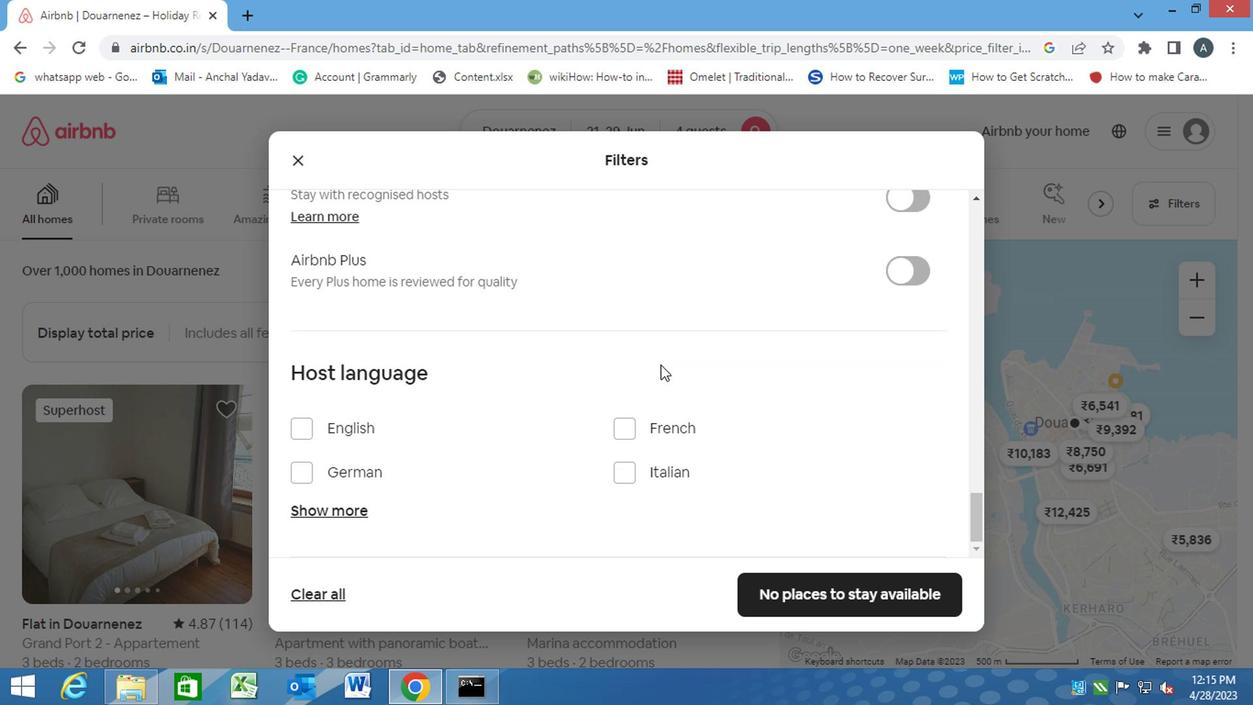 
Action: Mouse moved to (652, 366)
Screenshot: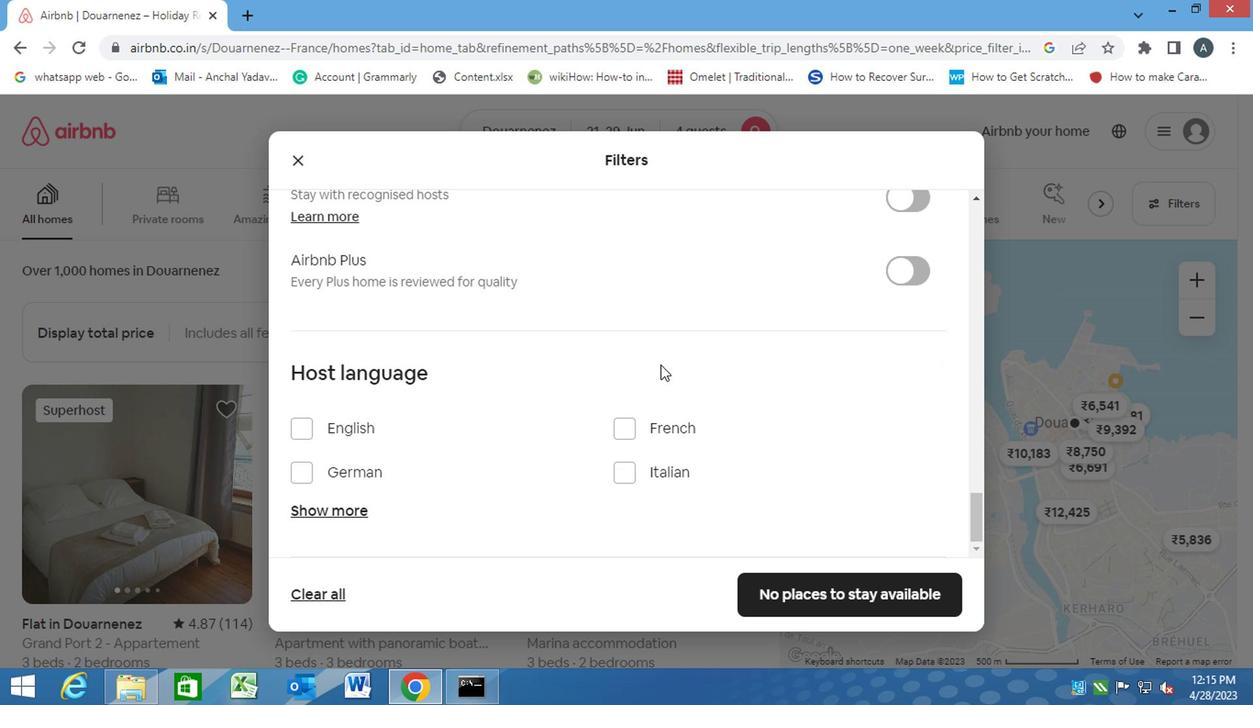 
Action: Mouse scrolled (652, 365) with delta (0, 0)
Screenshot: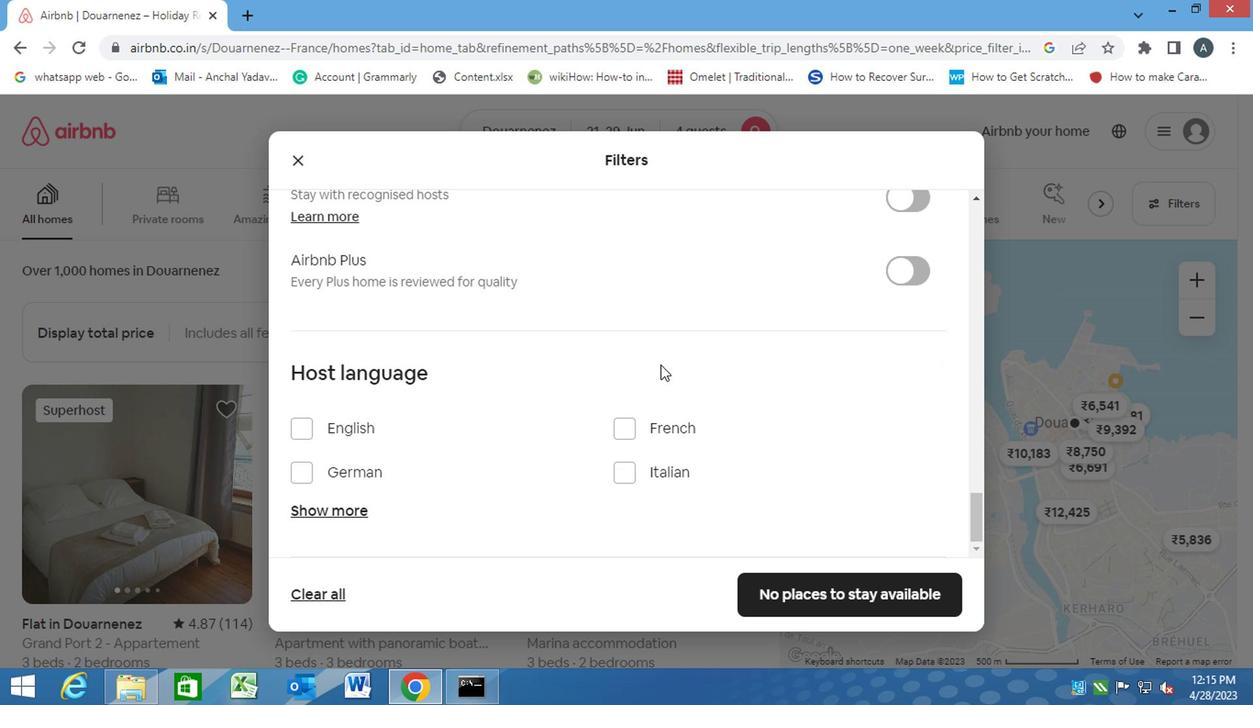
Action: Mouse moved to (637, 372)
Screenshot: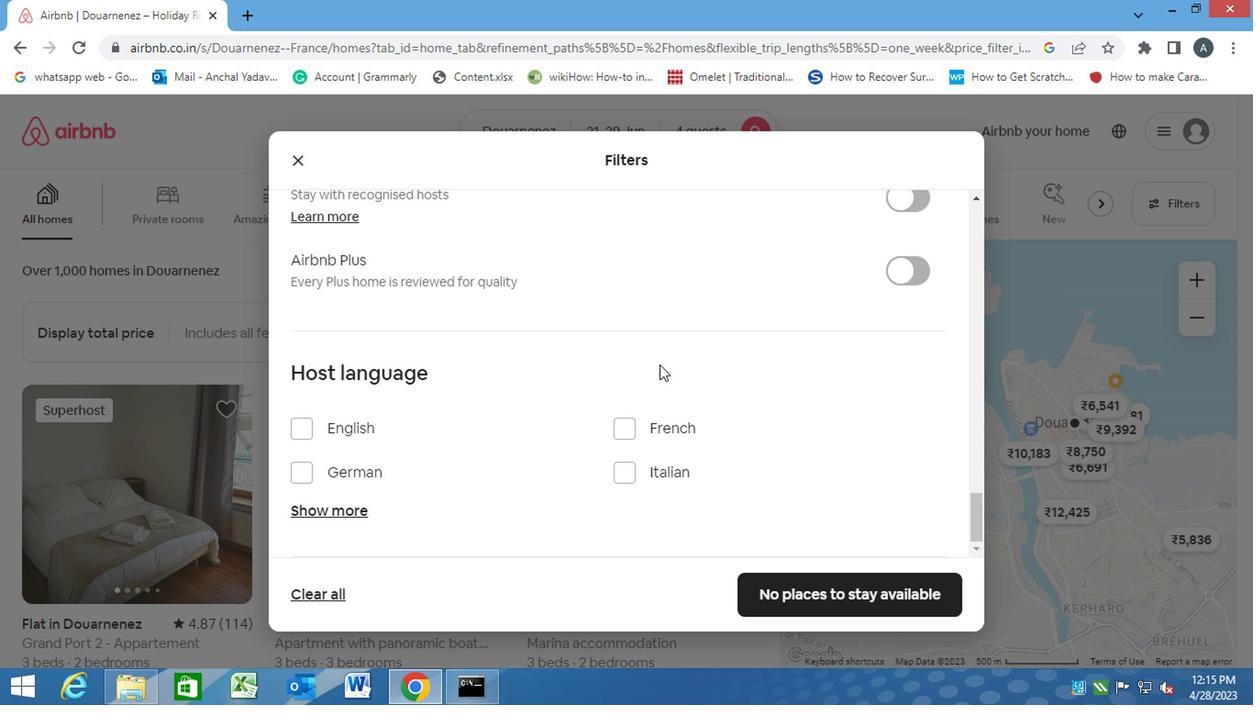 
Action: Mouse scrolled (637, 372) with delta (0, 0)
Screenshot: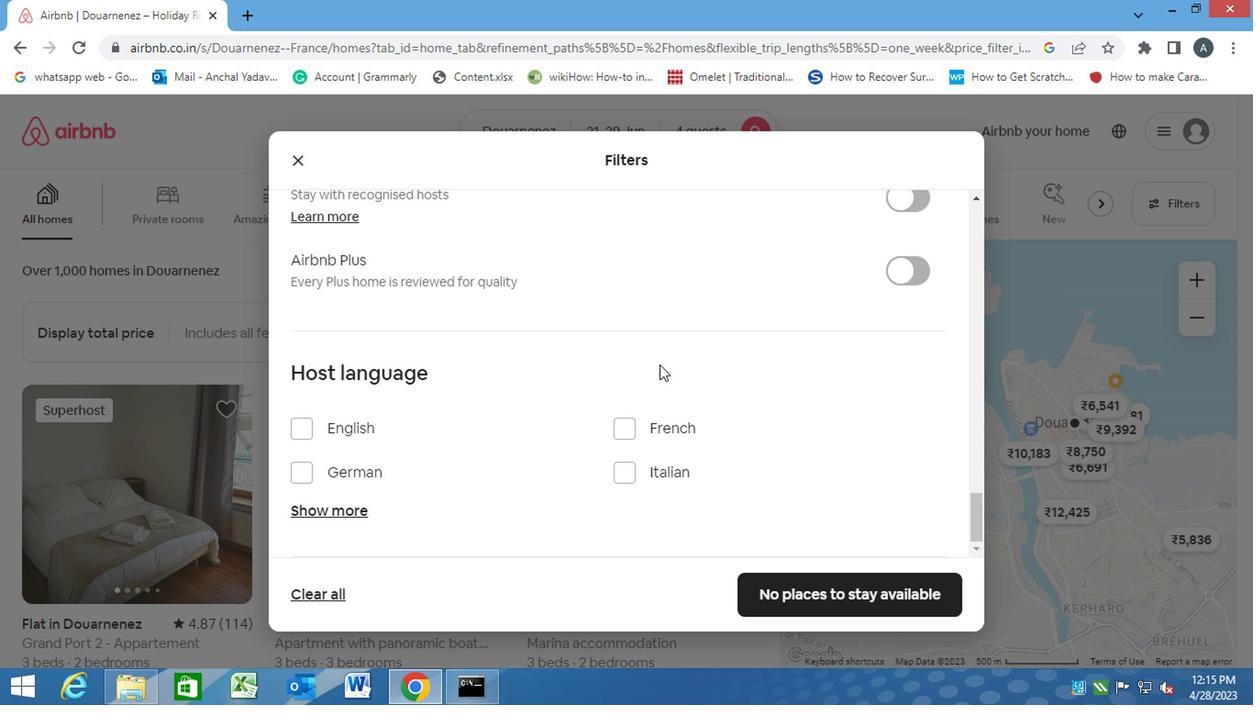 
Action: Mouse moved to (300, 428)
Screenshot: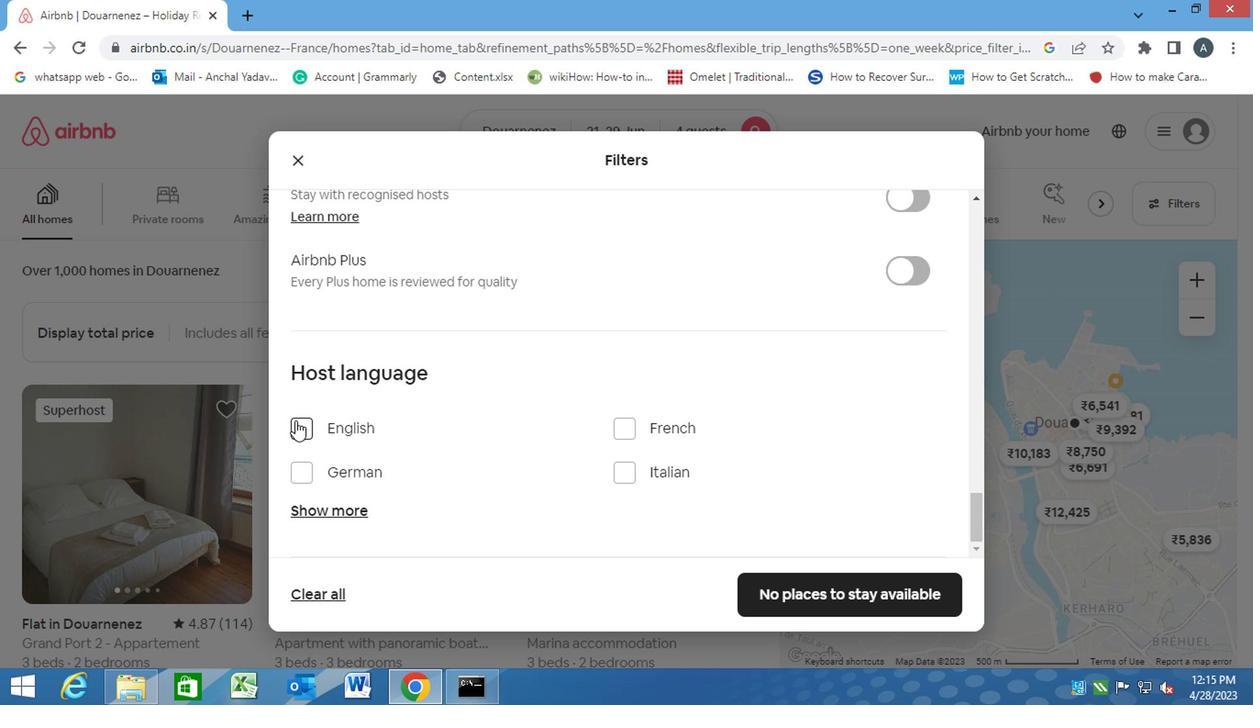 
Action: Mouse pressed left at (300, 428)
Screenshot: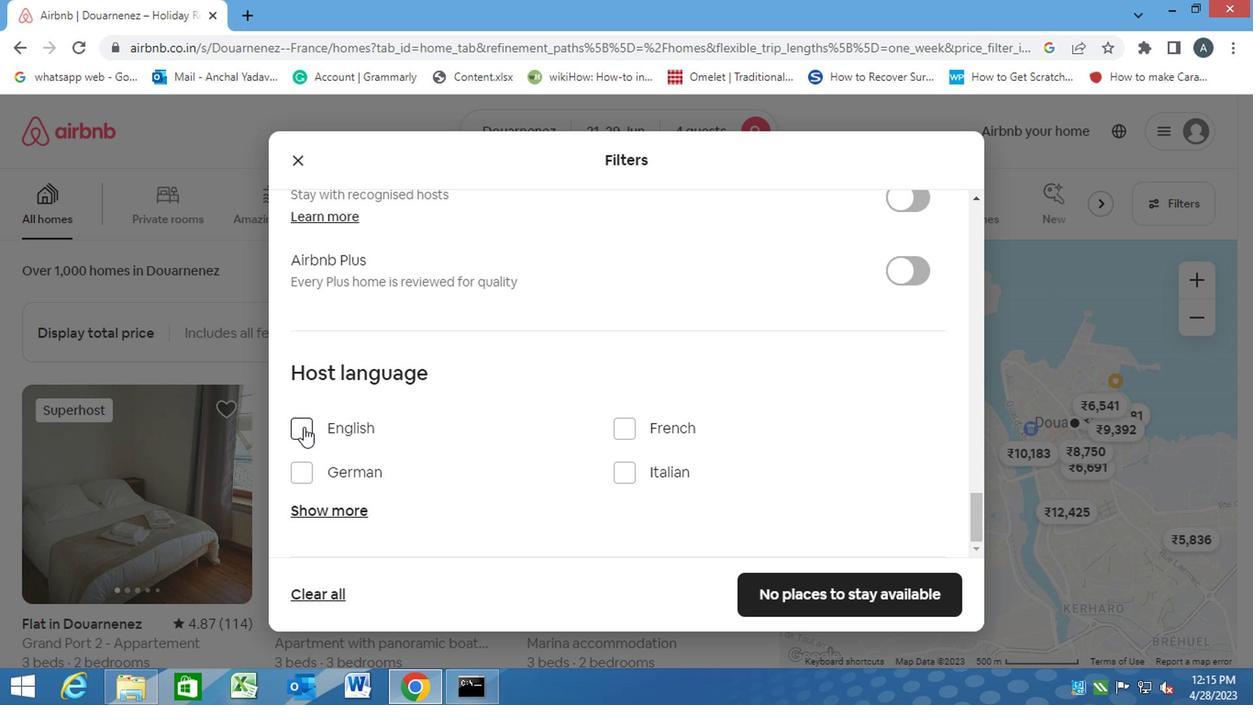 
Action: Mouse moved to (817, 597)
Screenshot: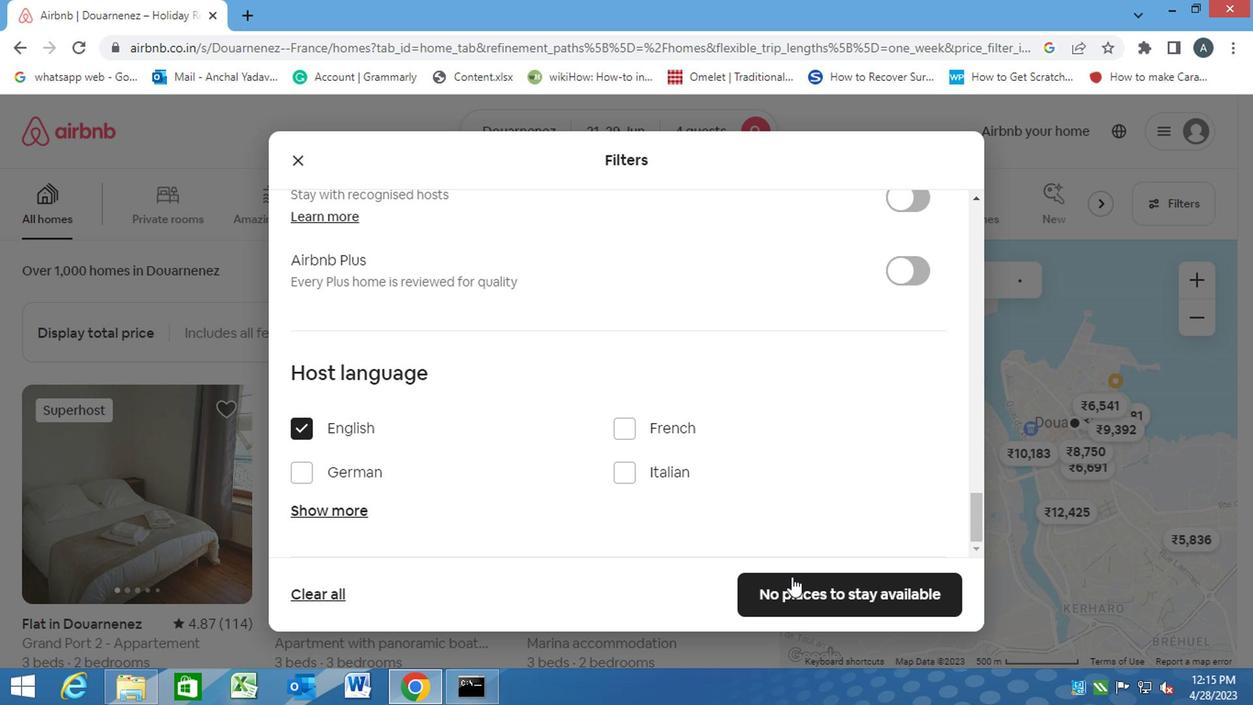 
Action: Mouse pressed left at (817, 597)
Screenshot: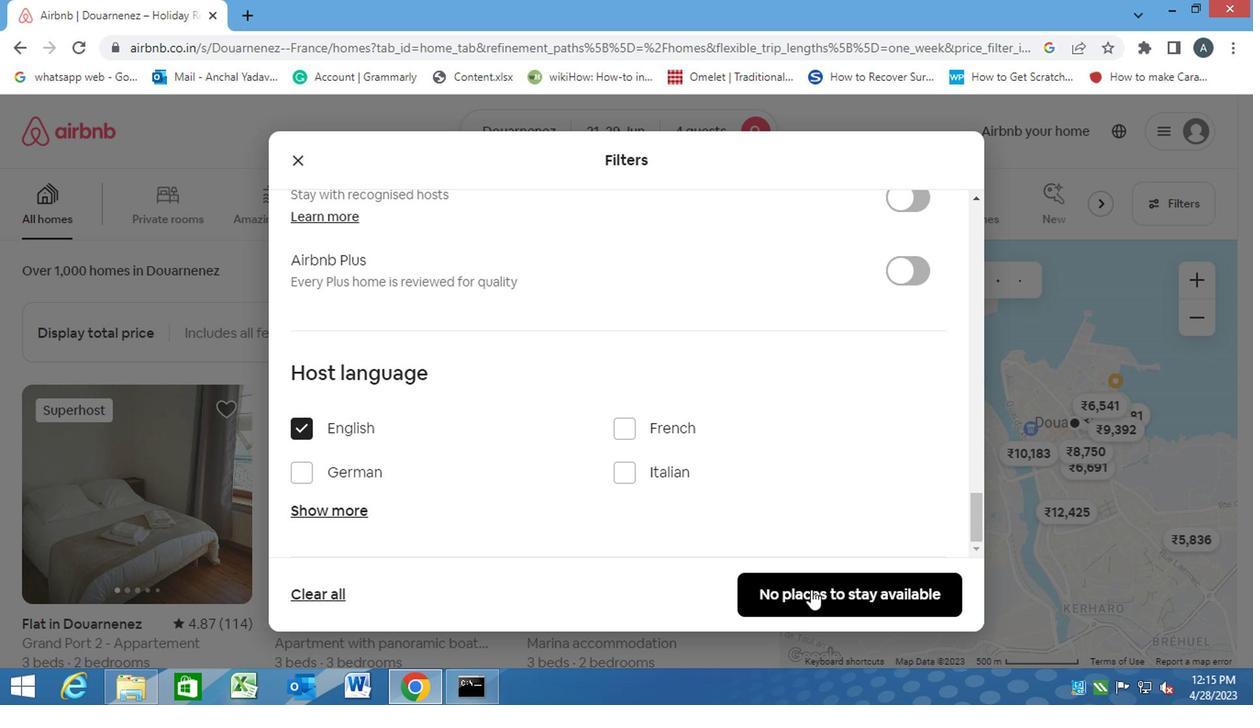 
Action: Mouse moved to (814, 592)
Screenshot: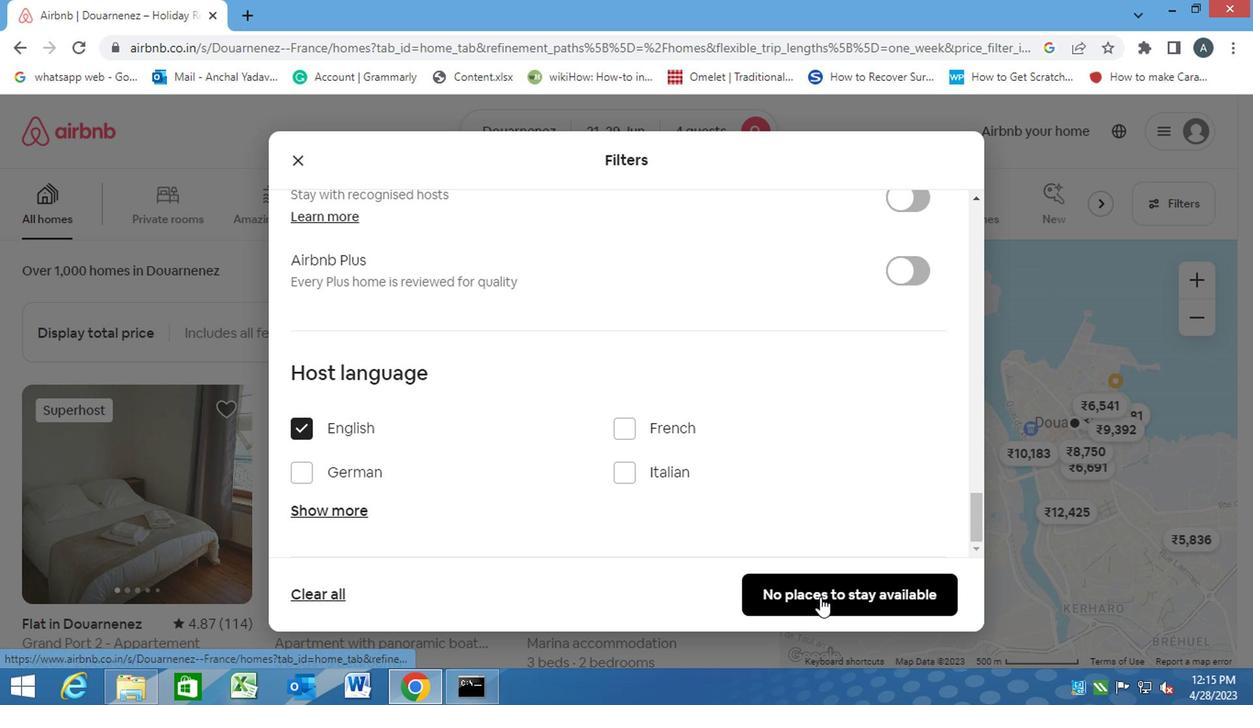 
